 Task: Find connections with filter location Stevenage with filter topic #jobseekerswith filter profile language German with filter current company Dubai Investment Fund (DIF) with filter school Maharaja Ganga Singh University, Bikaner with filter industry Utility System Construction with filter service category Date Entry with filter keywords title Proprietor
Action: Mouse moved to (643, 91)
Screenshot: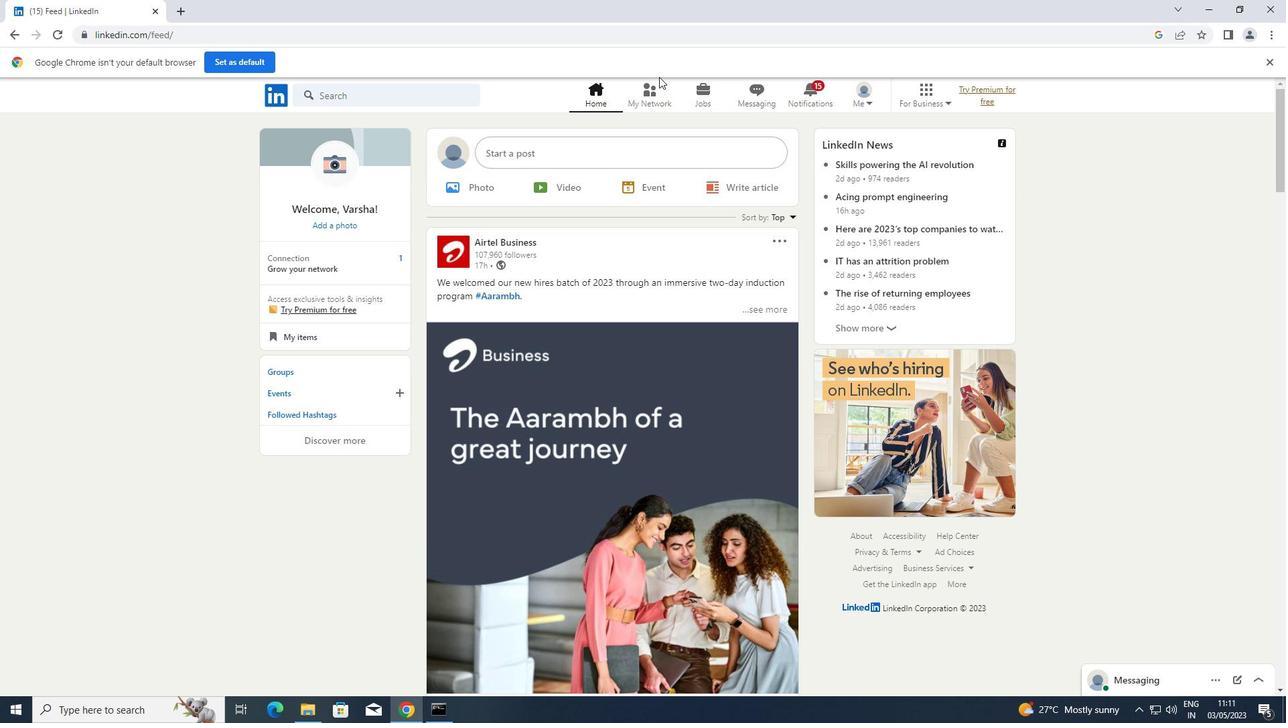 
Action: Mouse pressed left at (643, 91)
Screenshot: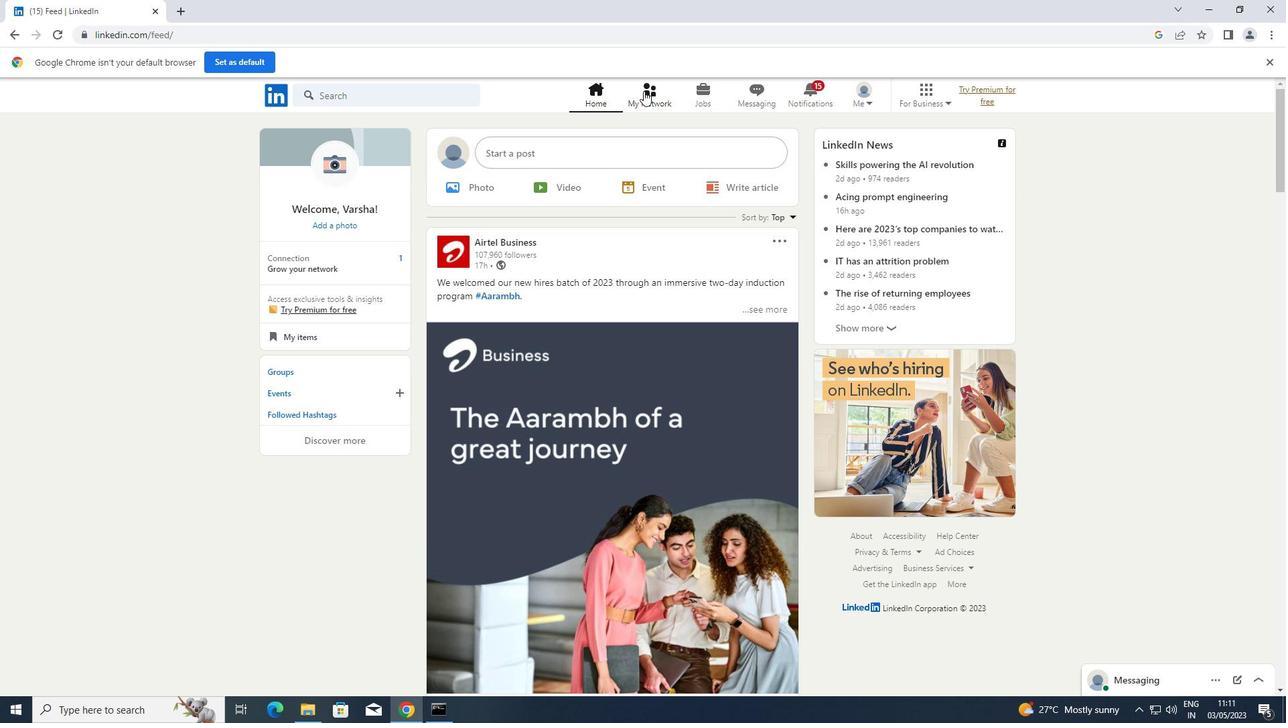 
Action: Mouse moved to (355, 167)
Screenshot: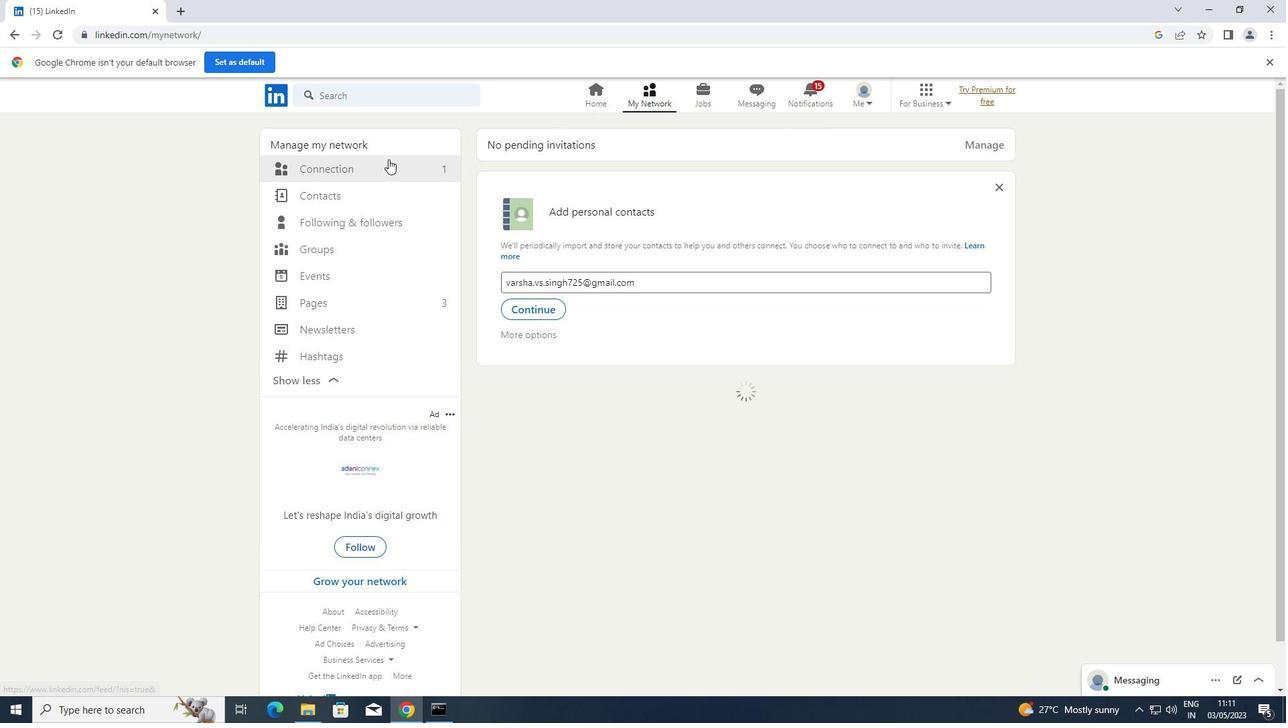 
Action: Mouse pressed left at (355, 167)
Screenshot: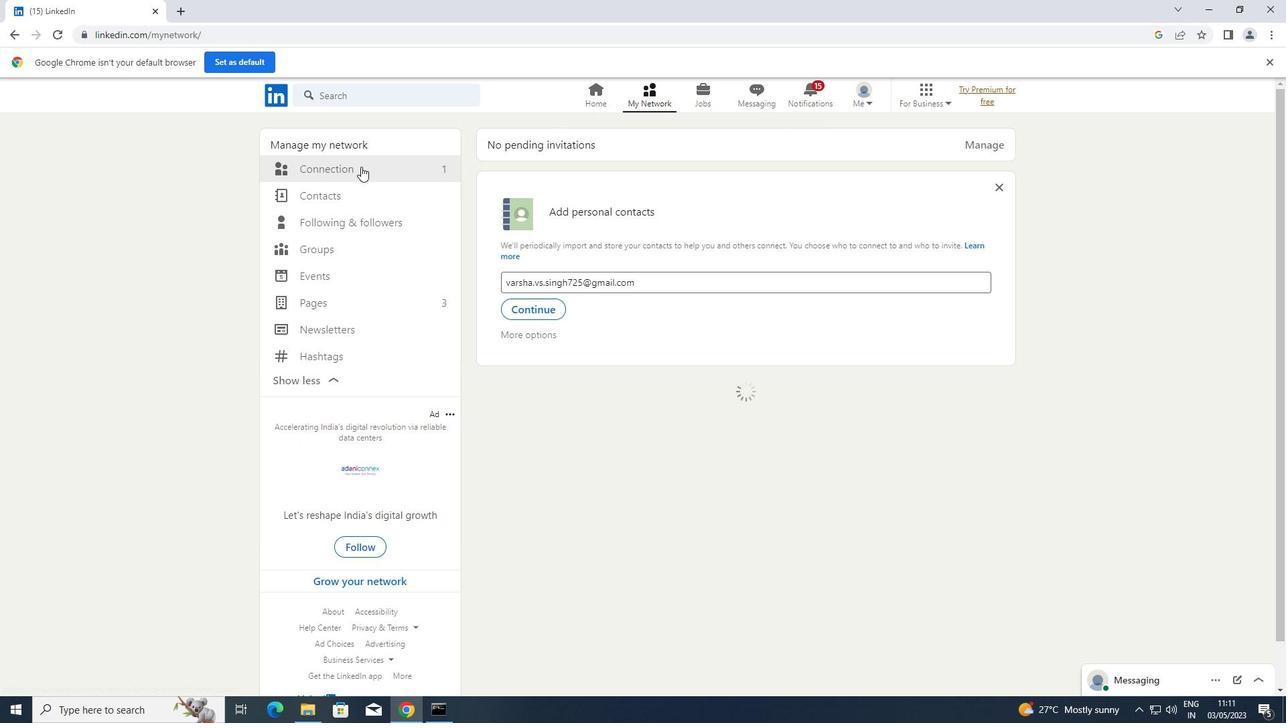 
Action: Mouse moved to (763, 170)
Screenshot: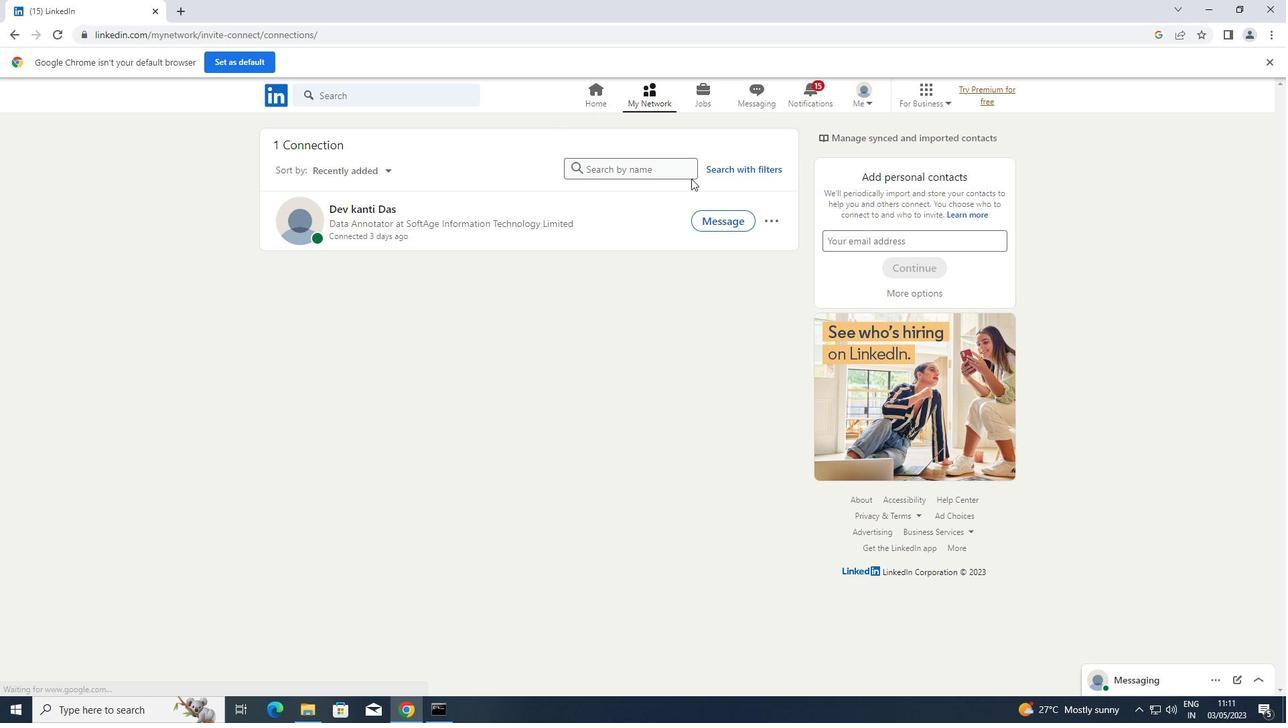 
Action: Mouse pressed left at (763, 170)
Screenshot: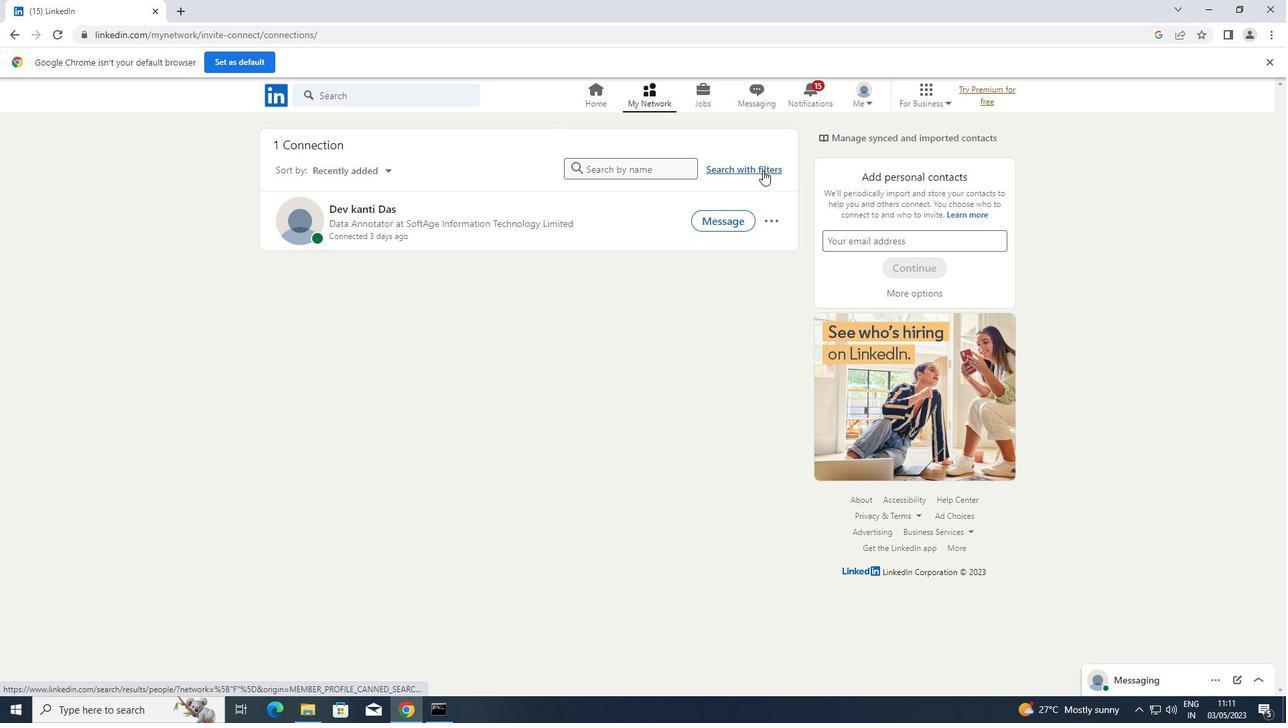 
Action: Mouse moved to (695, 135)
Screenshot: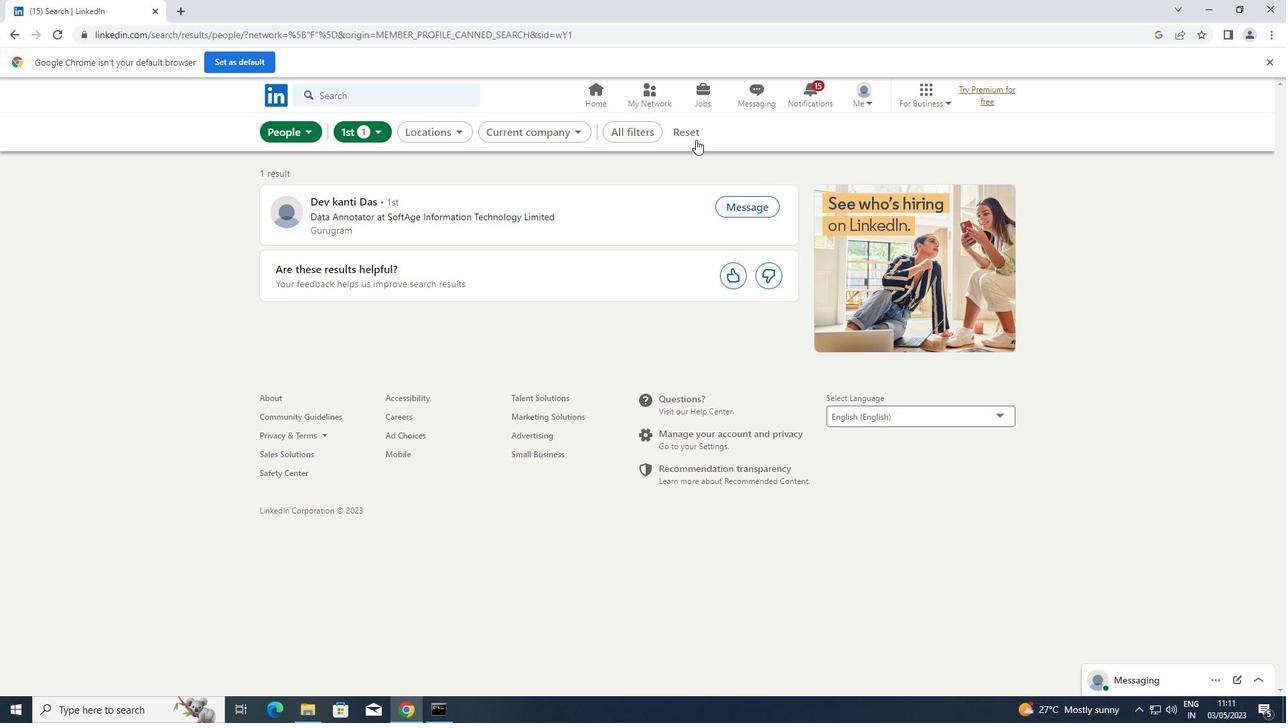 
Action: Mouse pressed left at (695, 135)
Screenshot: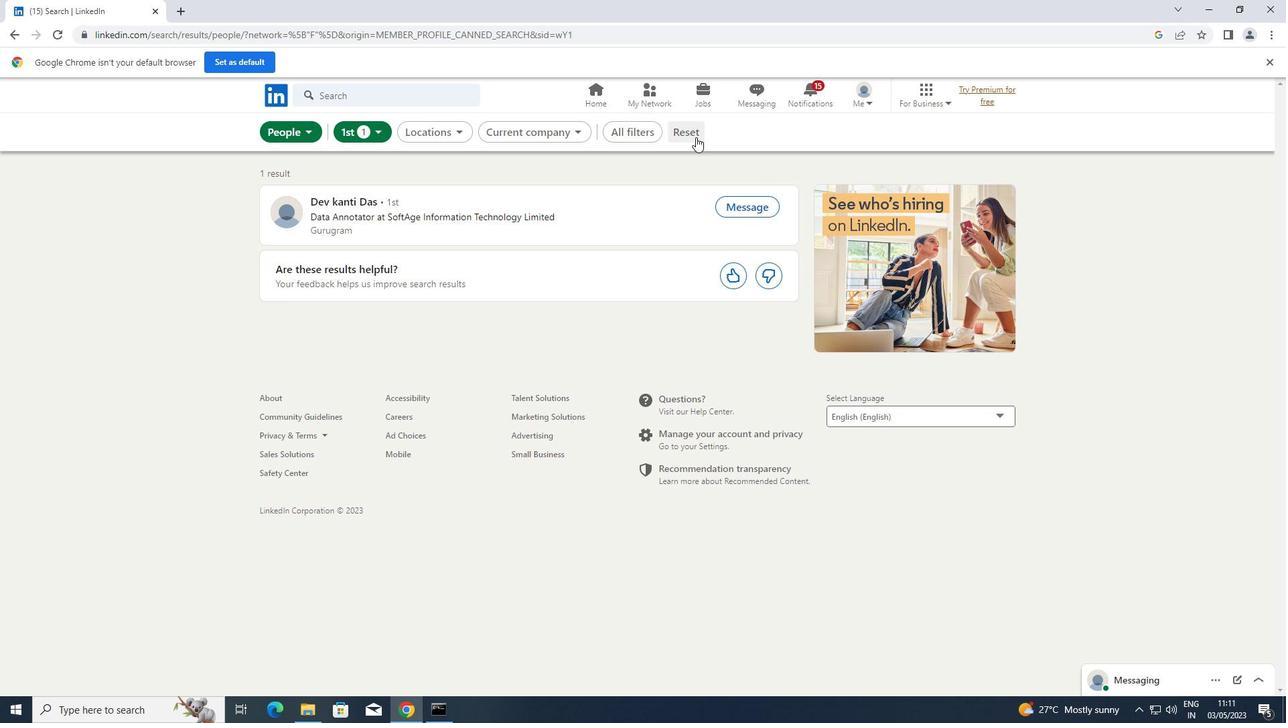 
Action: Mouse moved to (669, 137)
Screenshot: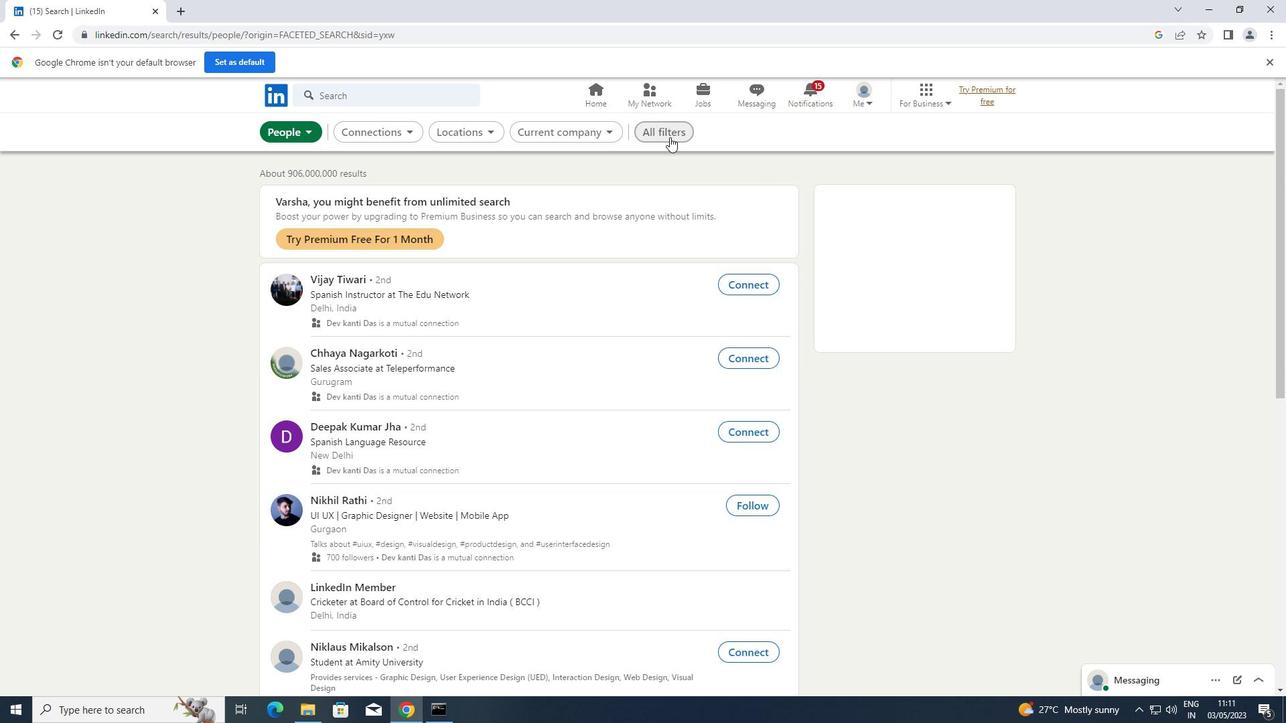 
Action: Mouse pressed left at (669, 137)
Screenshot: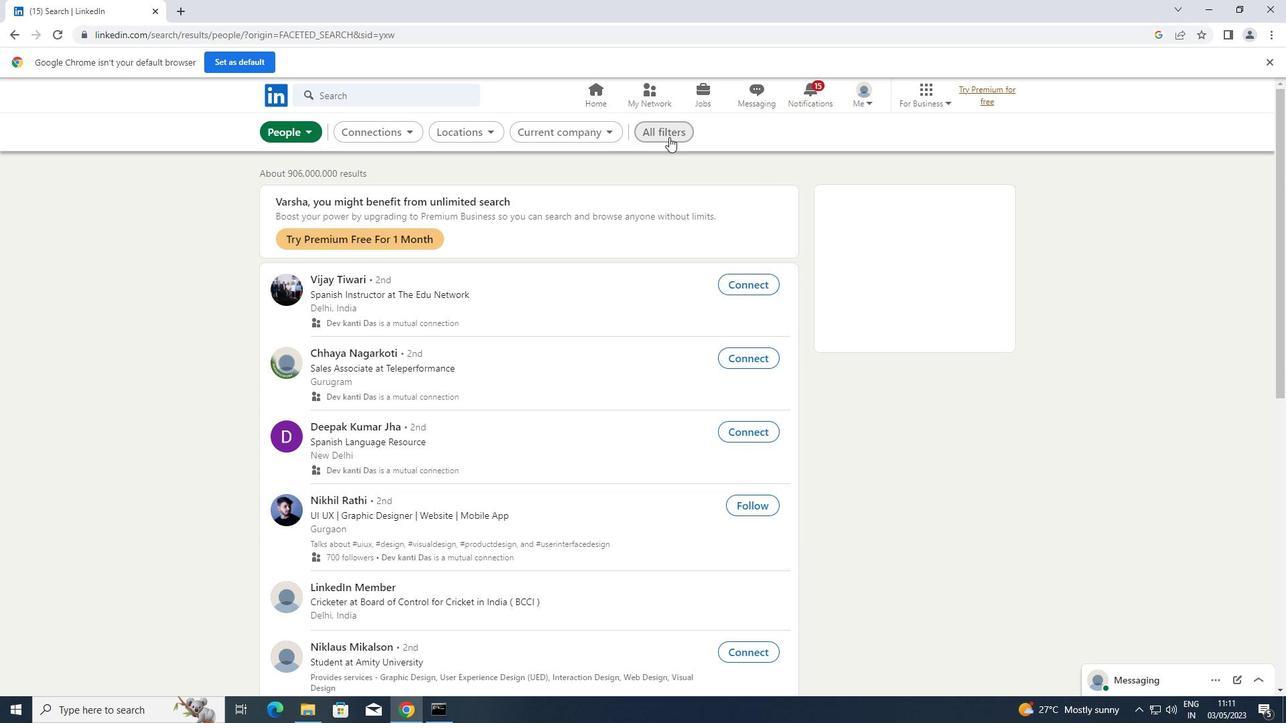 
Action: Mouse moved to (971, 337)
Screenshot: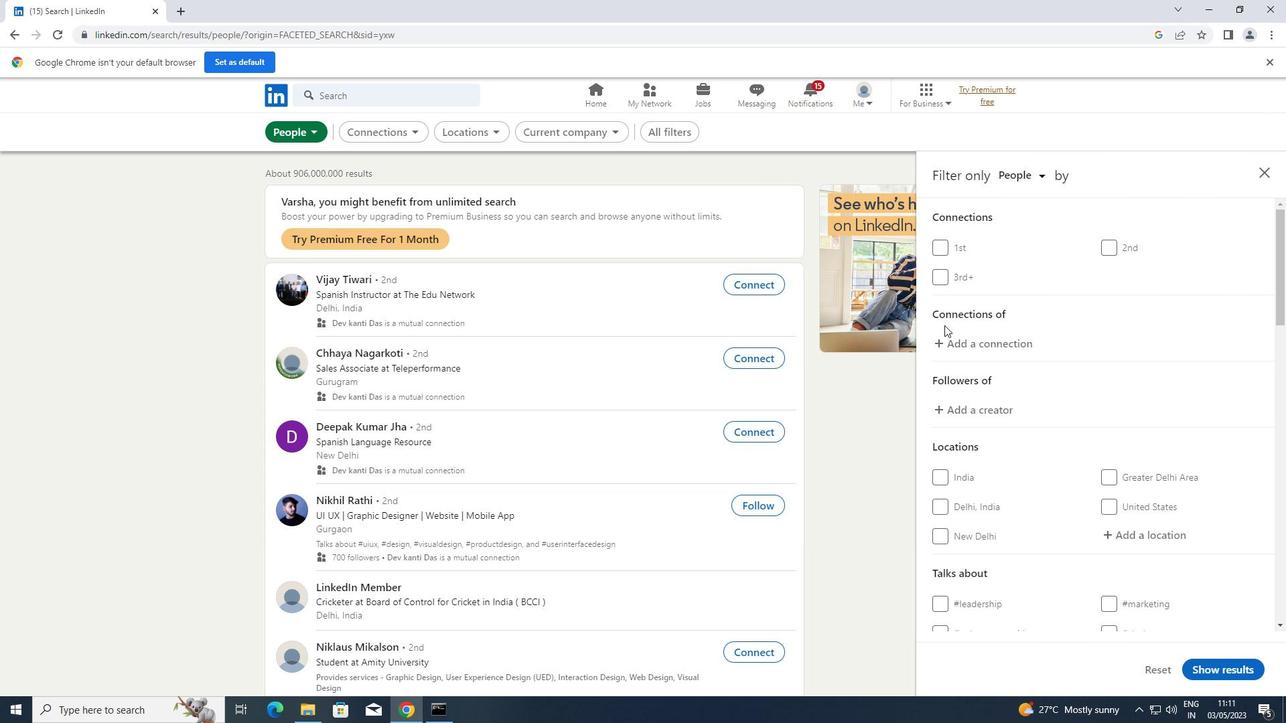 
Action: Mouse scrolled (971, 336) with delta (0, 0)
Screenshot: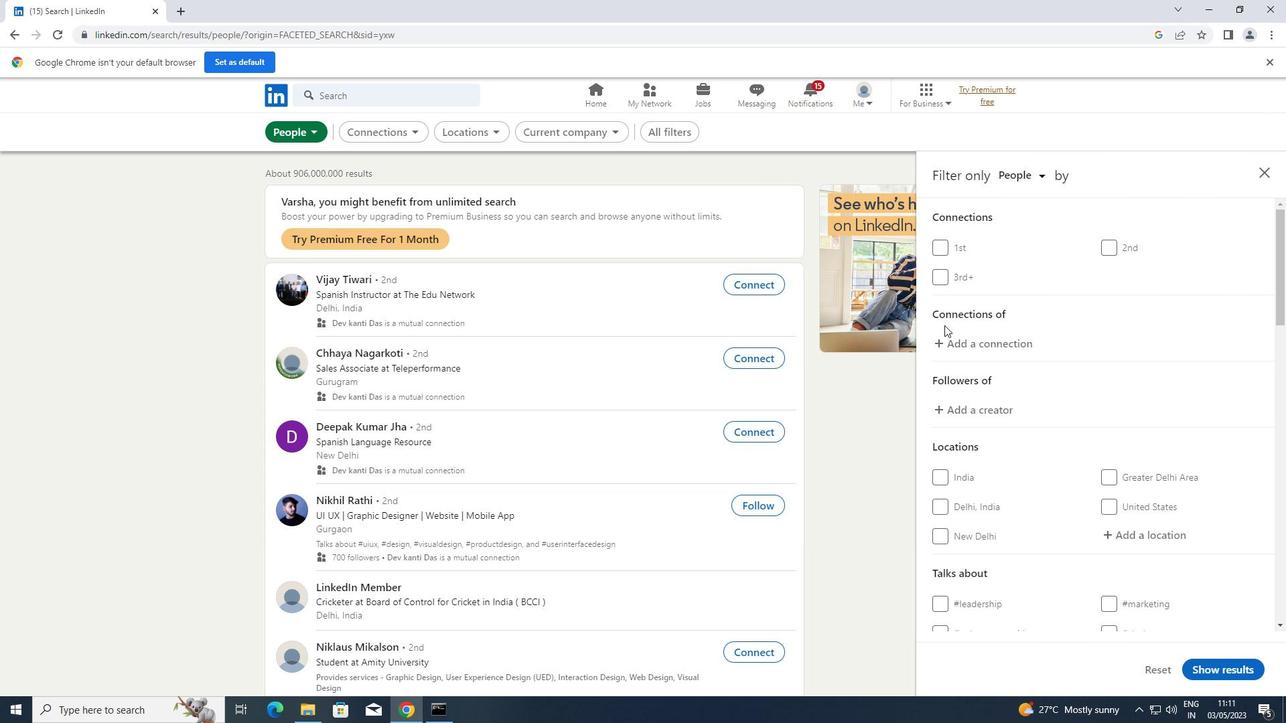 
Action: Mouse moved to (975, 340)
Screenshot: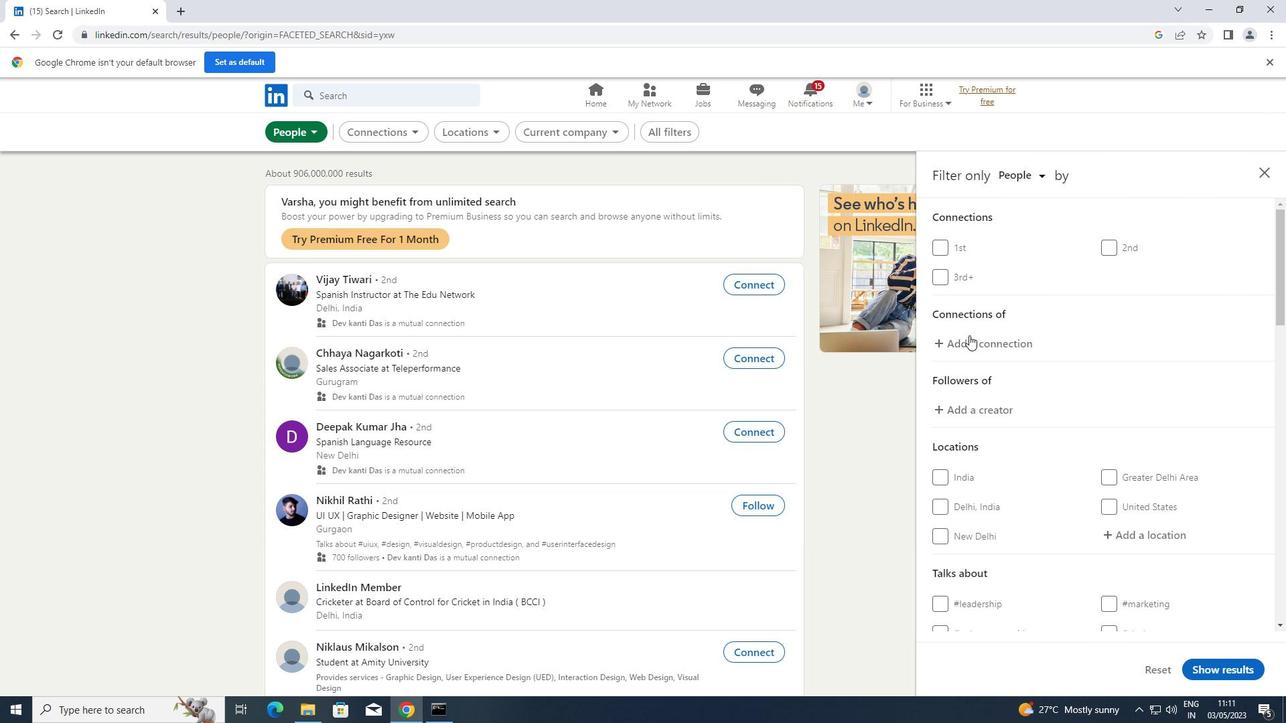 
Action: Mouse scrolled (975, 339) with delta (0, 0)
Screenshot: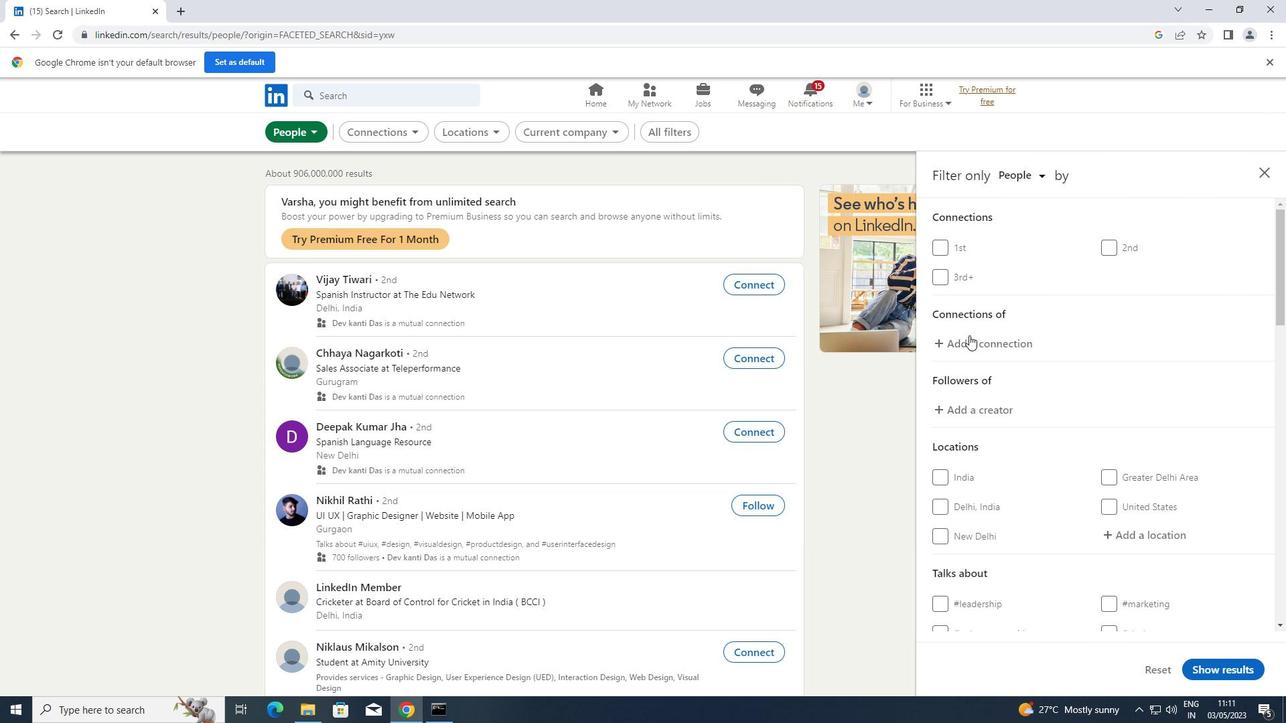 
Action: Mouse moved to (1159, 394)
Screenshot: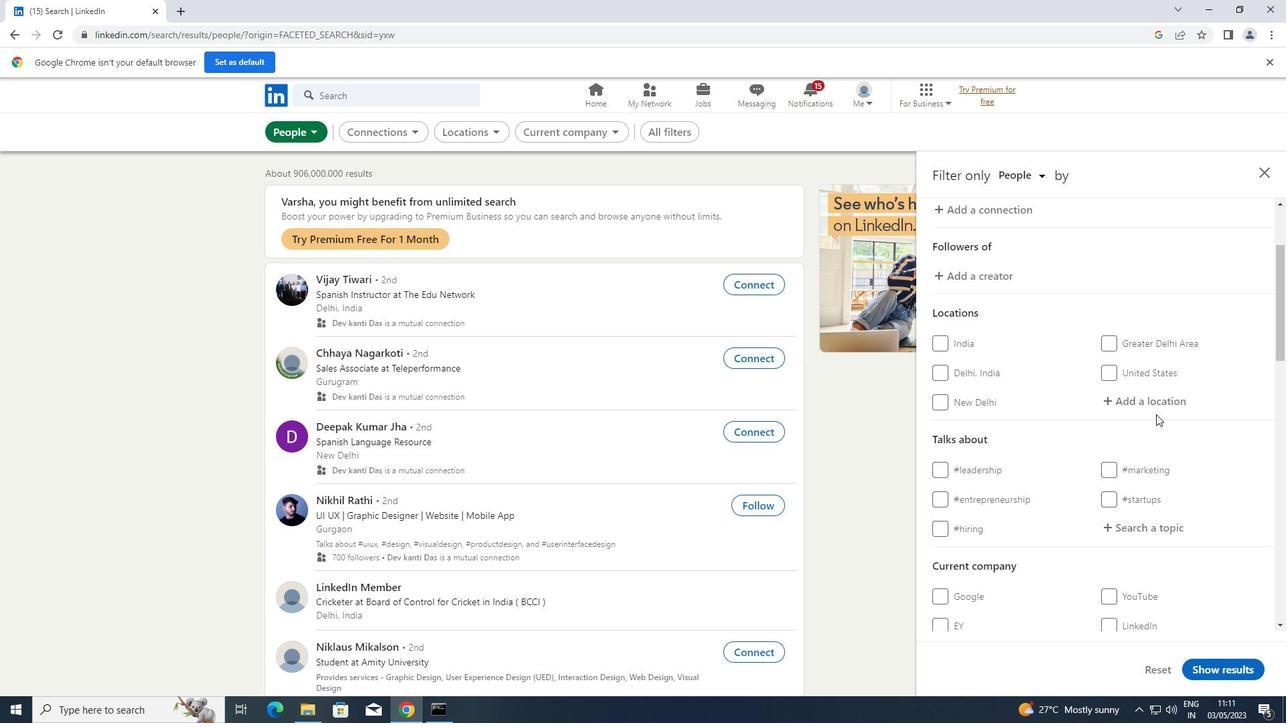 
Action: Mouse pressed left at (1159, 394)
Screenshot: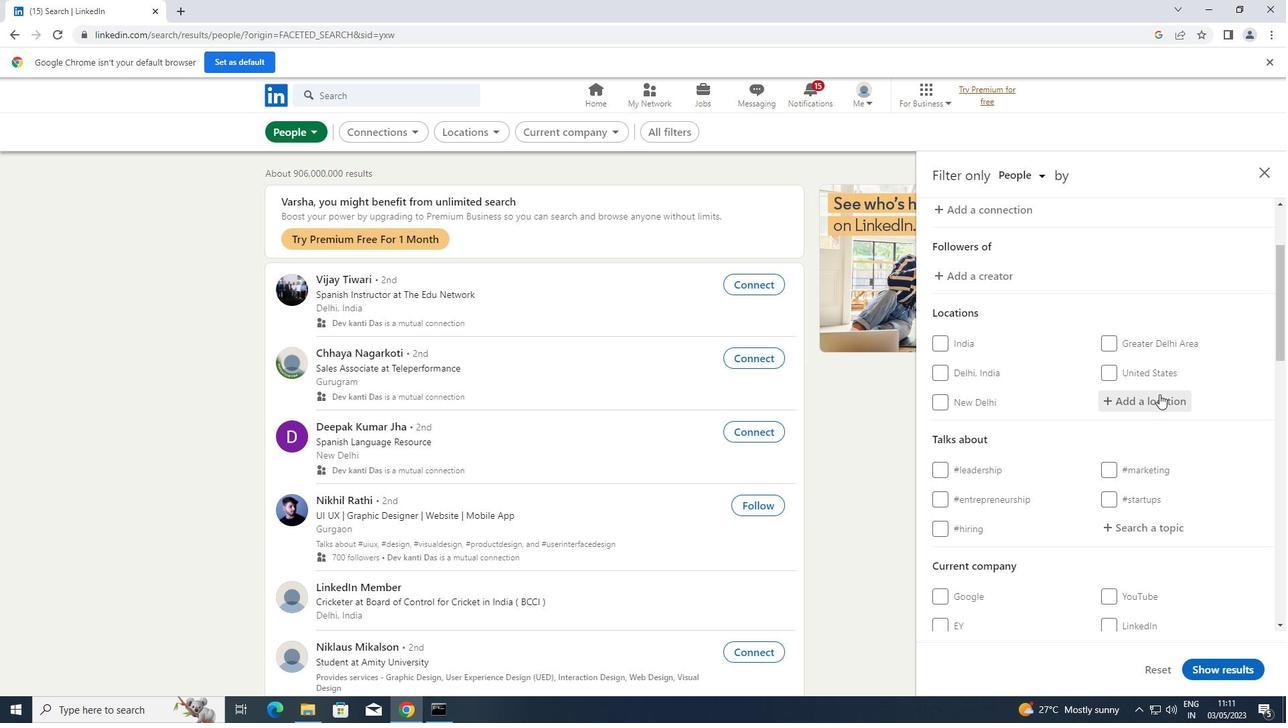 
Action: Key pressed <Key.shift>STEVENAGE<Key.enter>
Screenshot: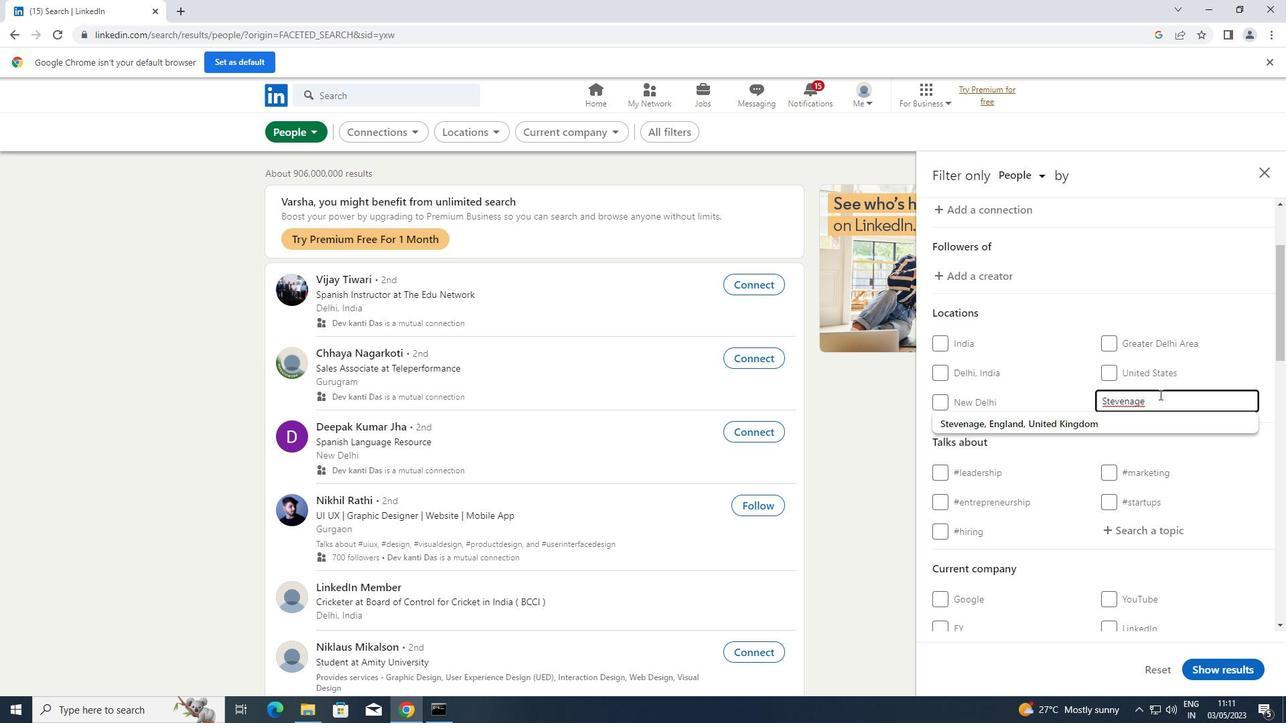 
Action: Mouse moved to (1166, 520)
Screenshot: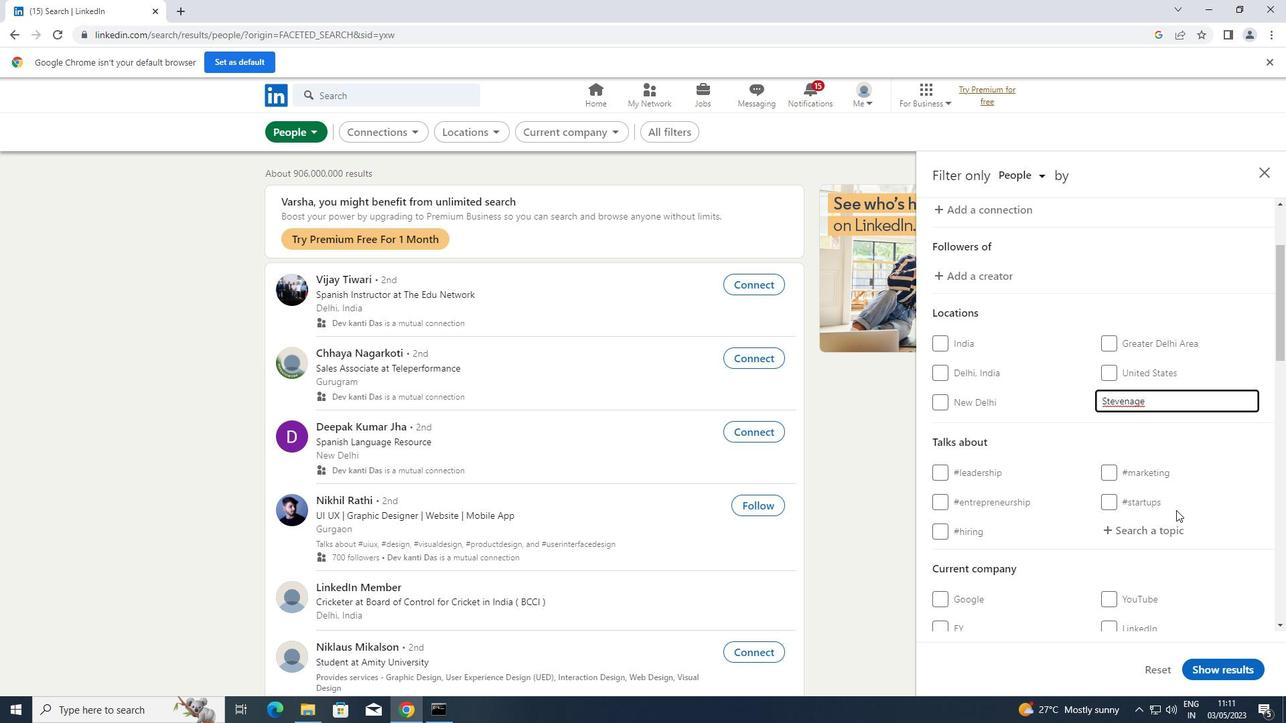 
Action: Mouse pressed left at (1166, 520)
Screenshot: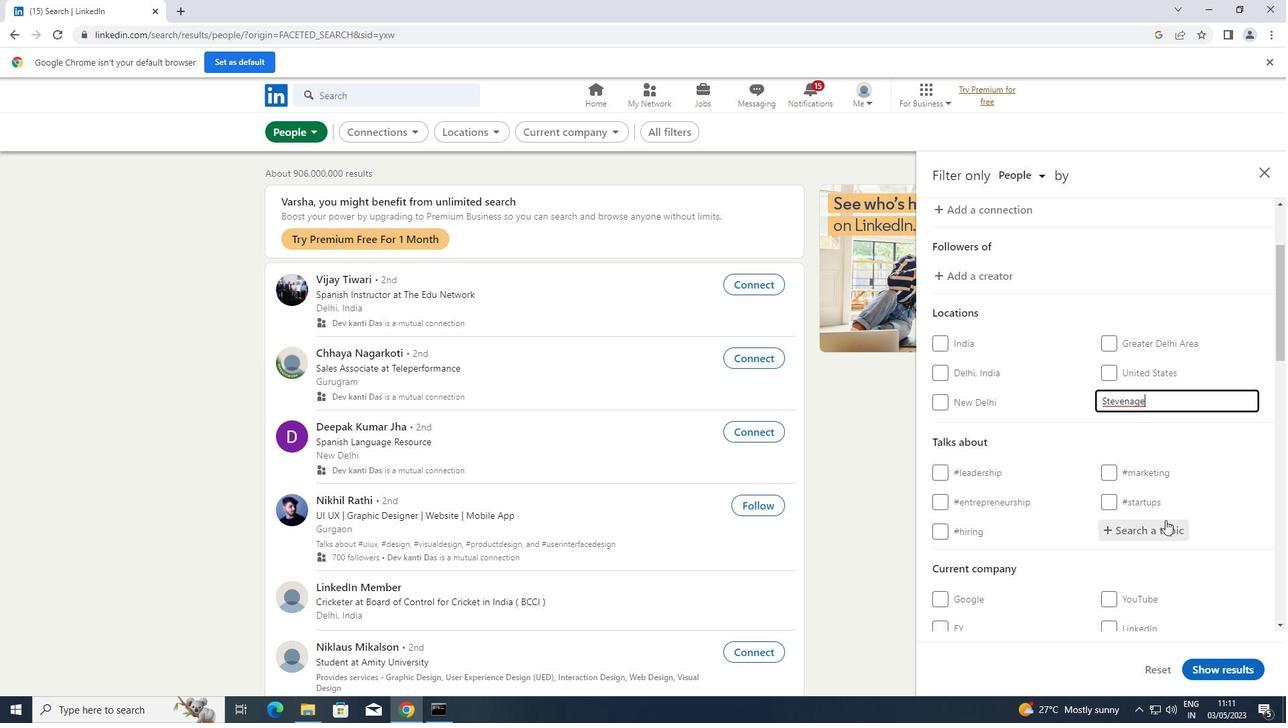 
Action: Key pressed JOBSEEKER
Screenshot: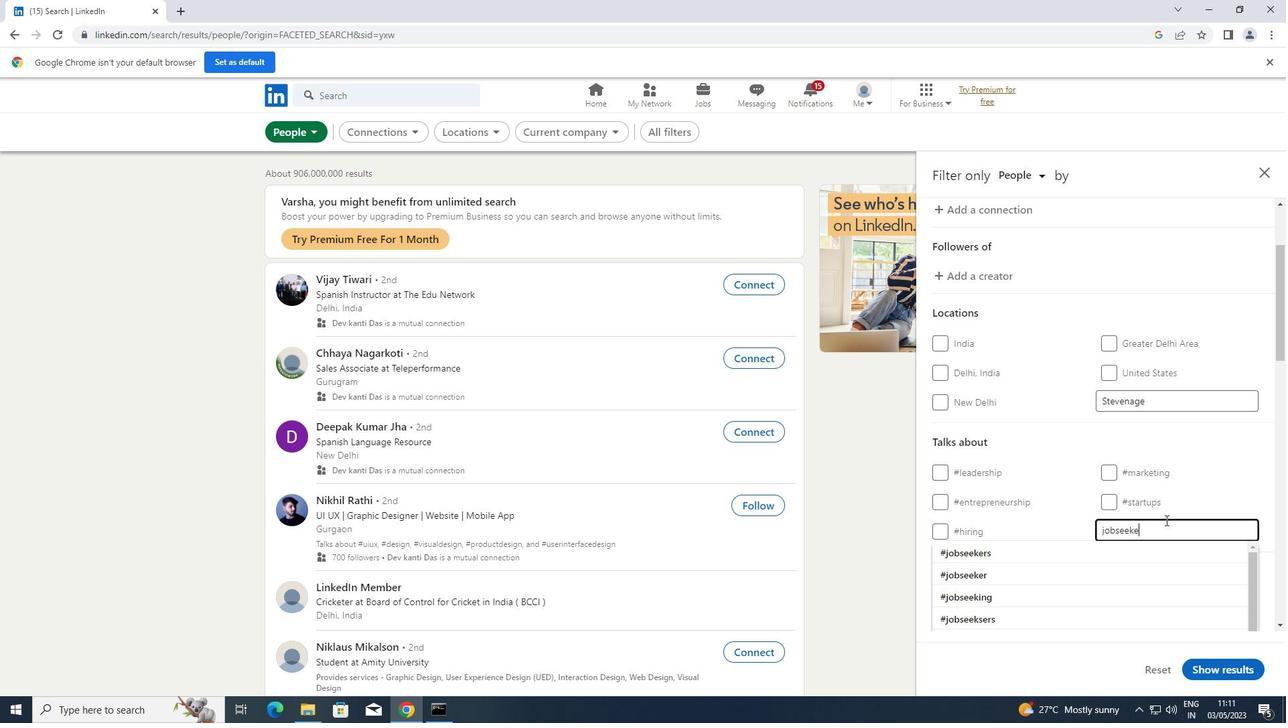 
Action: Mouse moved to (976, 552)
Screenshot: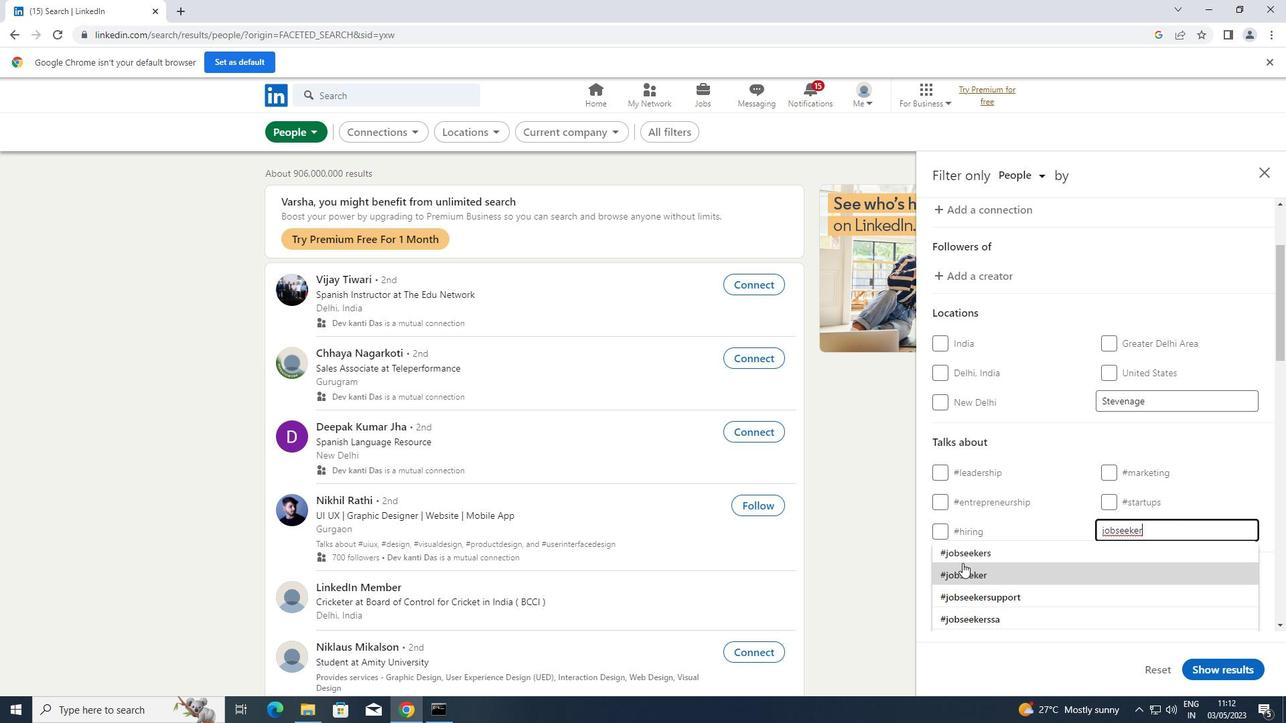 
Action: Mouse pressed left at (976, 552)
Screenshot: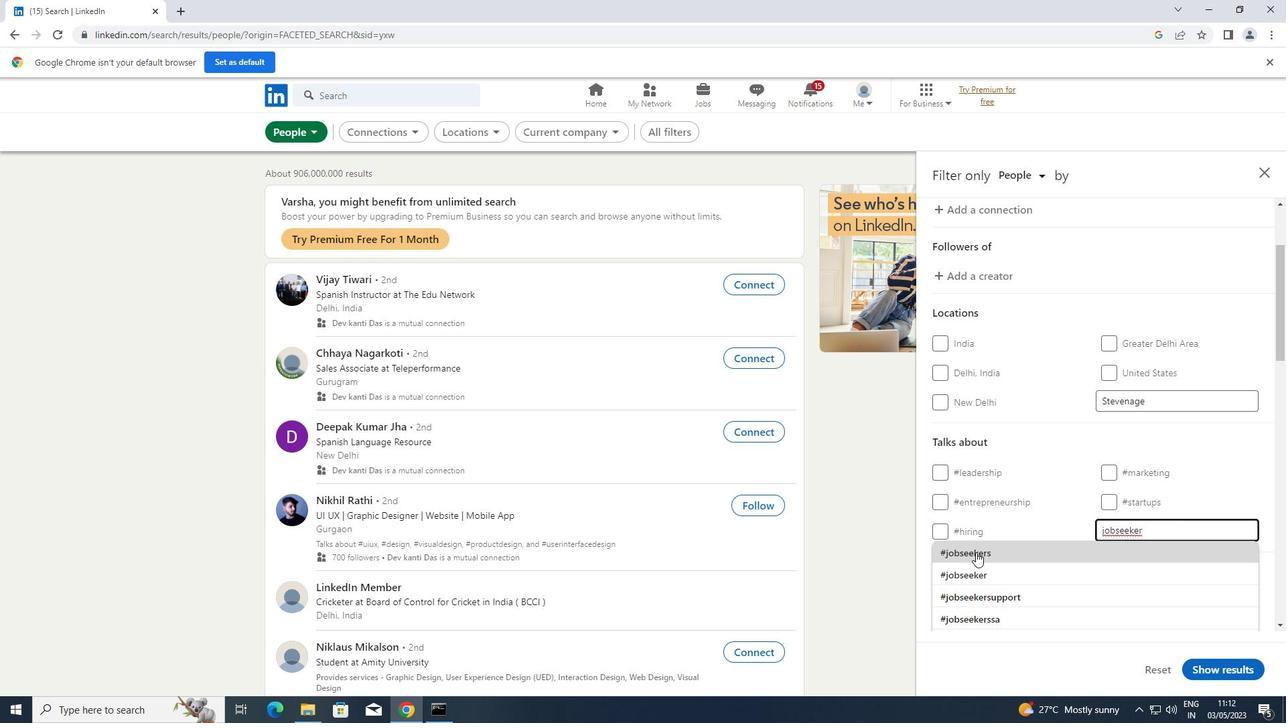 
Action: Mouse scrolled (976, 552) with delta (0, 0)
Screenshot: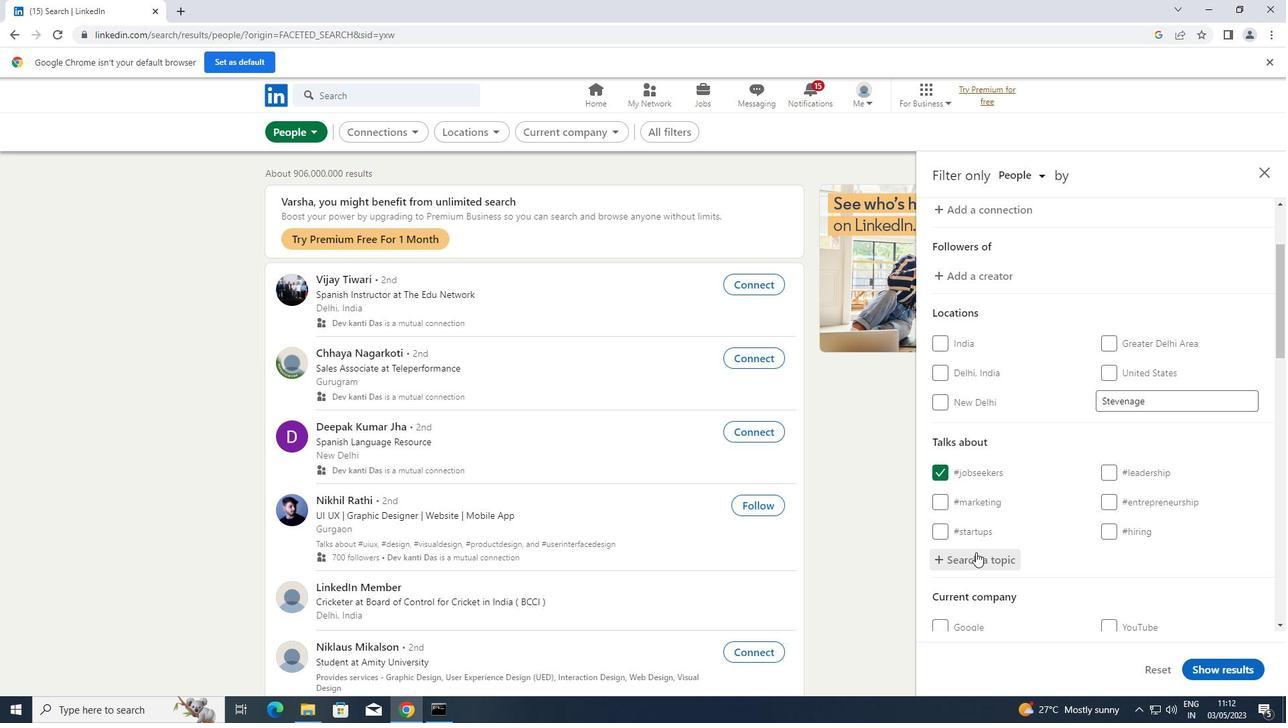 
Action: Mouse scrolled (976, 552) with delta (0, 0)
Screenshot: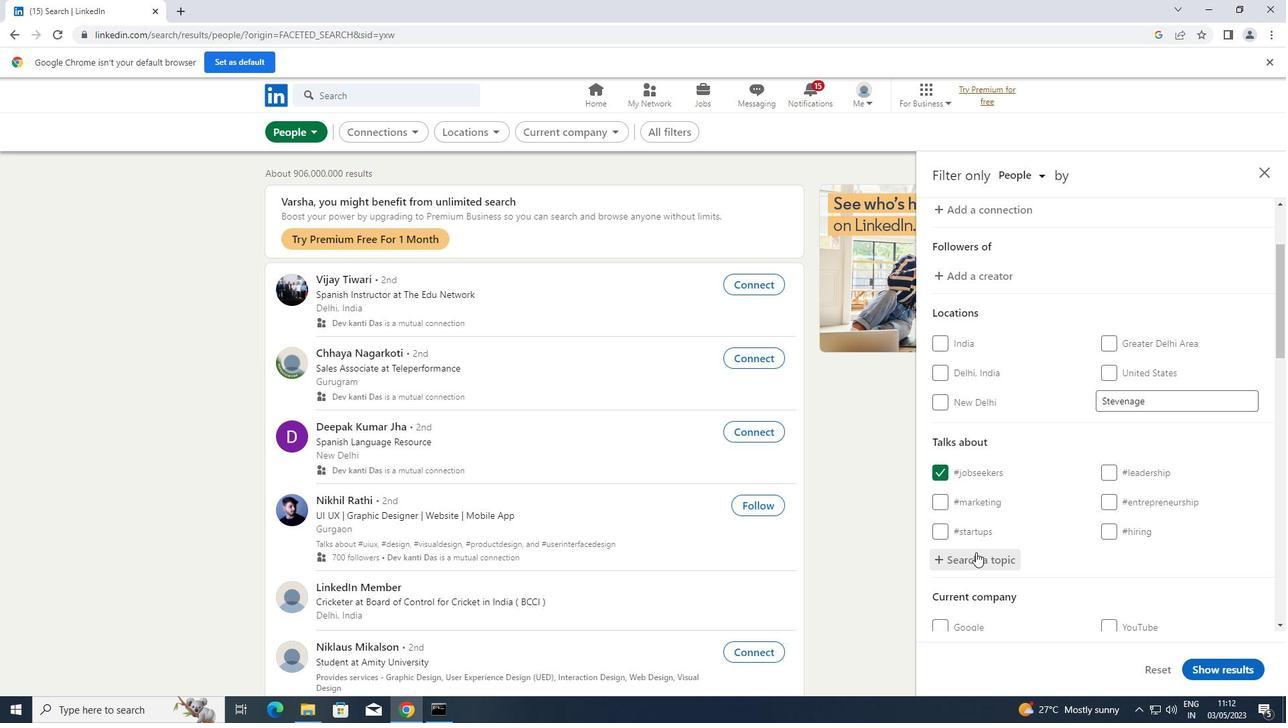 
Action: Mouse scrolled (976, 552) with delta (0, 0)
Screenshot: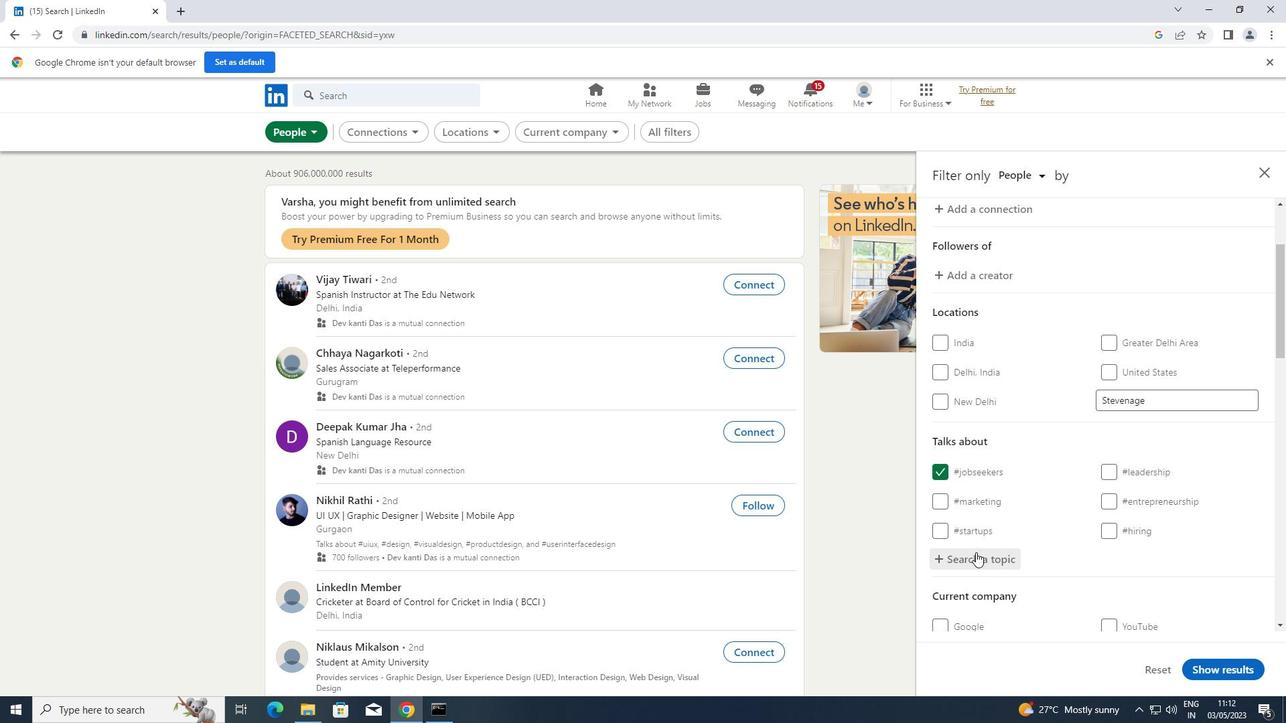 
Action: Mouse scrolled (976, 552) with delta (0, 0)
Screenshot: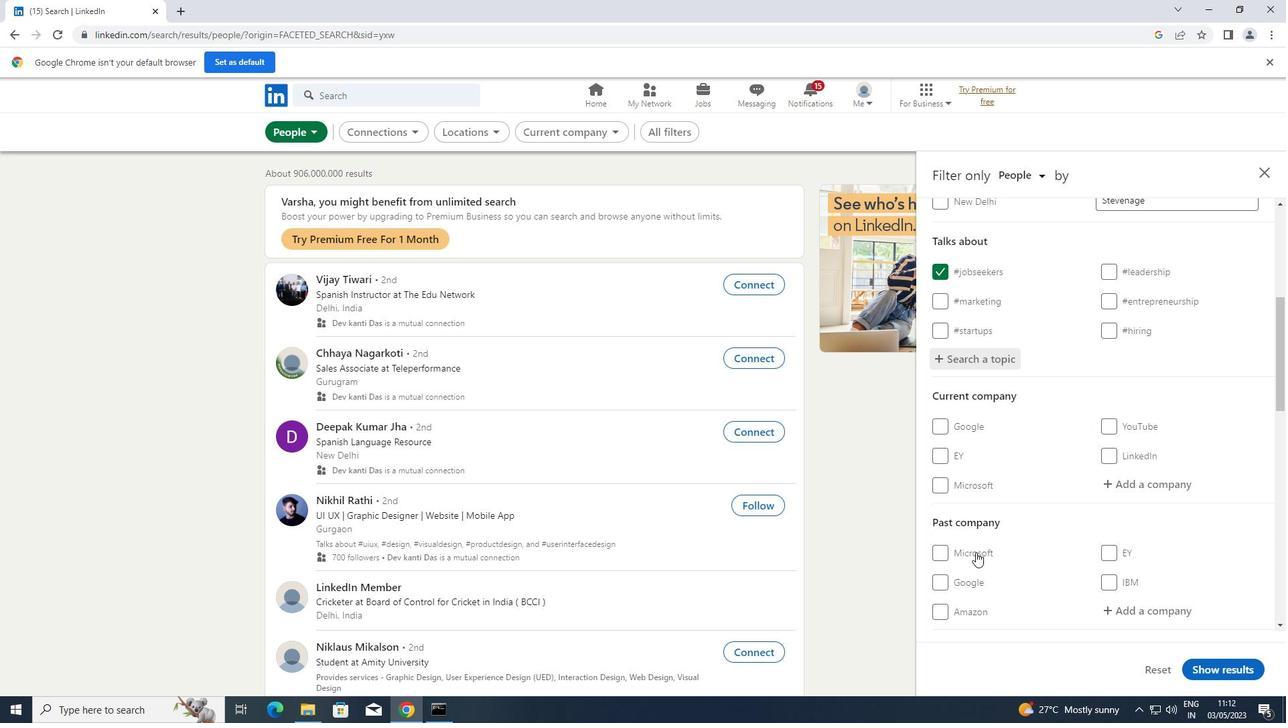 
Action: Mouse scrolled (976, 552) with delta (0, 0)
Screenshot: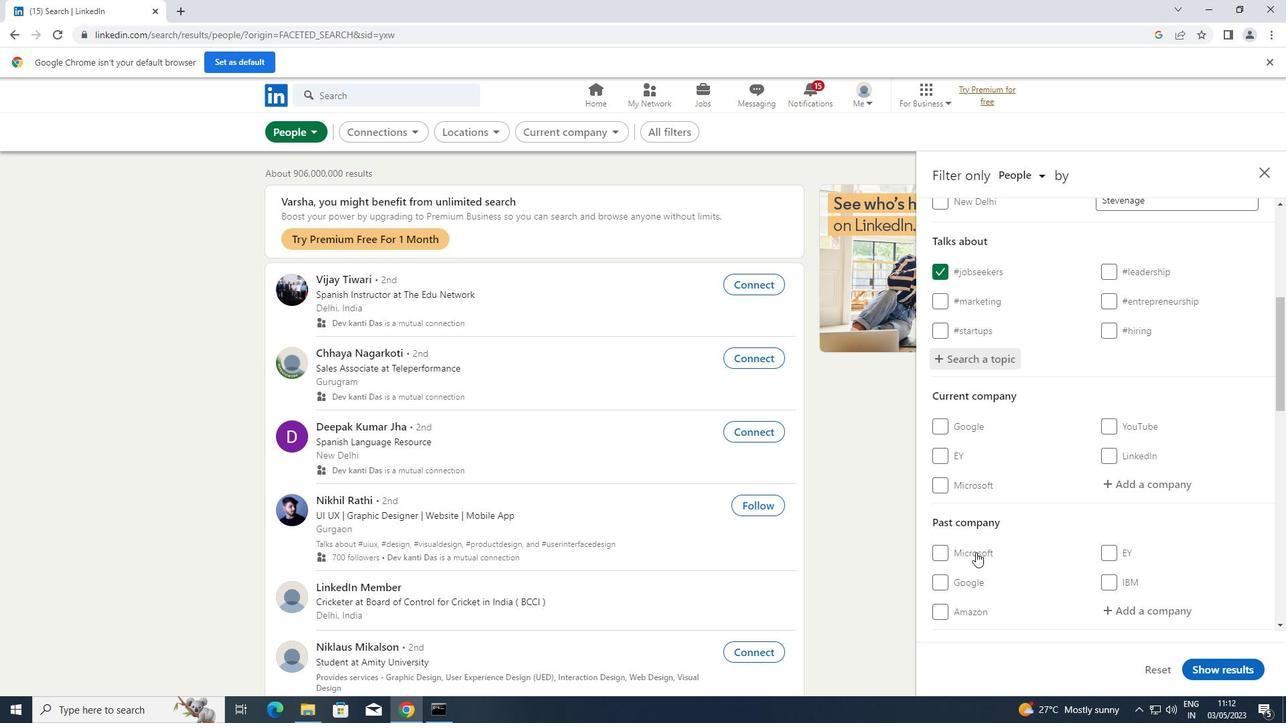 
Action: Mouse scrolled (976, 552) with delta (0, 0)
Screenshot: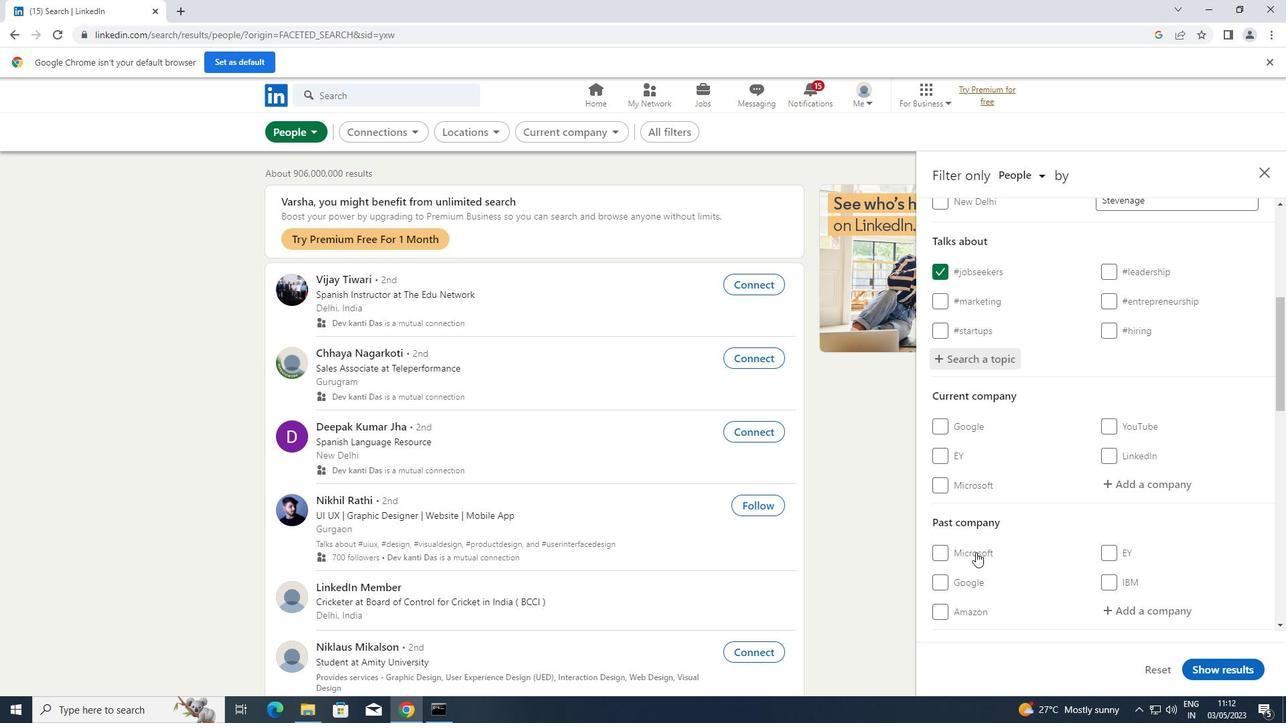 
Action: Mouse scrolled (976, 552) with delta (0, 0)
Screenshot: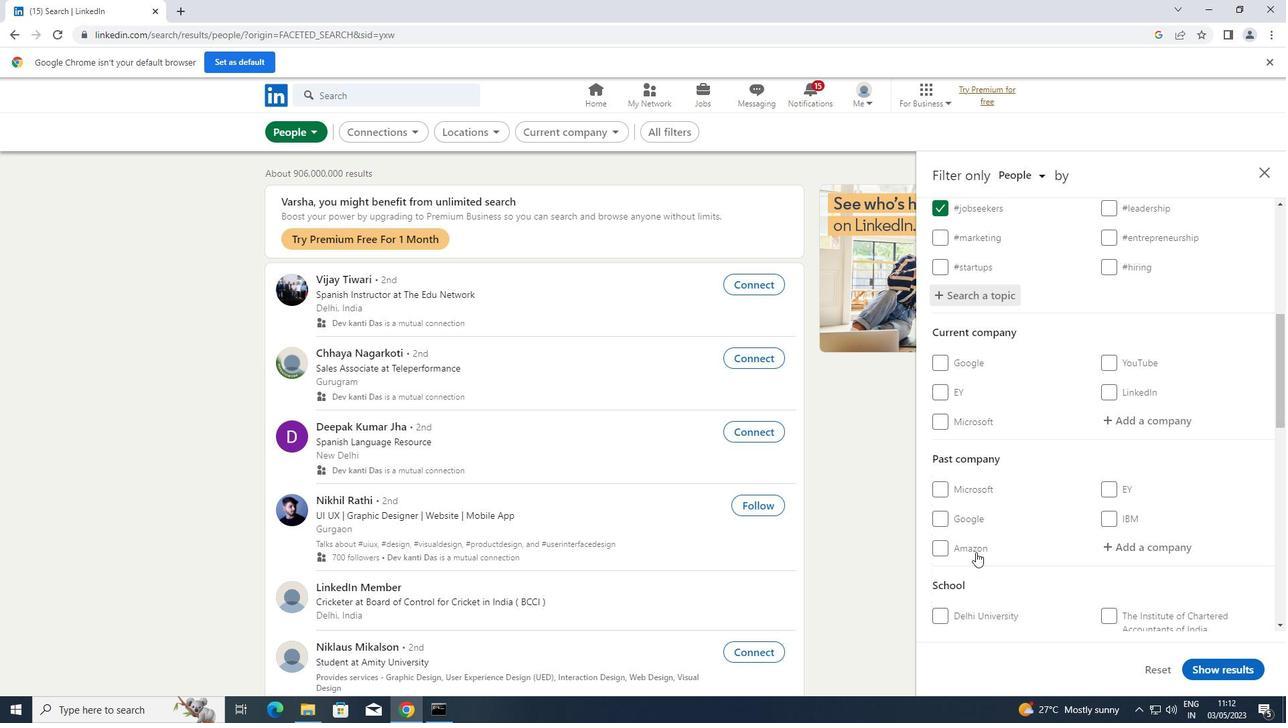 
Action: Mouse scrolled (976, 552) with delta (0, 0)
Screenshot: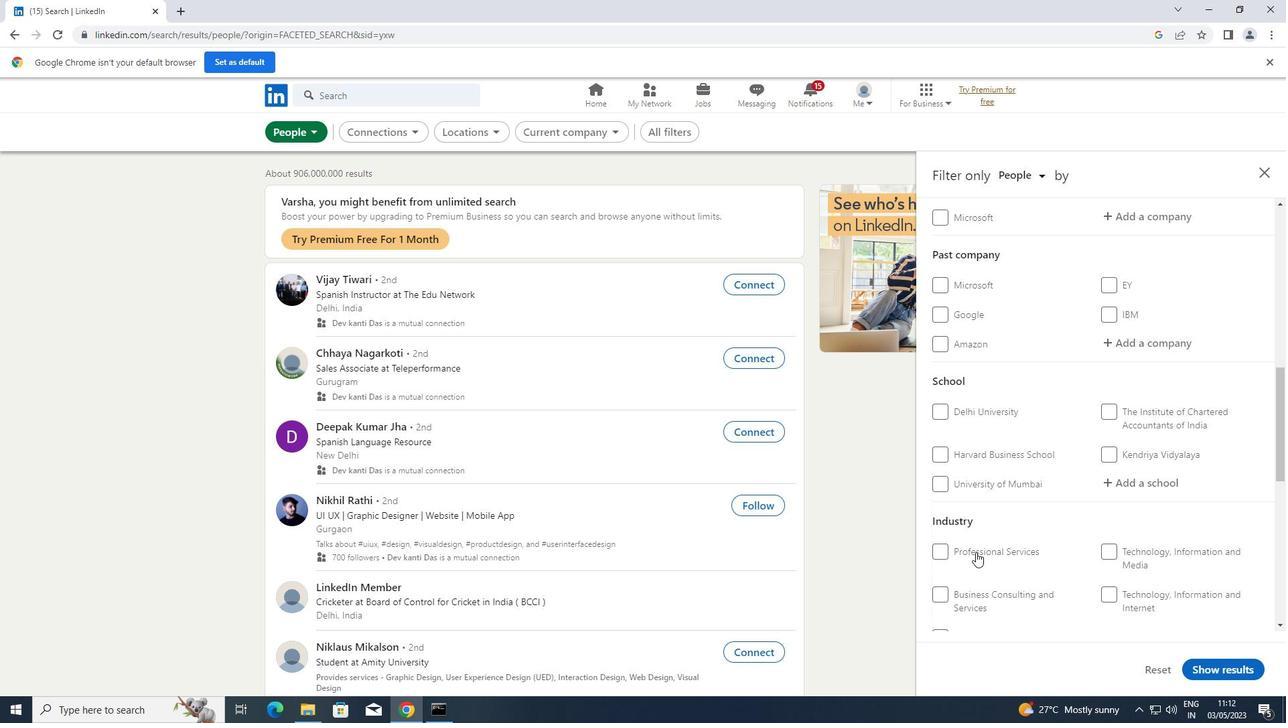 
Action: Mouse scrolled (976, 552) with delta (0, 0)
Screenshot: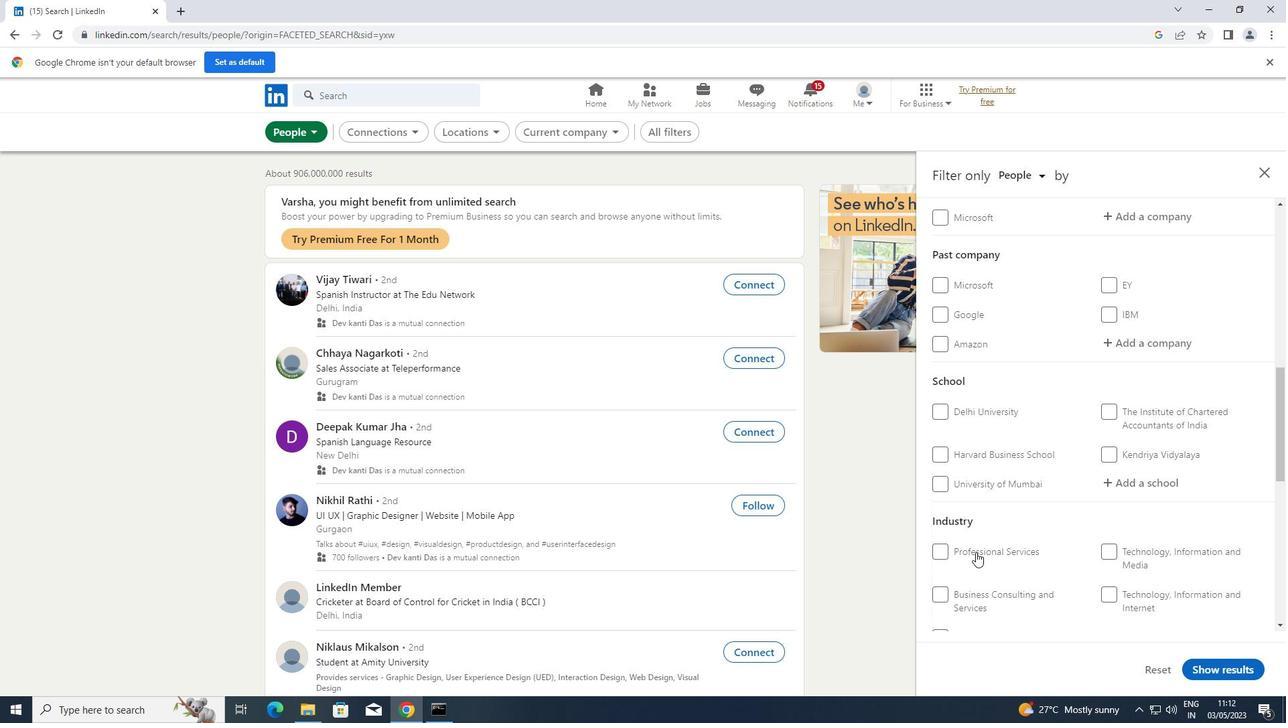 
Action: Mouse scrolled (976, 552) with delta (0, 0)
Screenshot: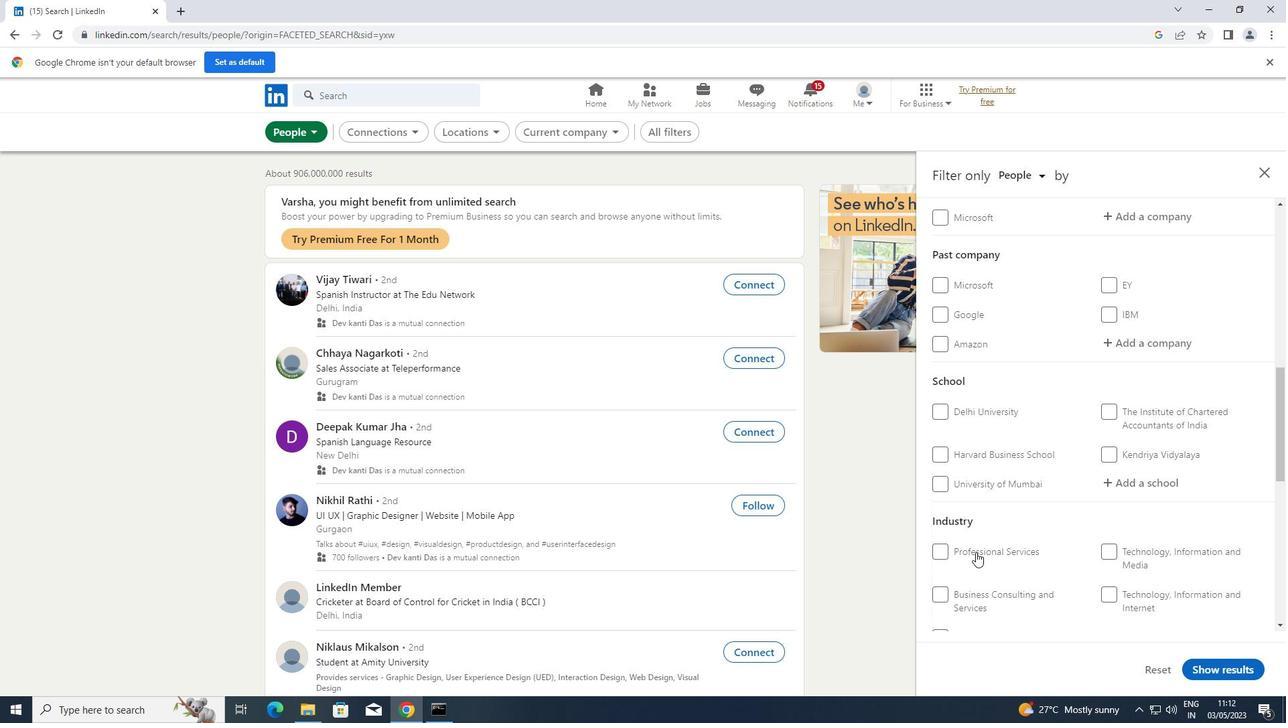 
Action: Mouse moved to (944, 558)
Screenshot: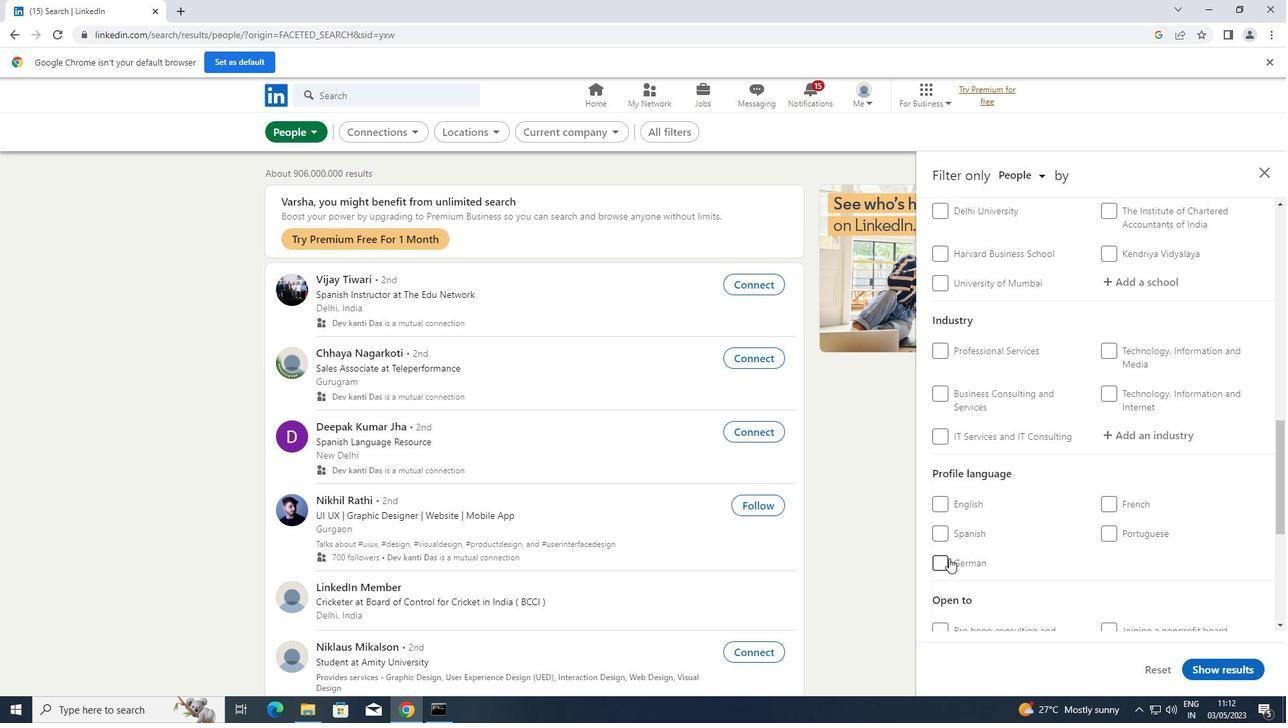 
Action: Mouse pressed left at (944, 558)
Screenshot: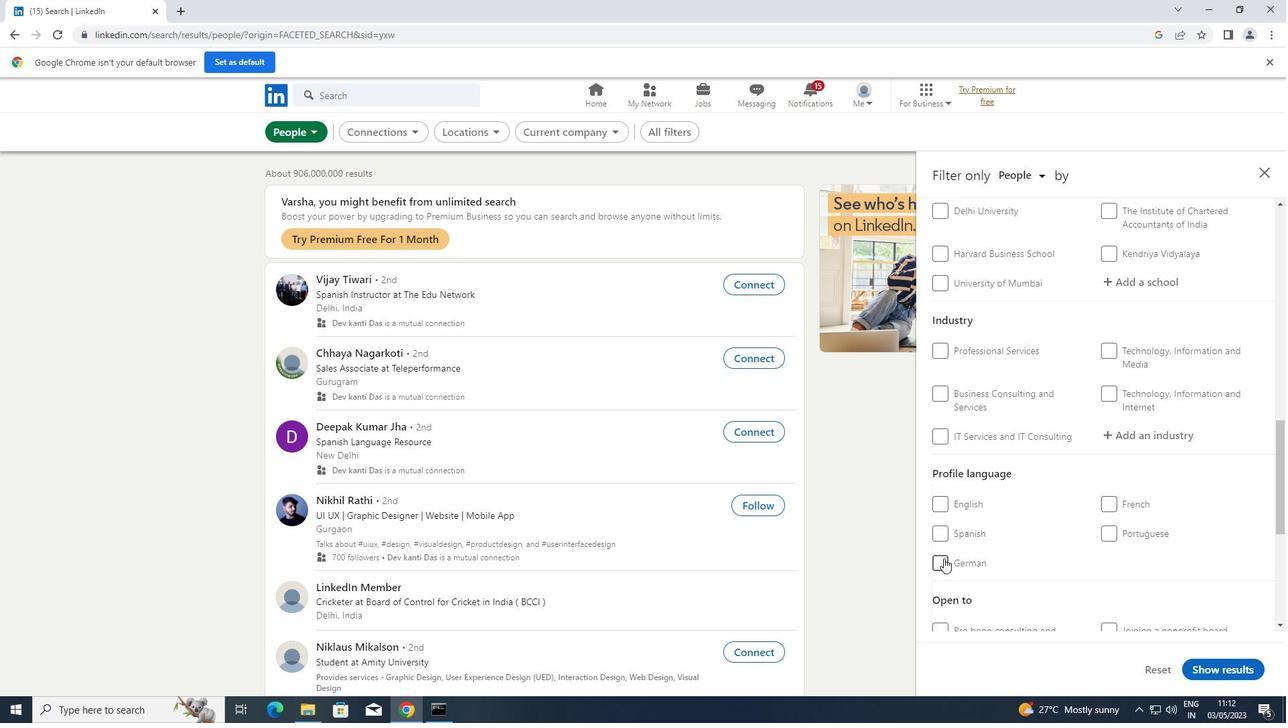 
Action: Mouse moved to (945, 558)
Screenshot: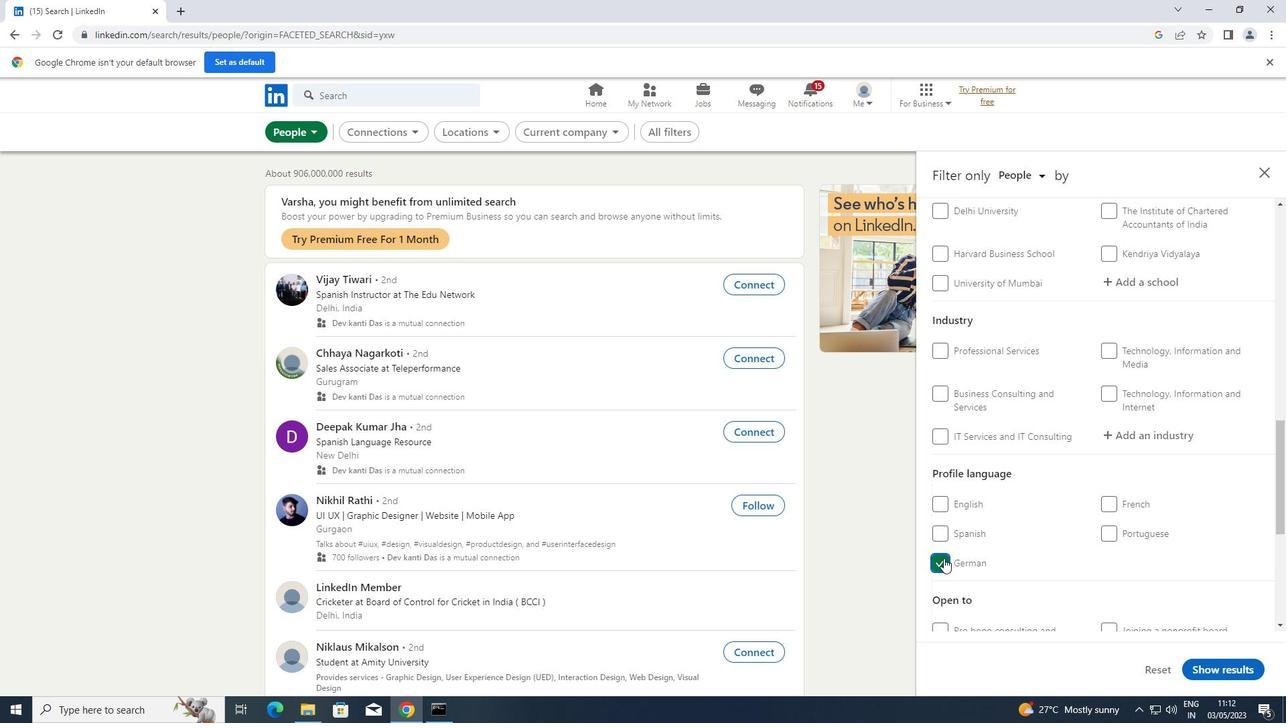 
Action: Mouse scrolled (945, 558) with delta (0, 0)
Screenshot: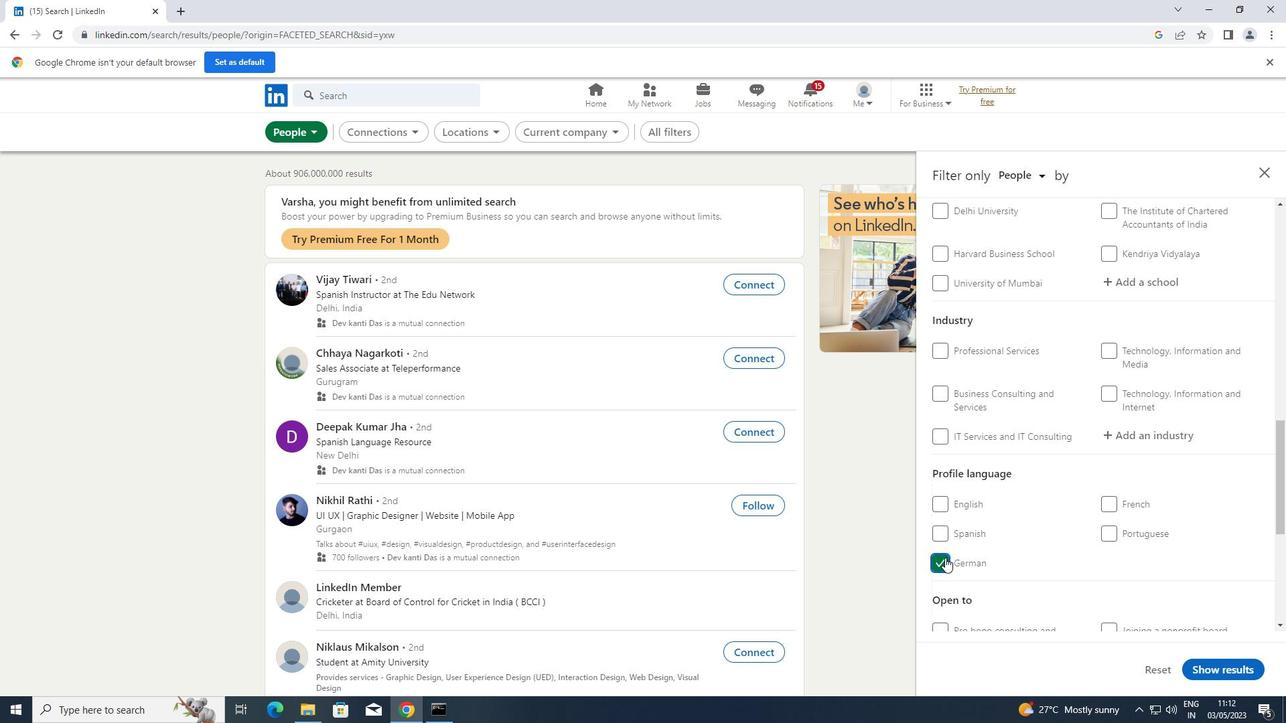 
Action: Mouse scrolled (945, 558) with delta (0, 0)
Screenshot: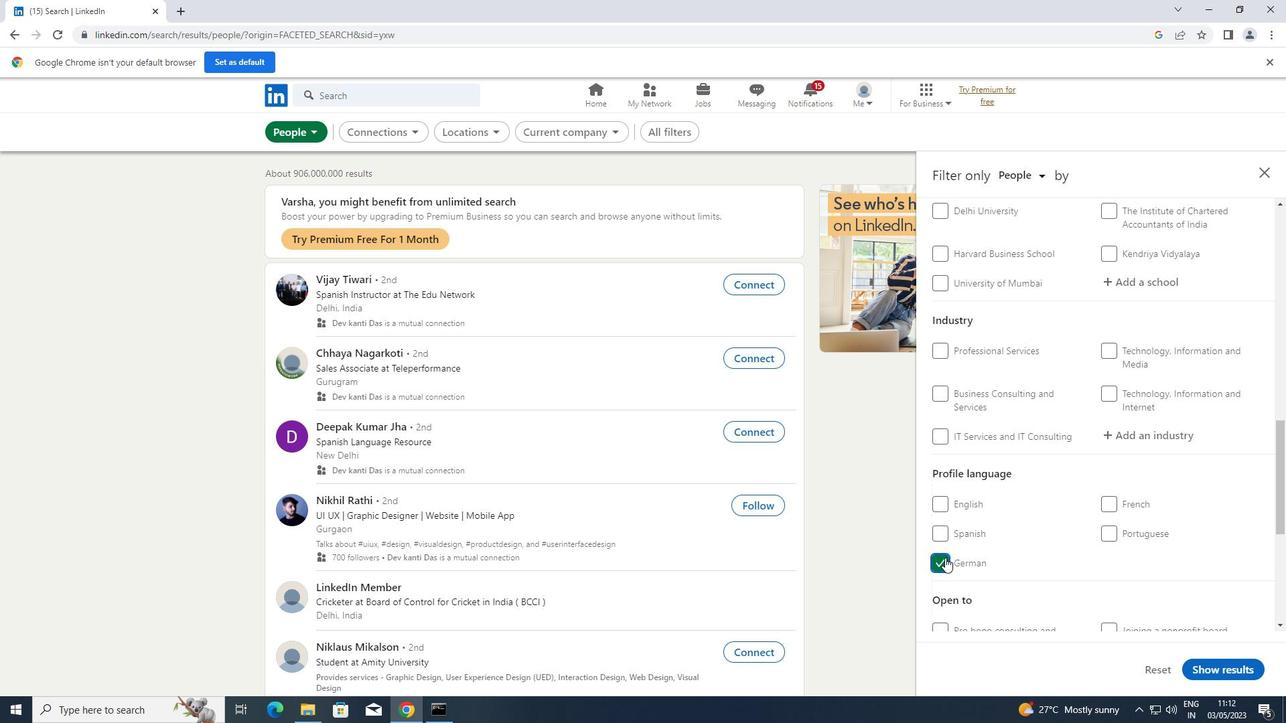
Action: Mouse scrolled (945, 558) with delta (0, 0)
Screenshot: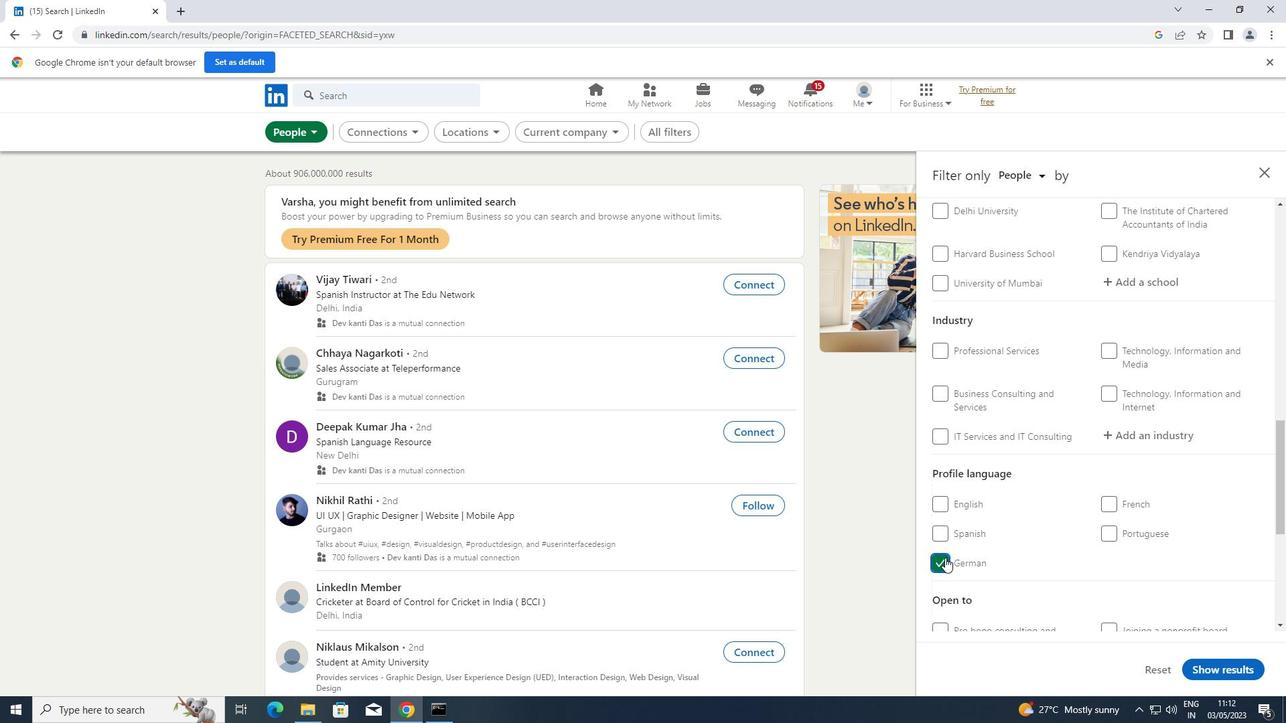 
Action: Mouse moved to (948, 556)
Screenshot: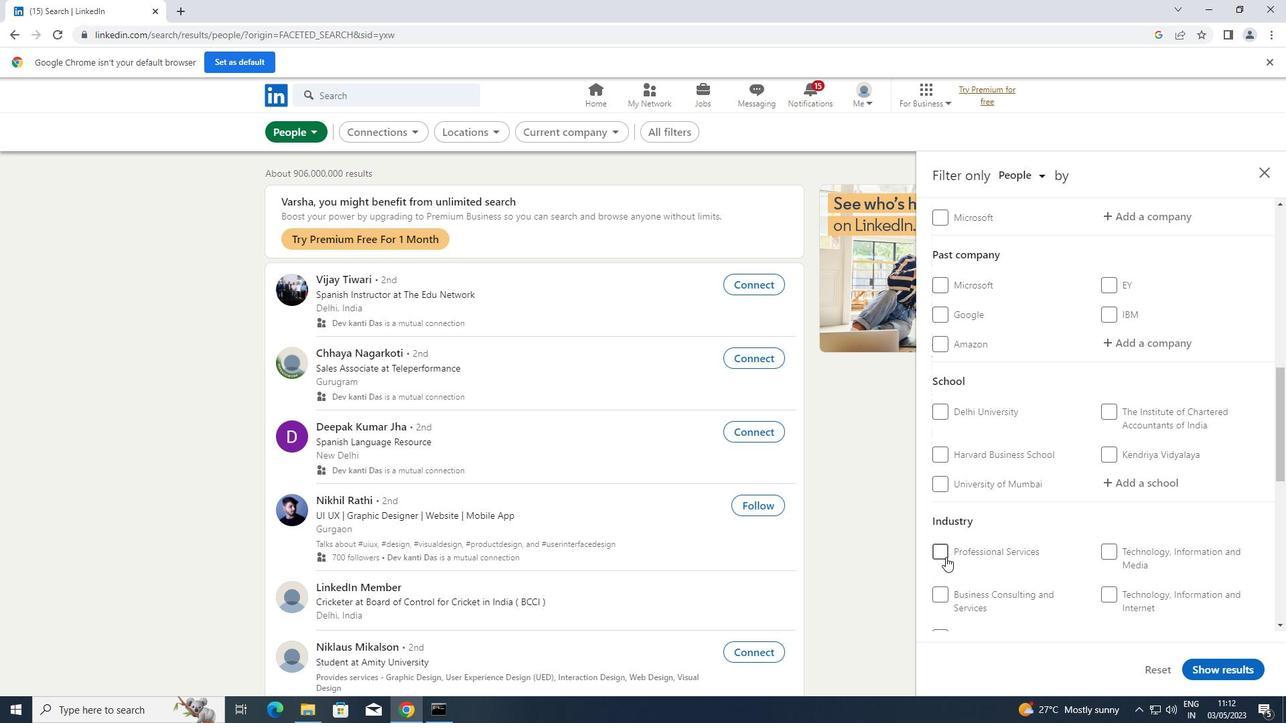 
Action: Mouse scrolled (948, 557) with delta (0, 0)
Screenshot: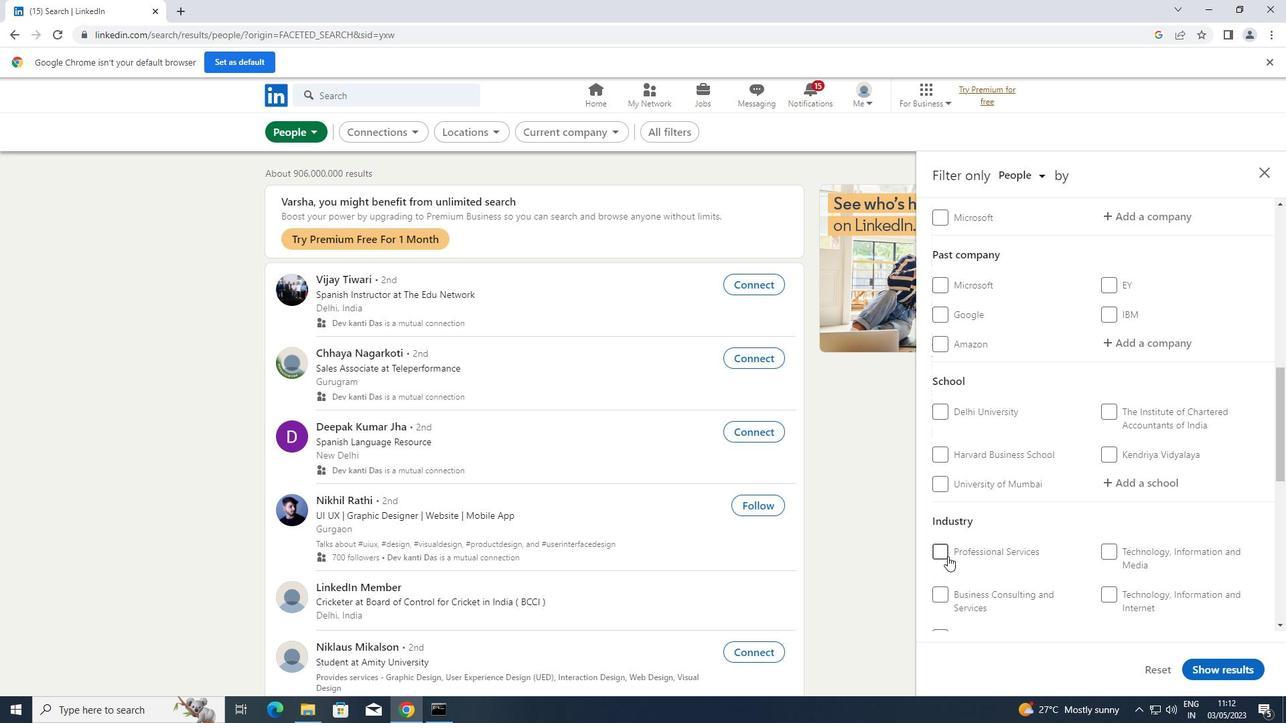 
Action: Mouse scrolled (948, 557) with delta (0, 0)
Screenshot: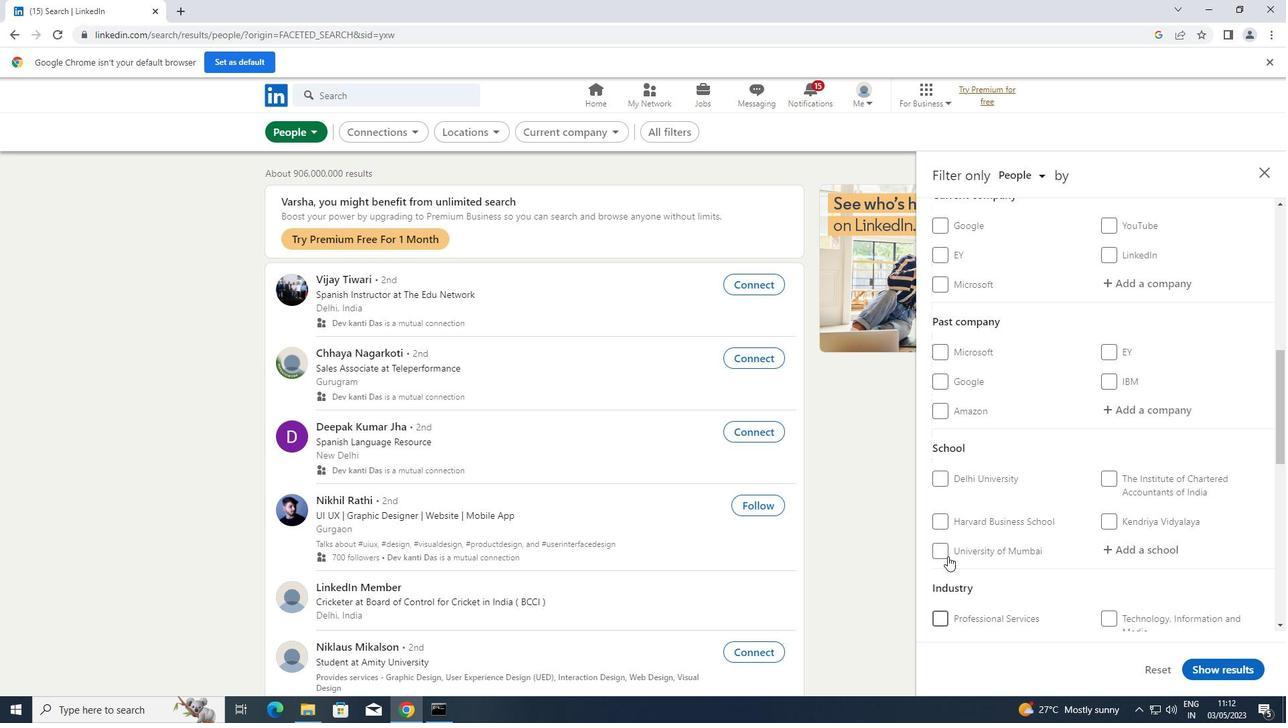 
Action: Mouse moved to (1167, 349)
Screenshot: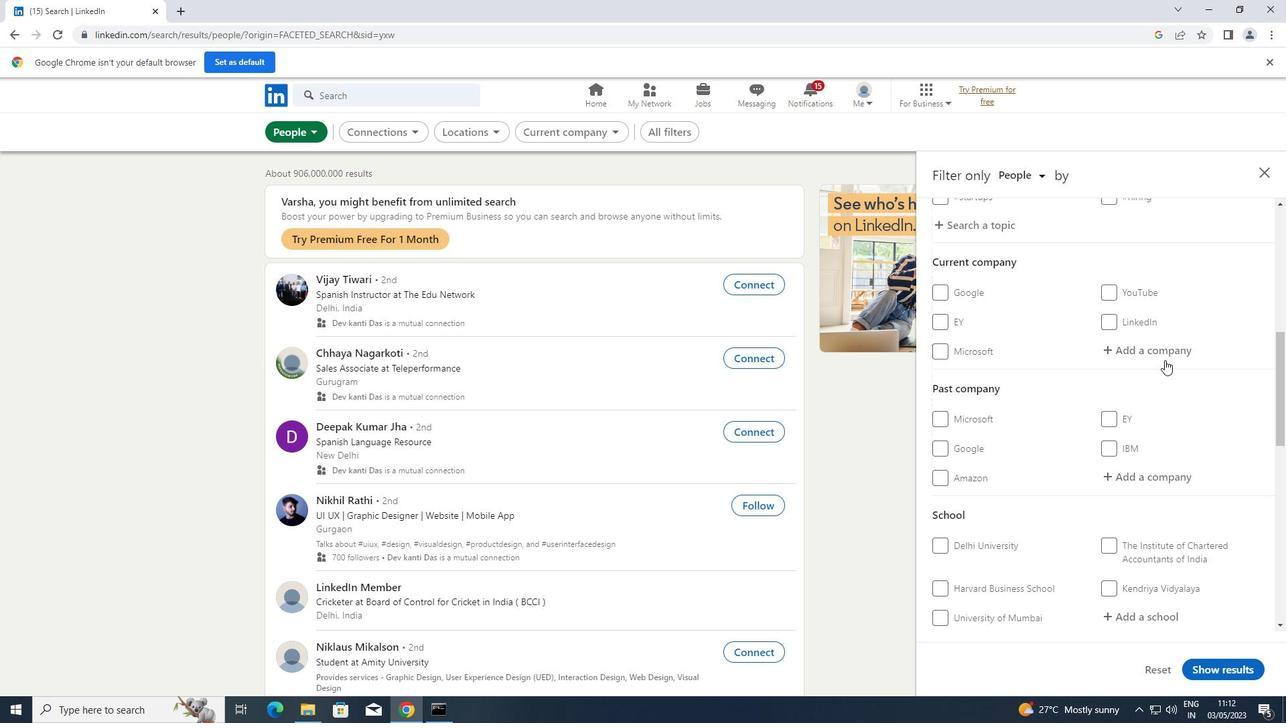 
Action: Mouse pressed left at (1167, 349)
Screenshot: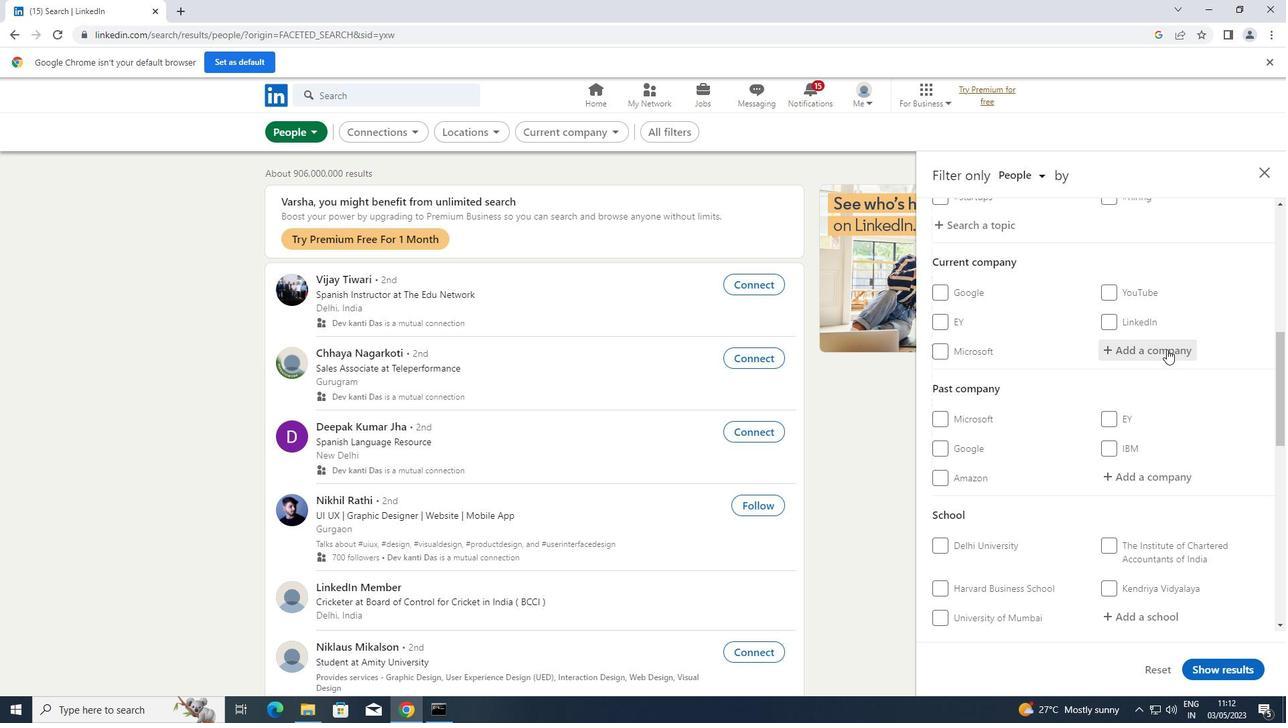 
Action: Key pressed <Key.shift>DUBAI<Key.space><Key.shift>INVEST
Screenshot: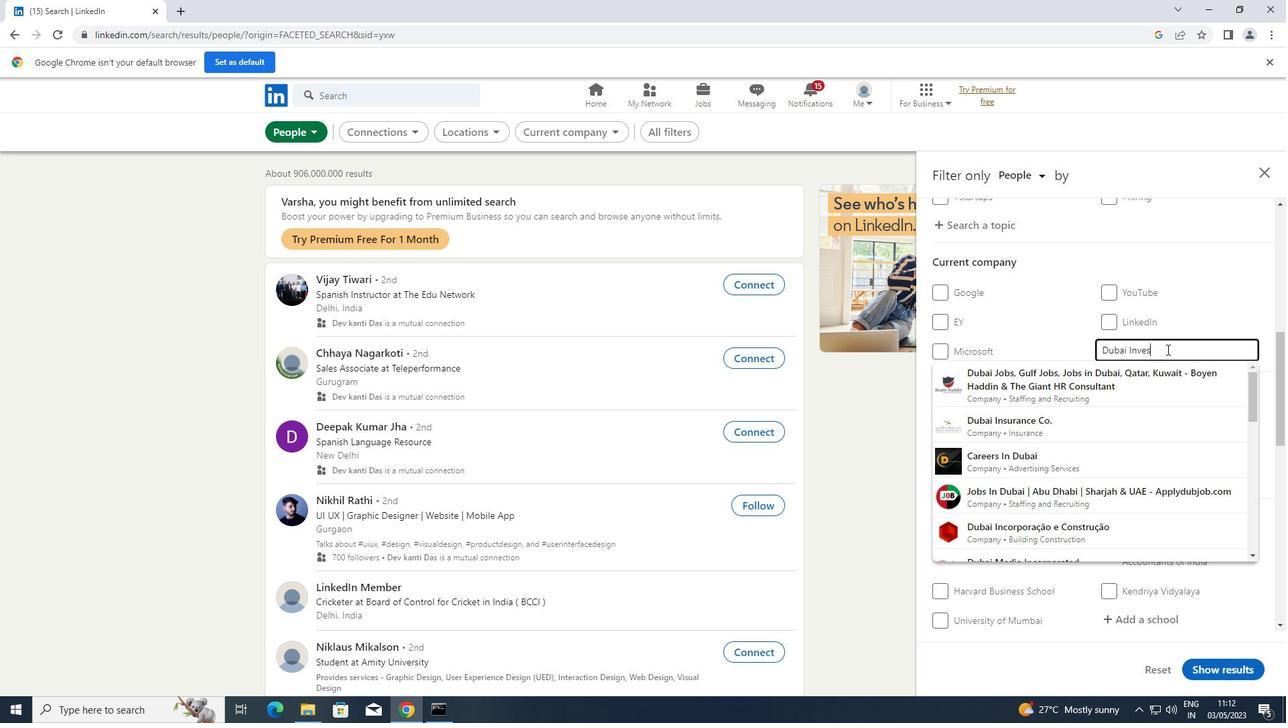 
Action: Mouse moved to (1121, 411)
Screenshot: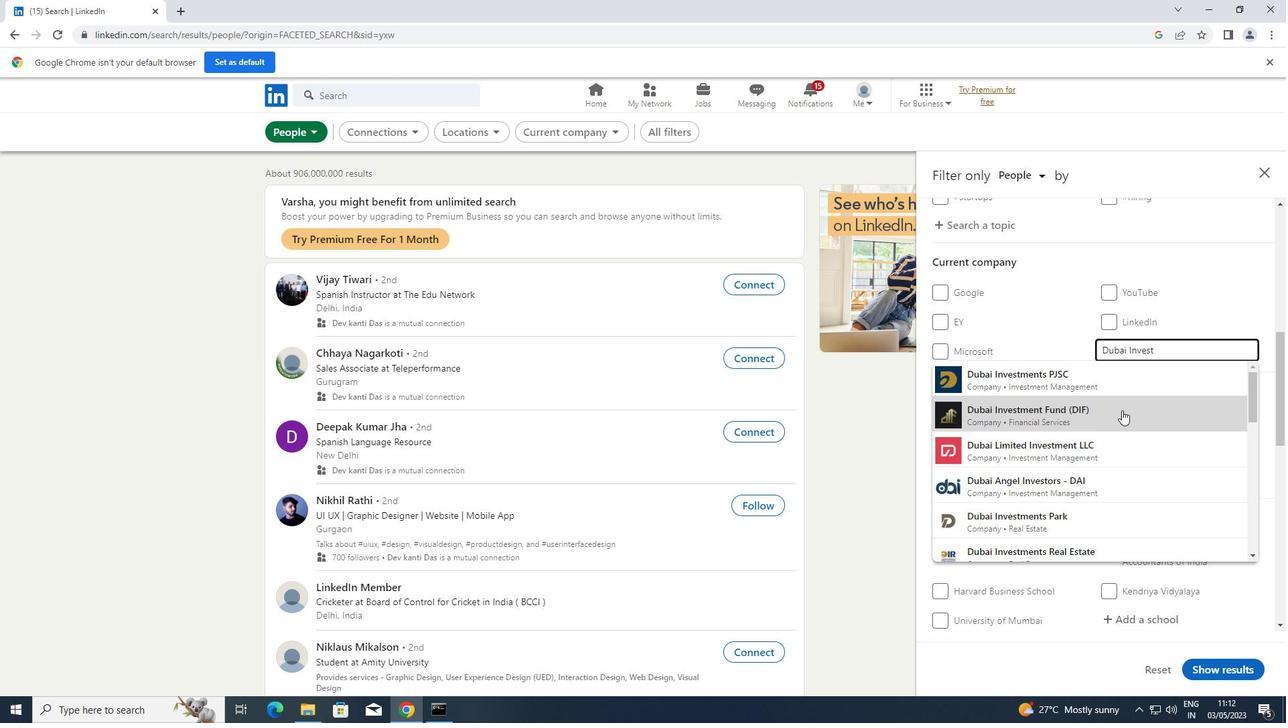 
Action: Mouse pressed left at (1121, 411)
Screenshot: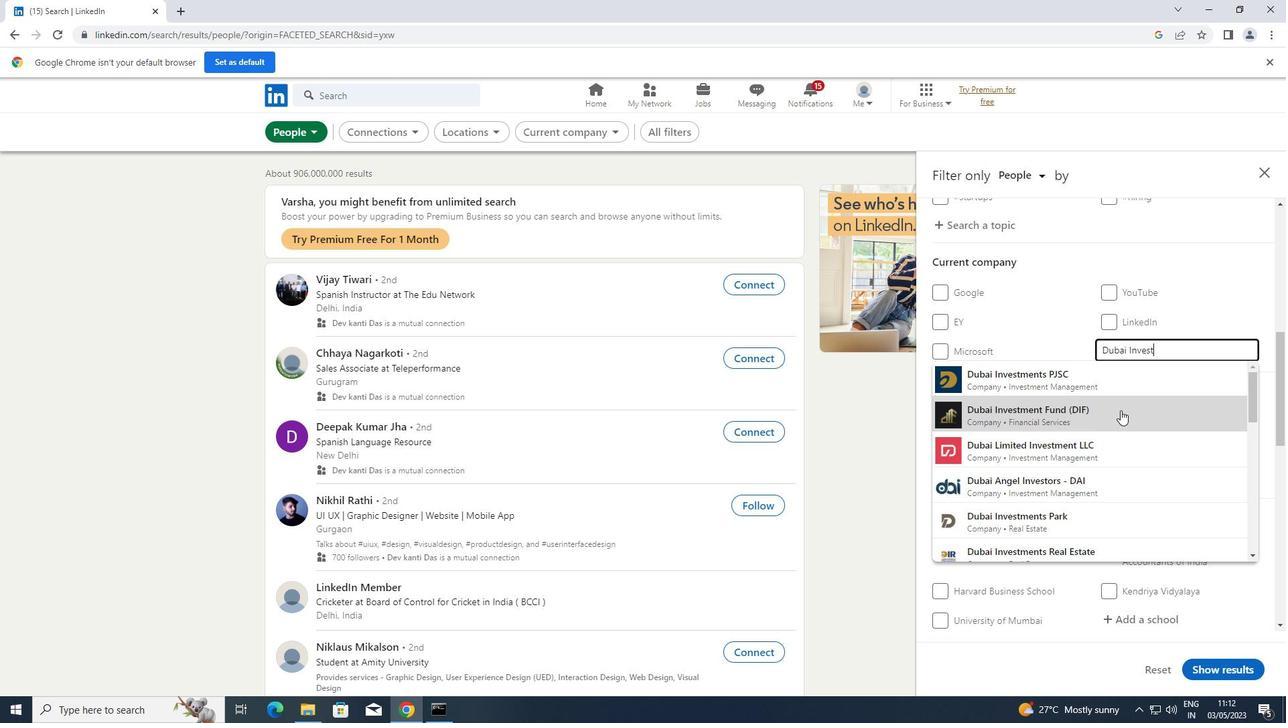 
Action: Mouse moved to (1119, 411)
Screenshot: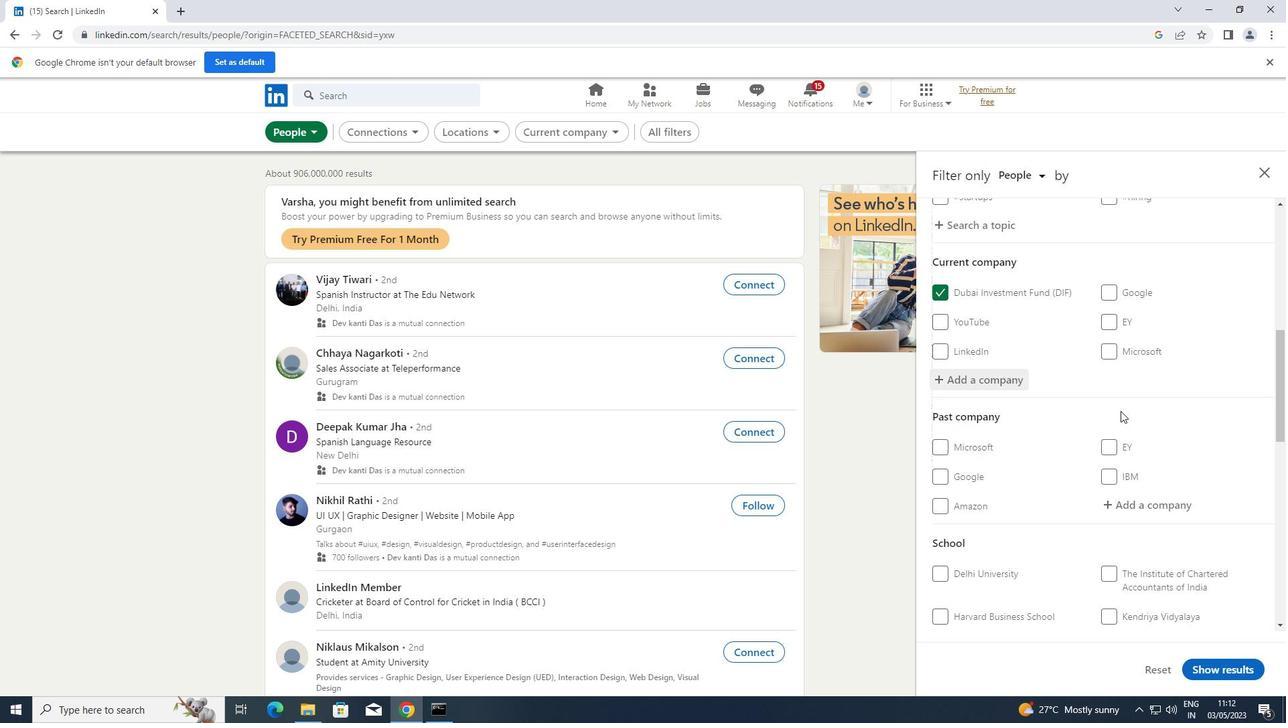 
Action: Mouse scrolled (1119, 410) with delta (0, 0)
Screenshot: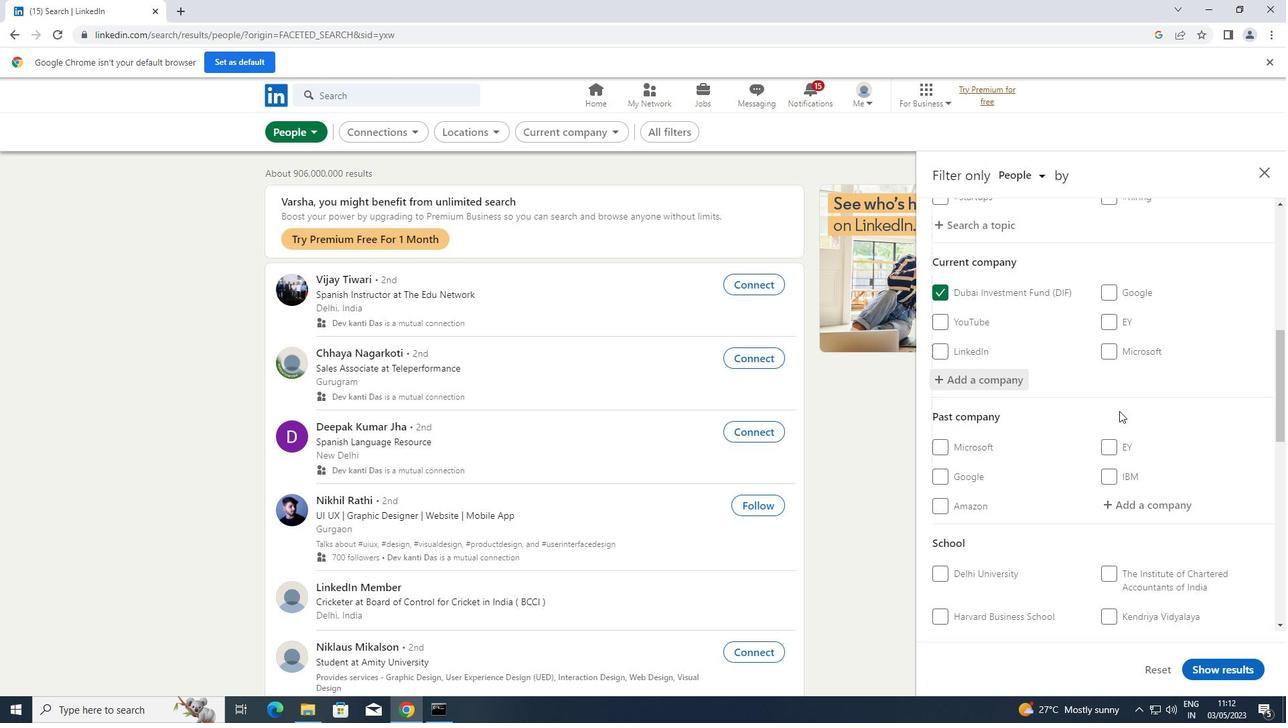 
Action: Mouse scrolled (1119, 410) with delta (0, 0)
Screenshot: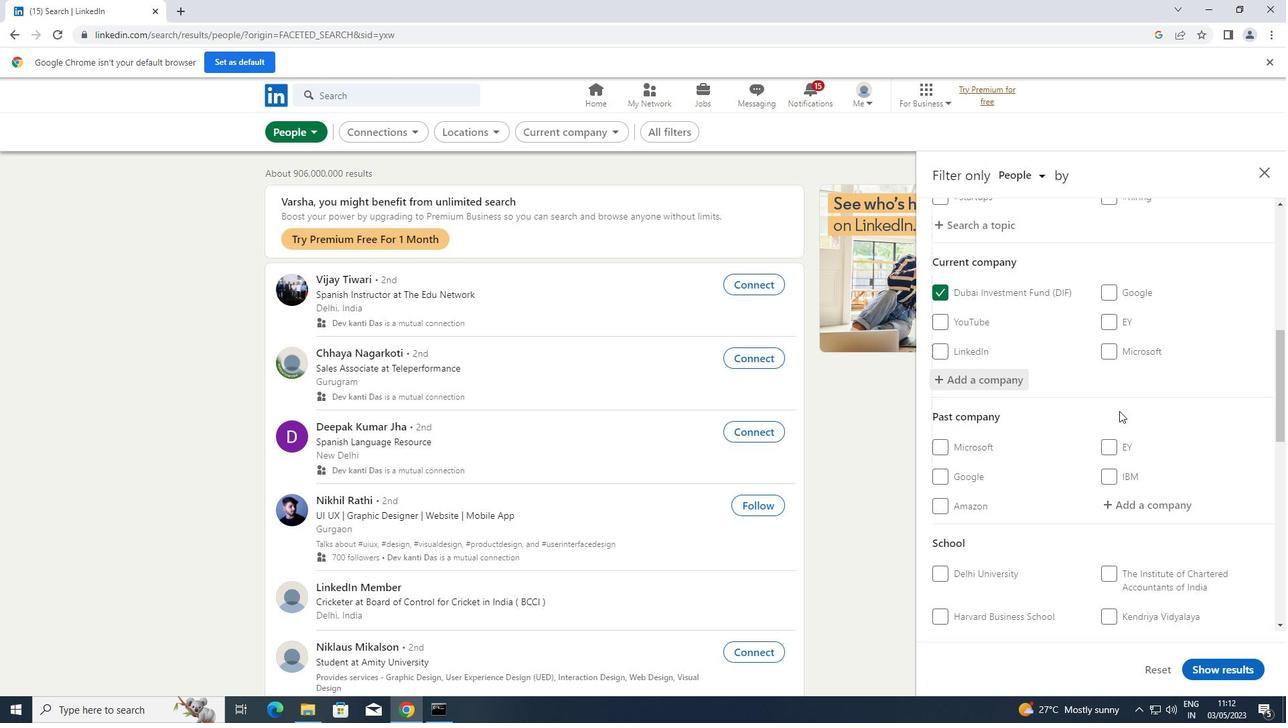 
Action: Mouse moved to (1141, 507)
Screenshot: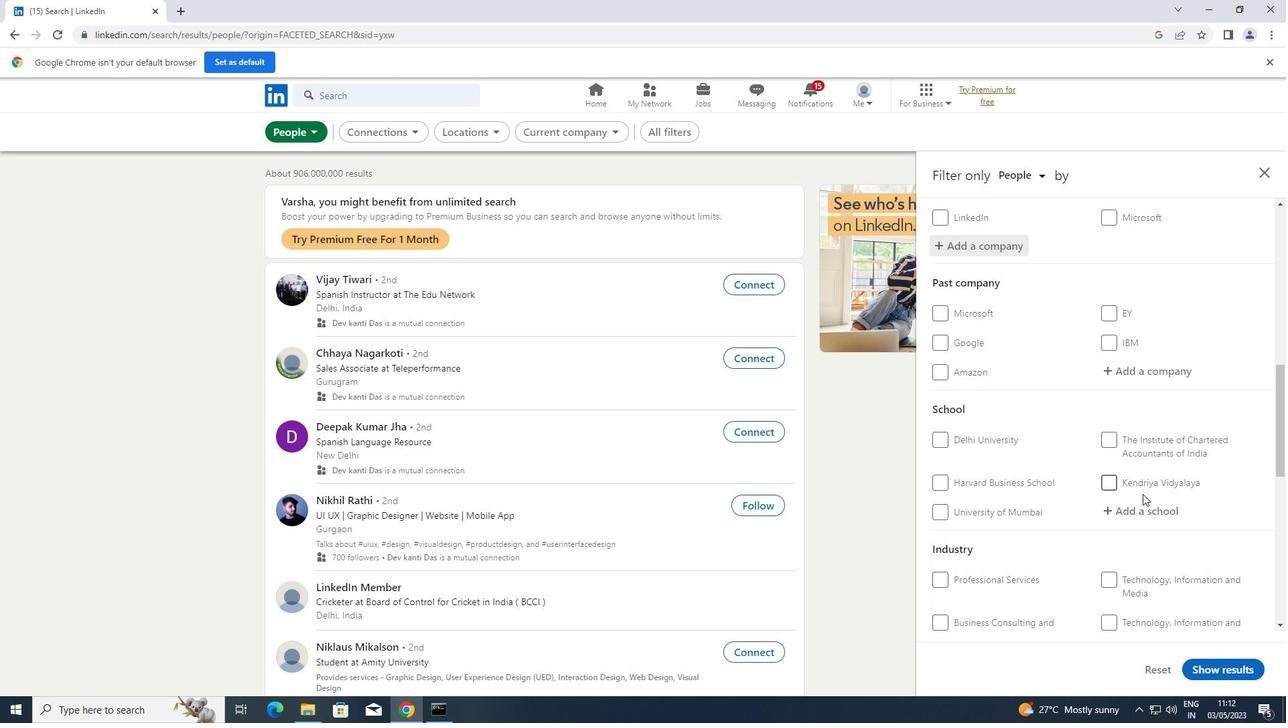 
Action: Mouse pressed left at (1141, 507)
Screenshot: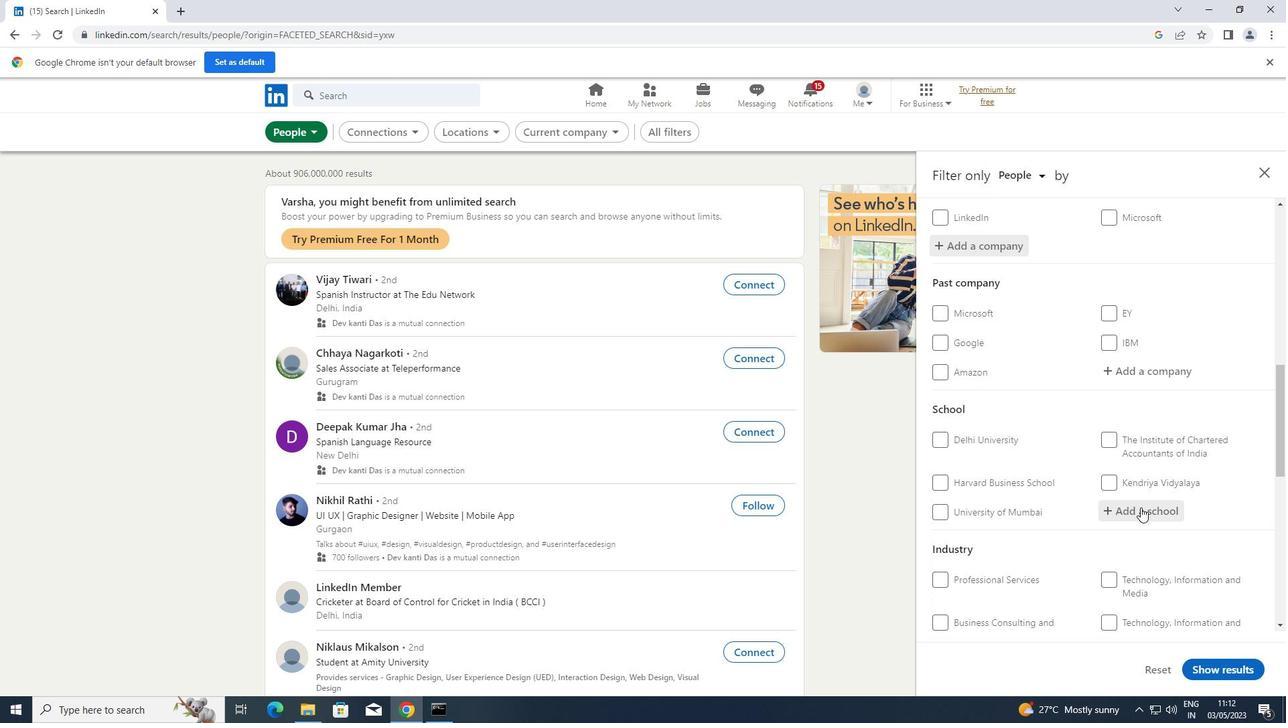 
Action: Mouse moved to (1141, 507)
Screenshot: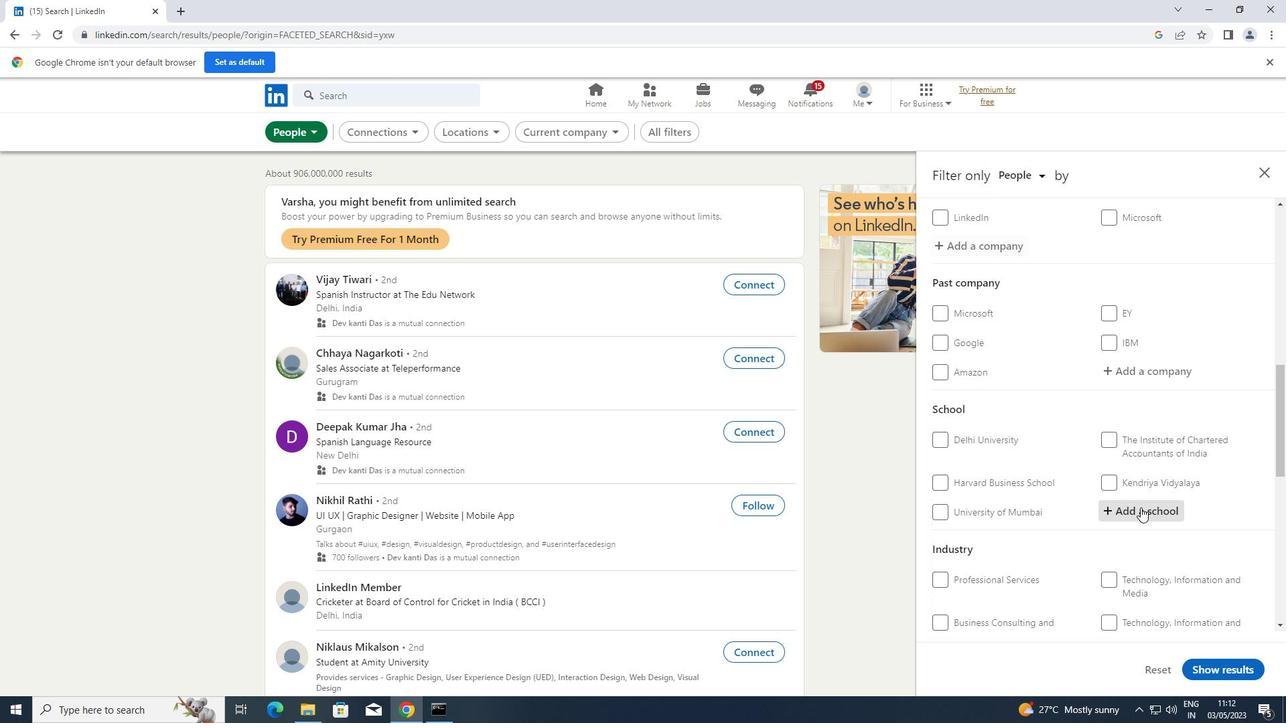 
Action: Key pressed <Key.shift>MAHARAJA<Key.space><Key.shift>GANGA
Screenshot: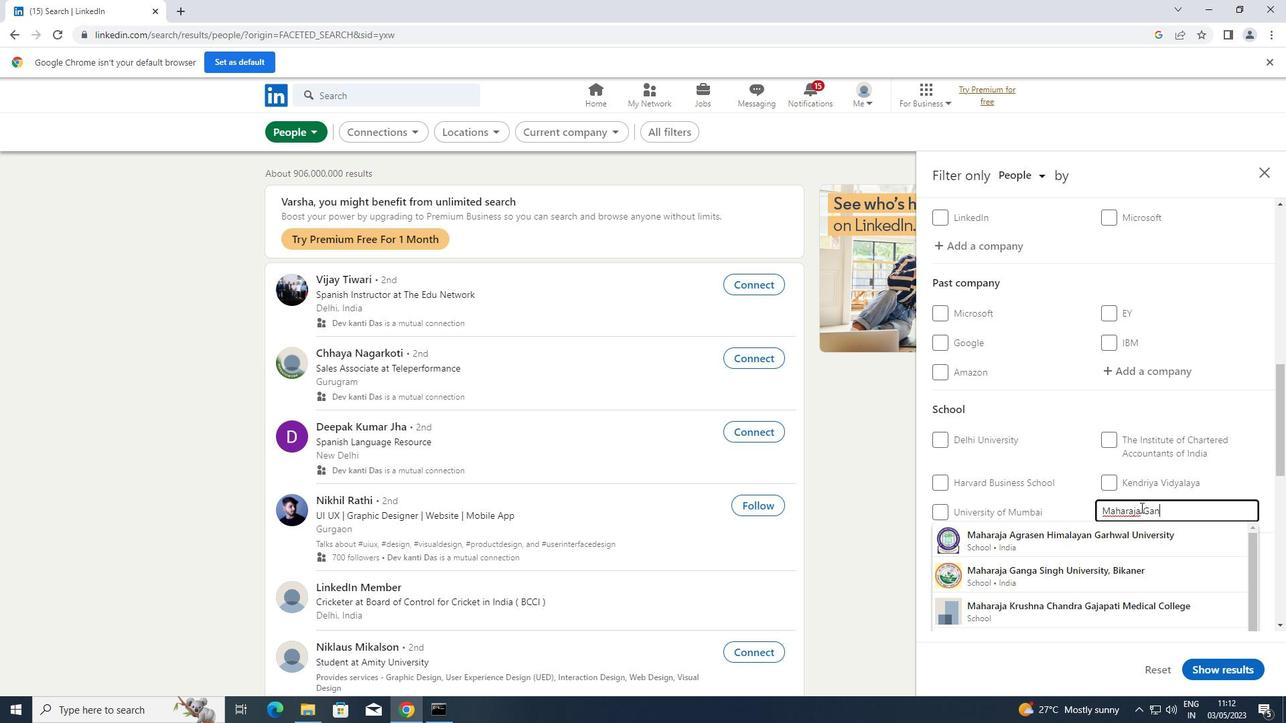 
Action: Mouse moved to (1086, 529)
Screenshot: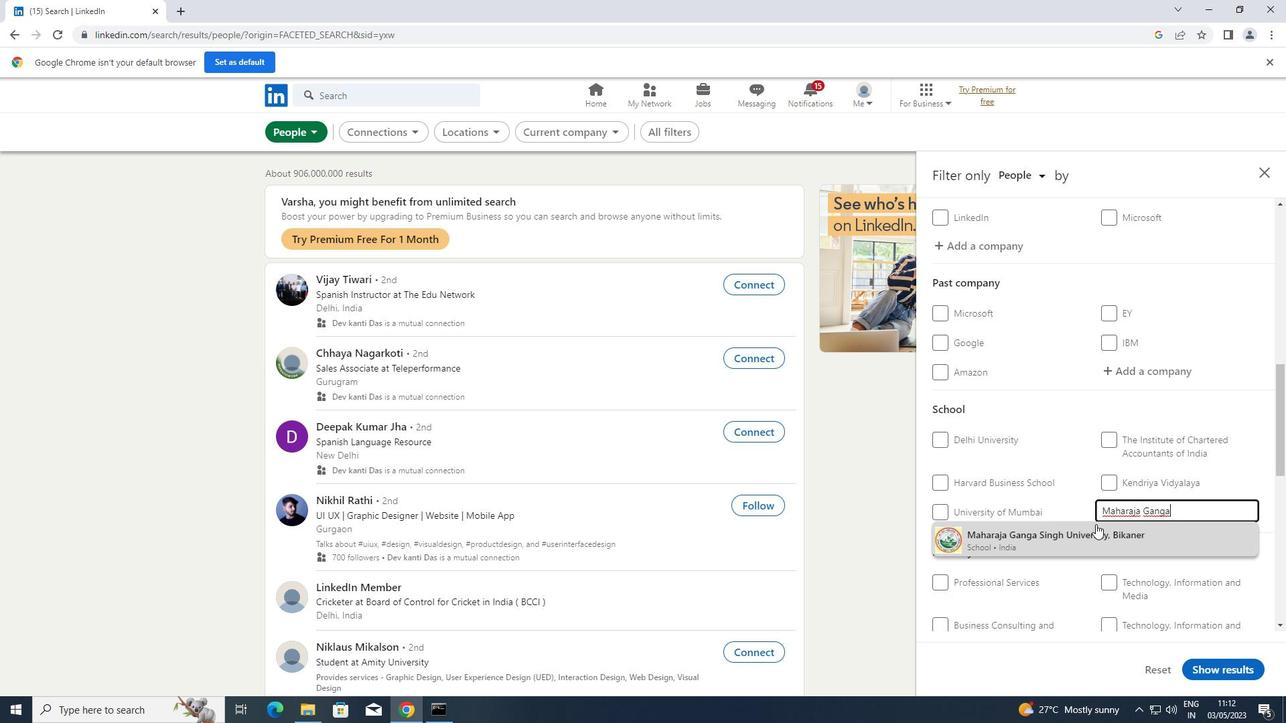 
Action: Mouse pressed left at (1086, 529)
Screenshot: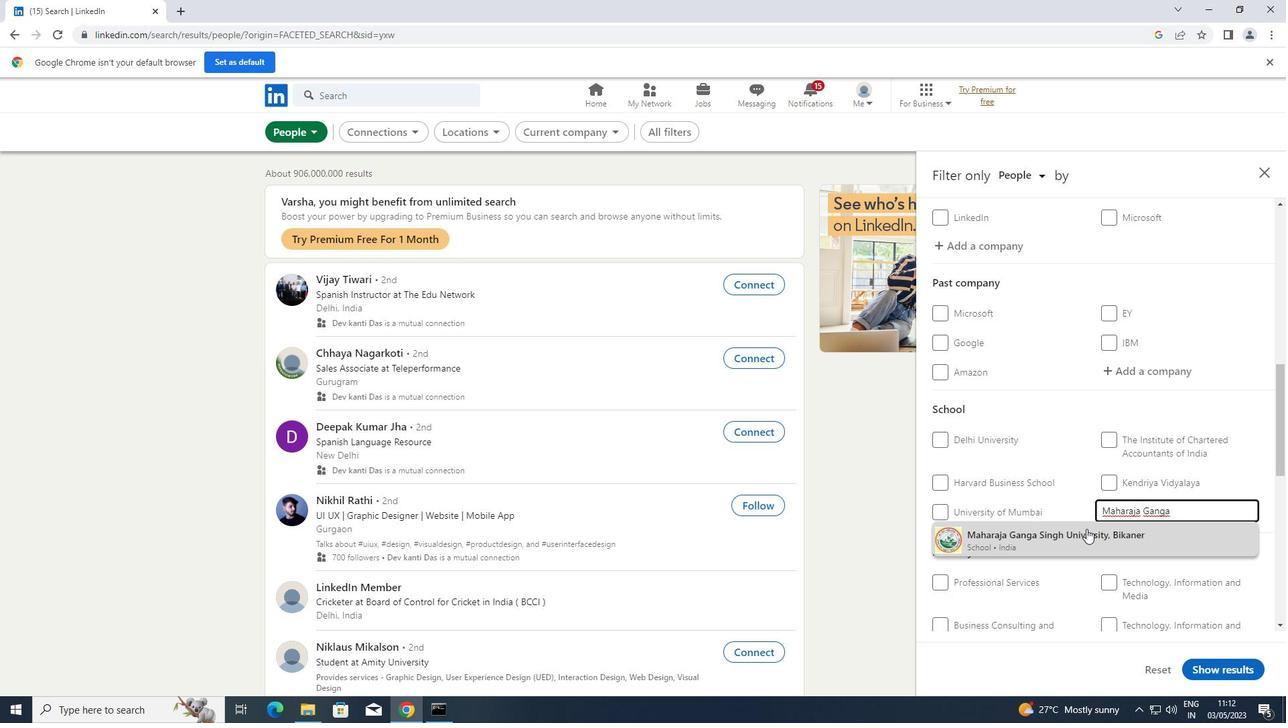 
Action: Mouse scrolled (1086, 528) with delta (0, 0)
Screenshot: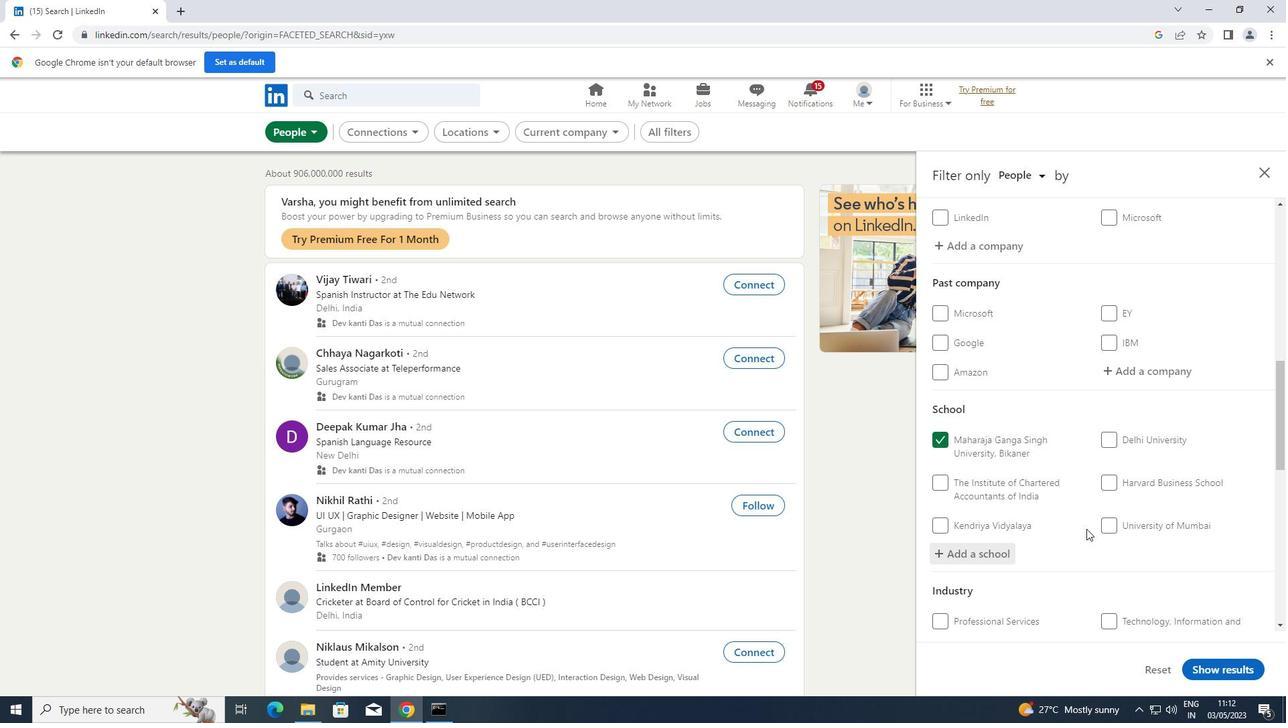 
Action: Mouse scrolled (1086, 528) with delta (0, 0)
Screenshot: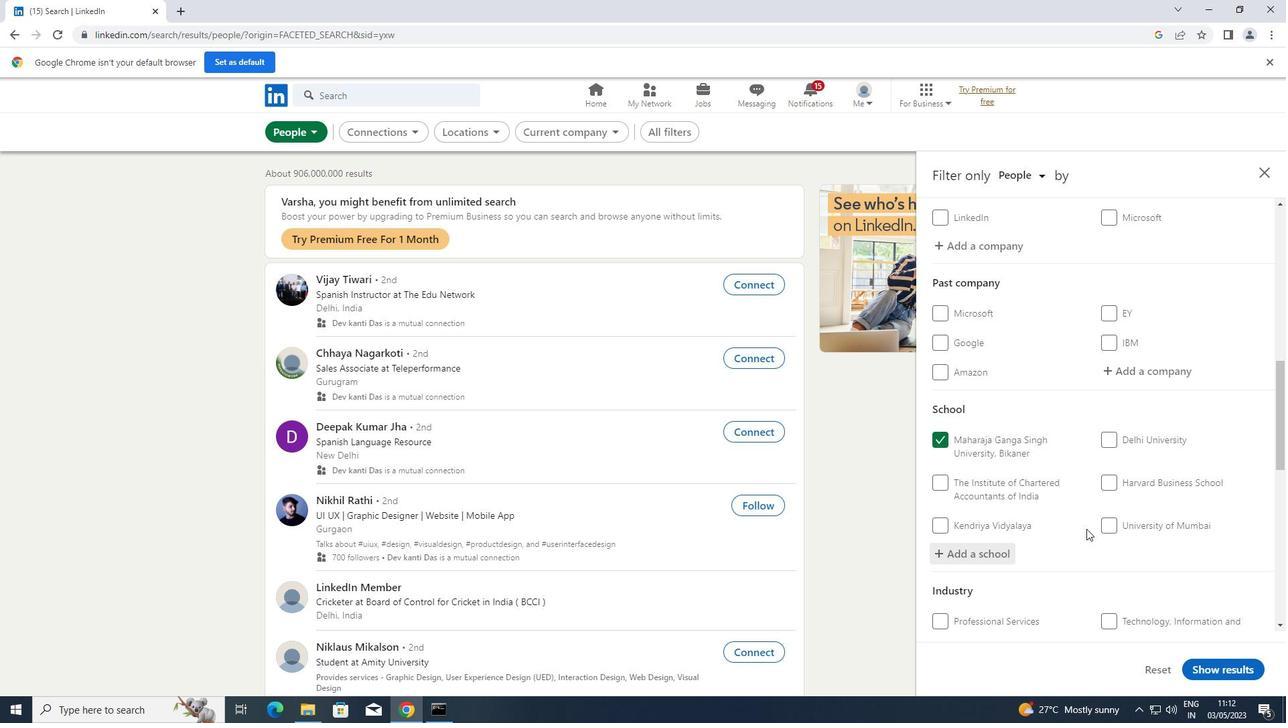 
Action: Mouse scrolled (1086, 528) with delta (0, 0)
Screenshot: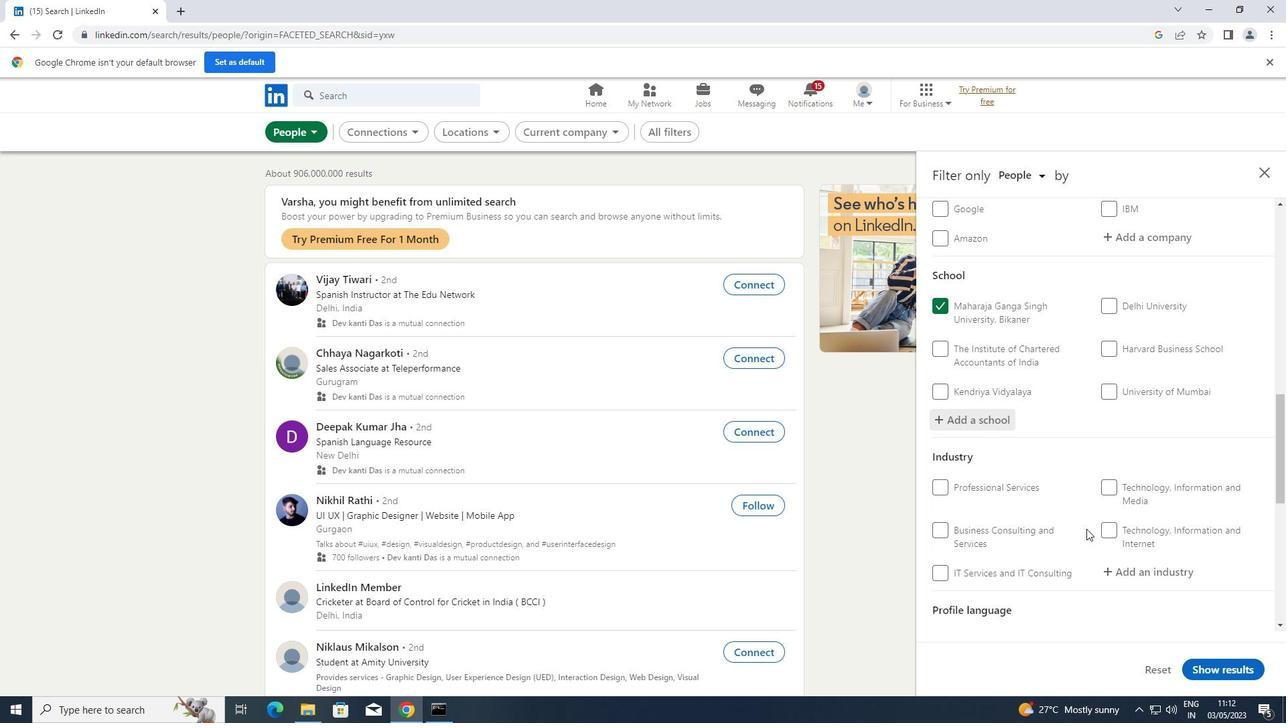 
Action: Mouse moved to (1154, 497)
Screenshot: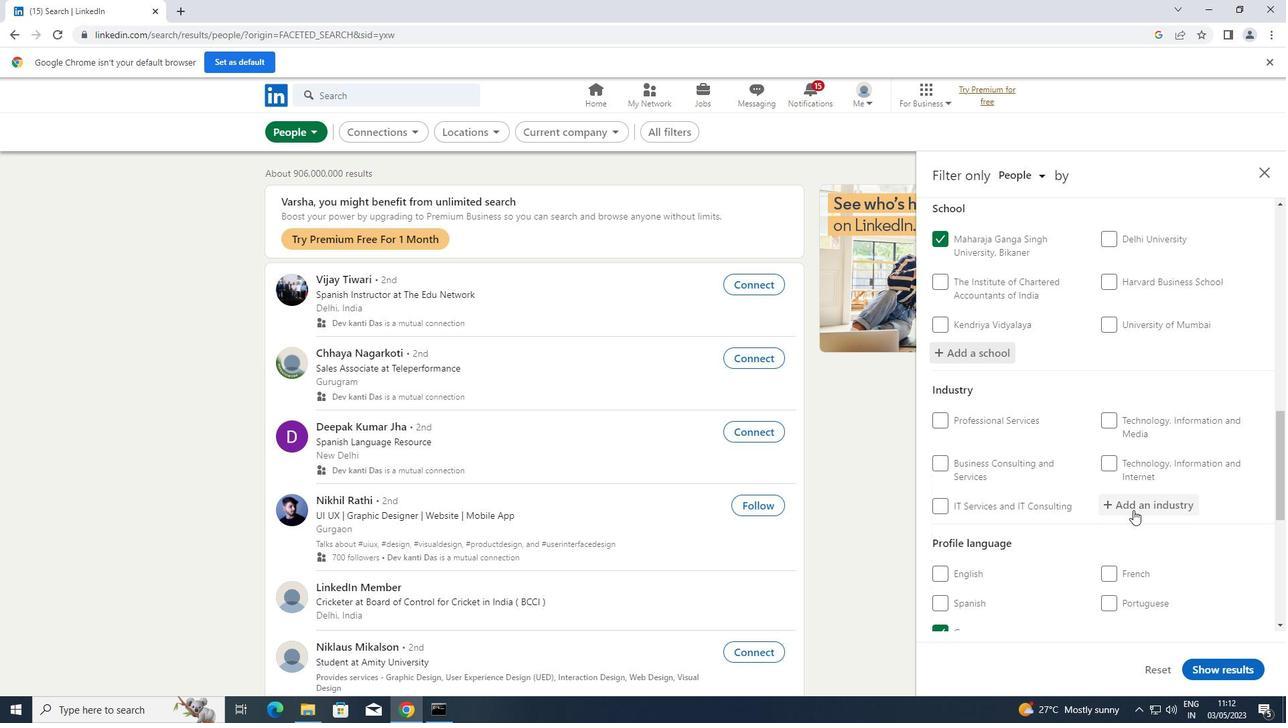 
Action: Mouse pressed left at (1154, 497)
Screenshot: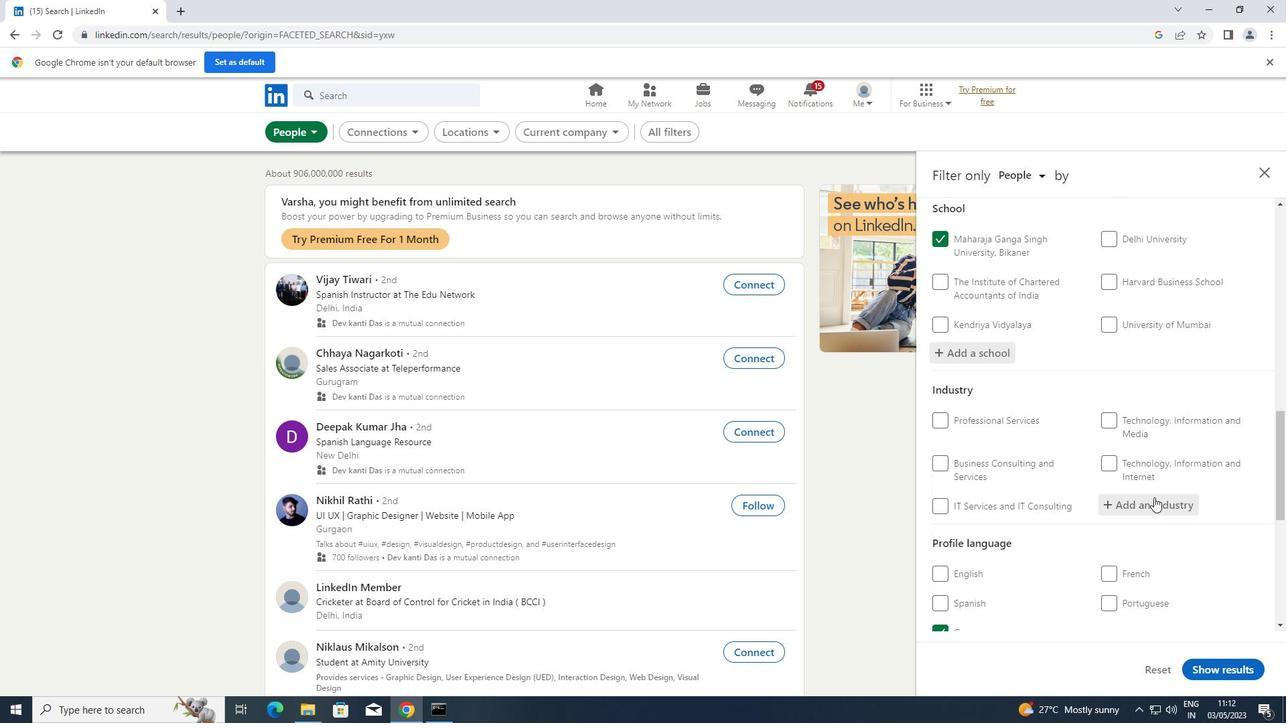 
Action: Key pressed <Key.shift>UTILITY
Screenshot: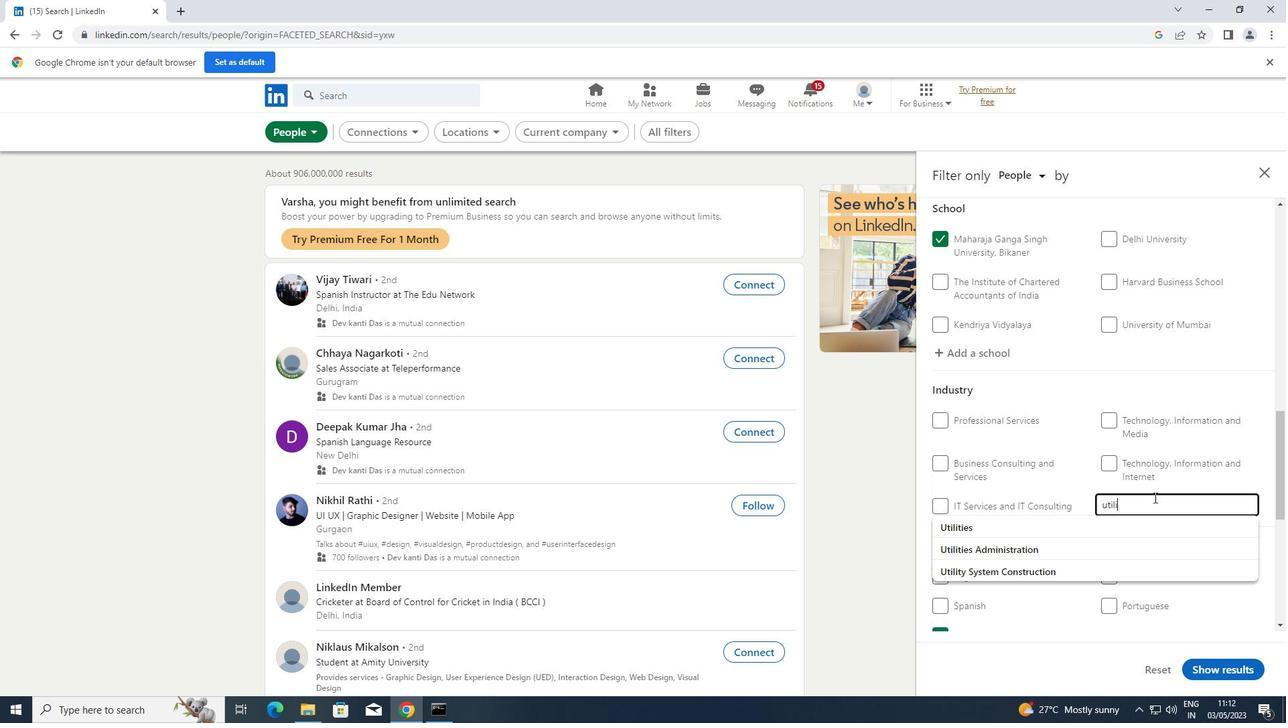 
Action: Mouse moved to (1075, 522)
Screenshot: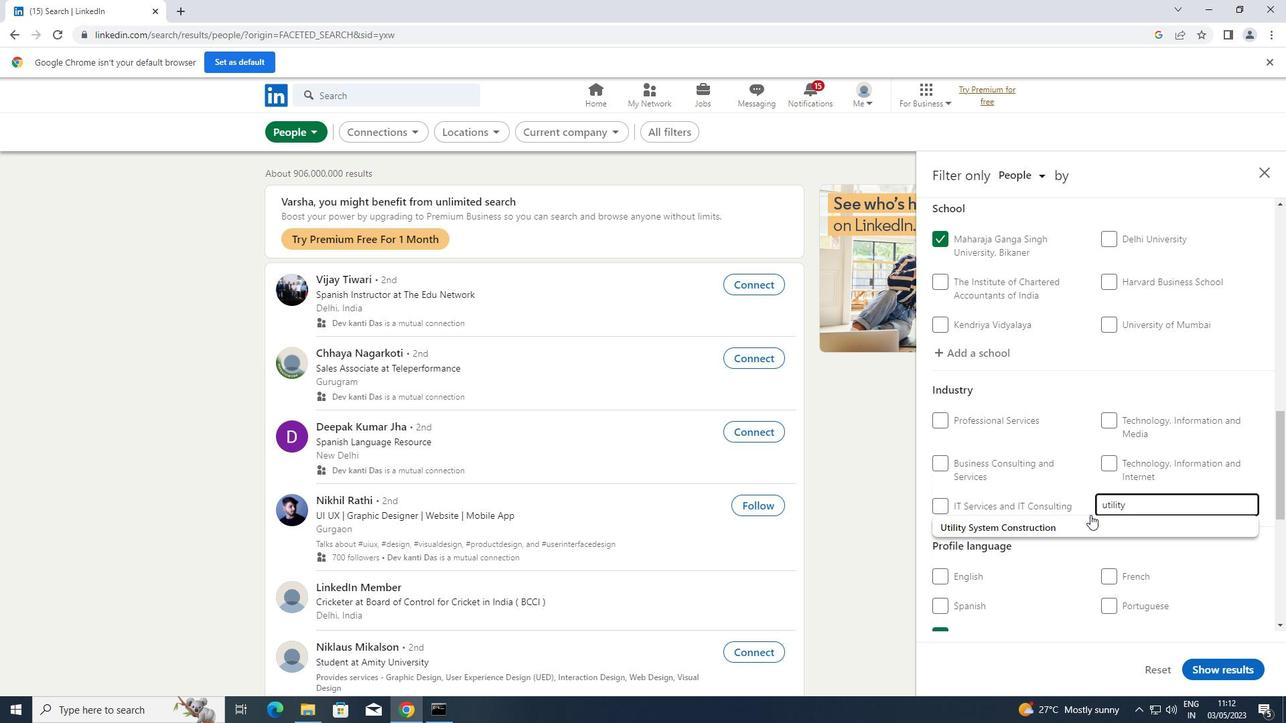 
Action: Mouse pressed left at (1075, 522)
Screenshot: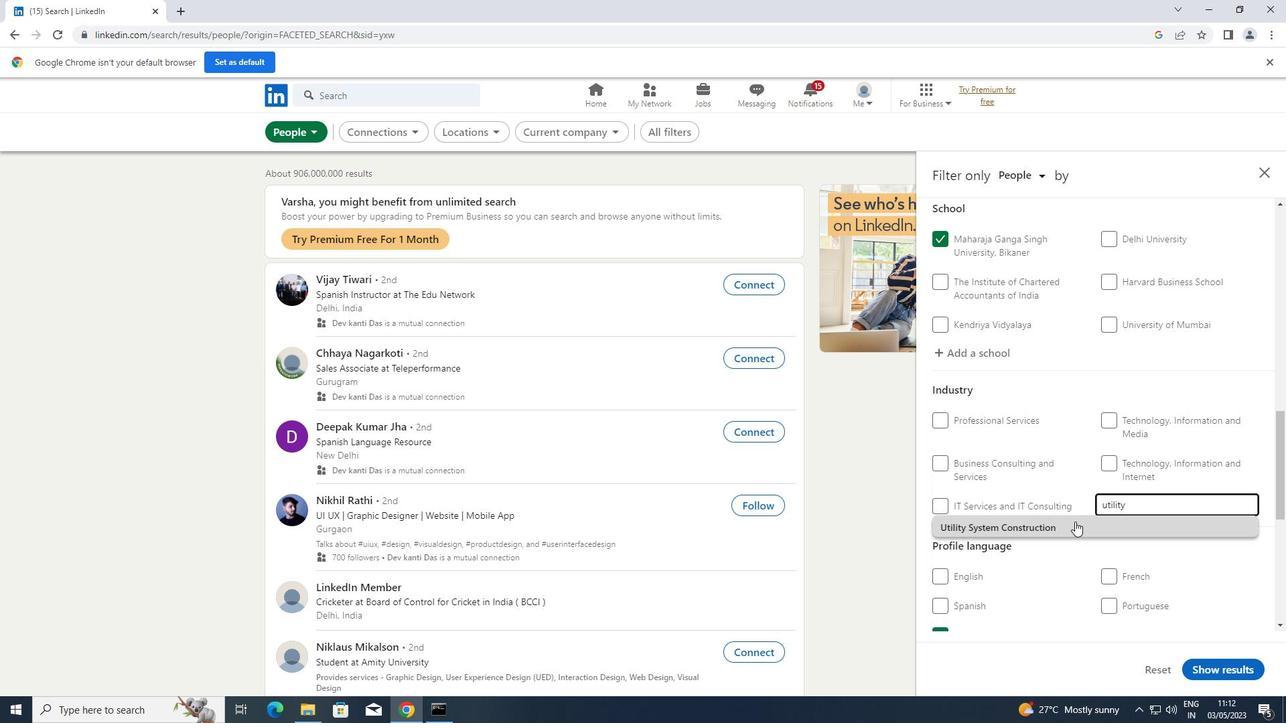 
Action: Mouse scrolled (1075, 521) with delta (0, 0)
Screenshot: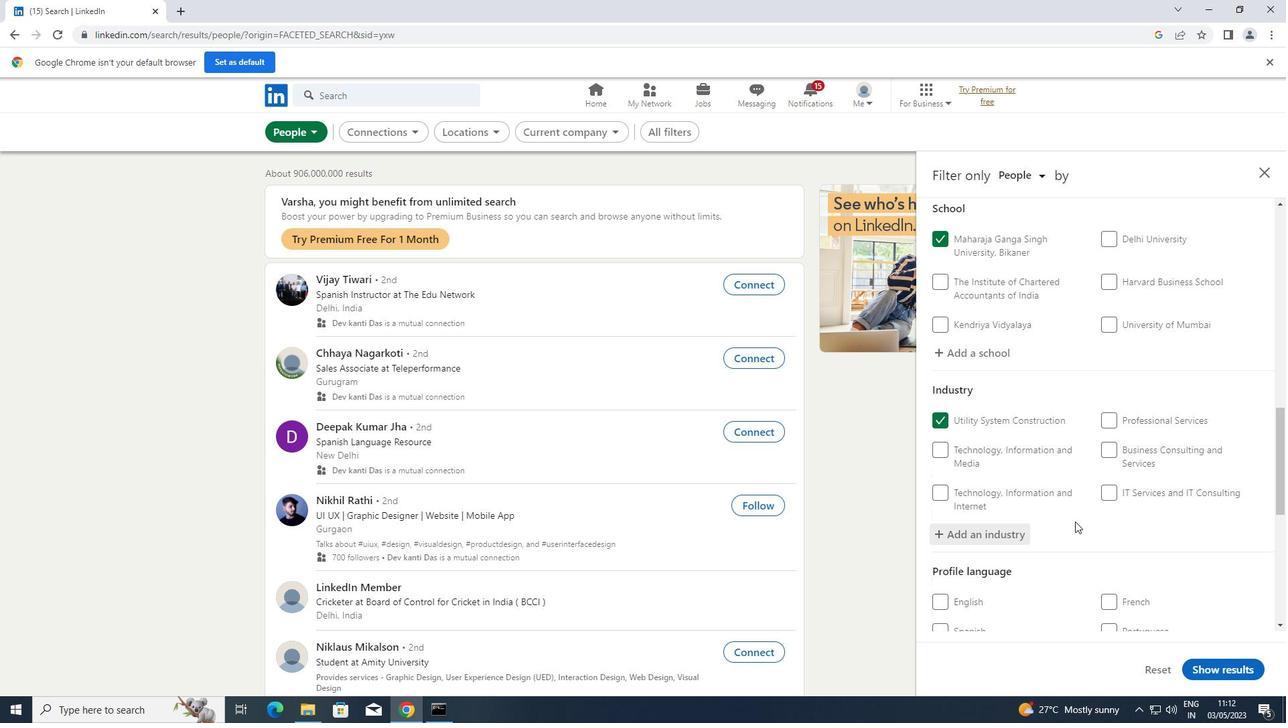
Action: Mouse scrolled (1075, 521) with delta (0, 0)
Screenshot: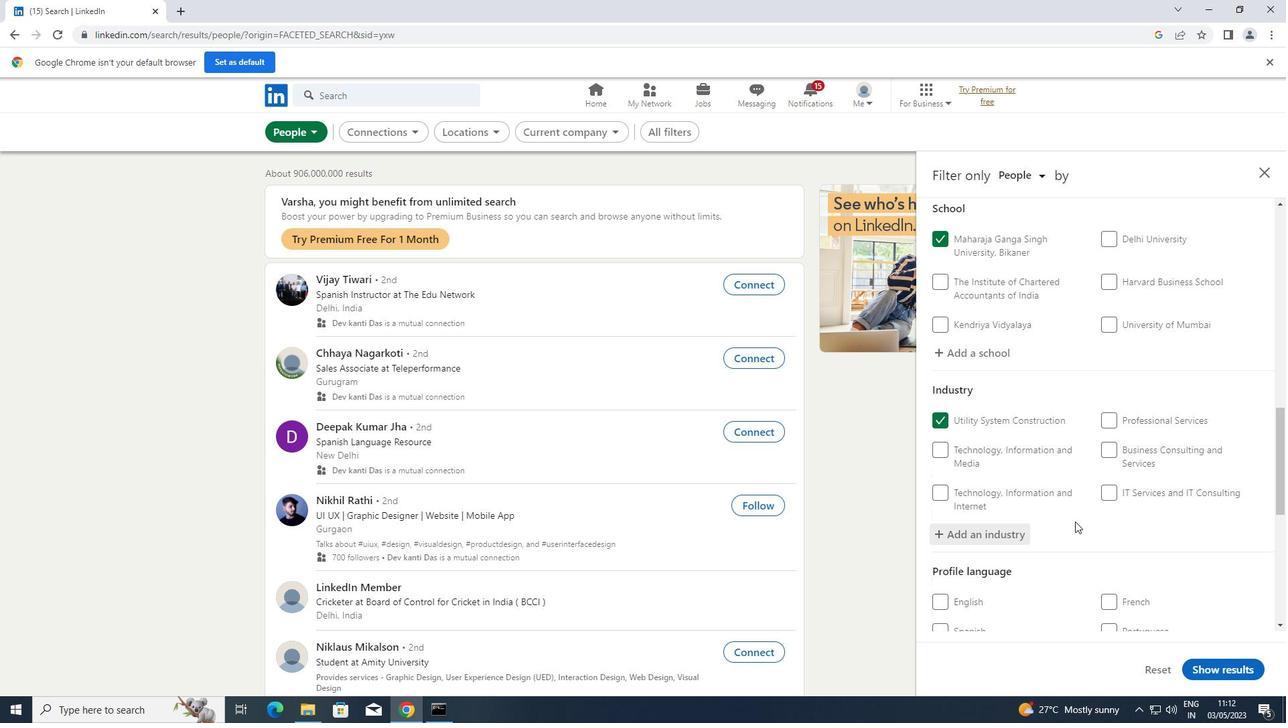 
Action: Mouse scrolled (1075, 521) with delta (0, 0)
Screenshot: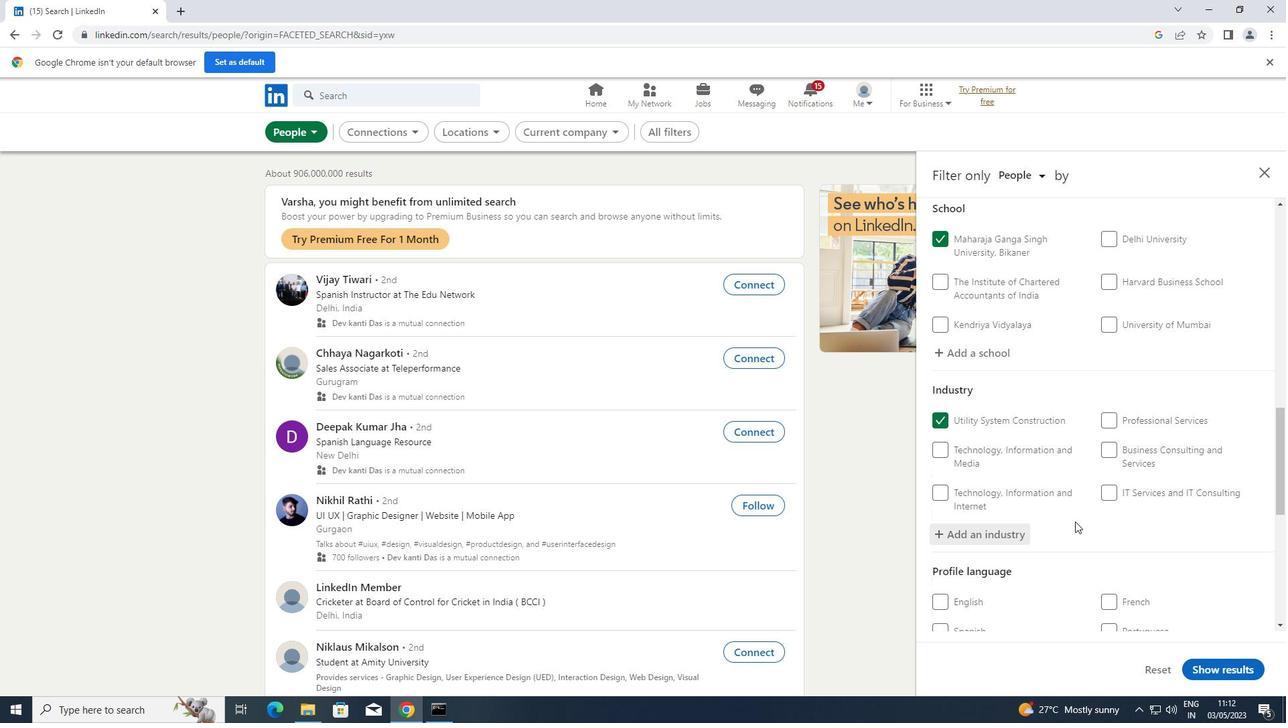 
Action: Mouse scrolled (1075, 521) with delta (0, 0)
Screenshot: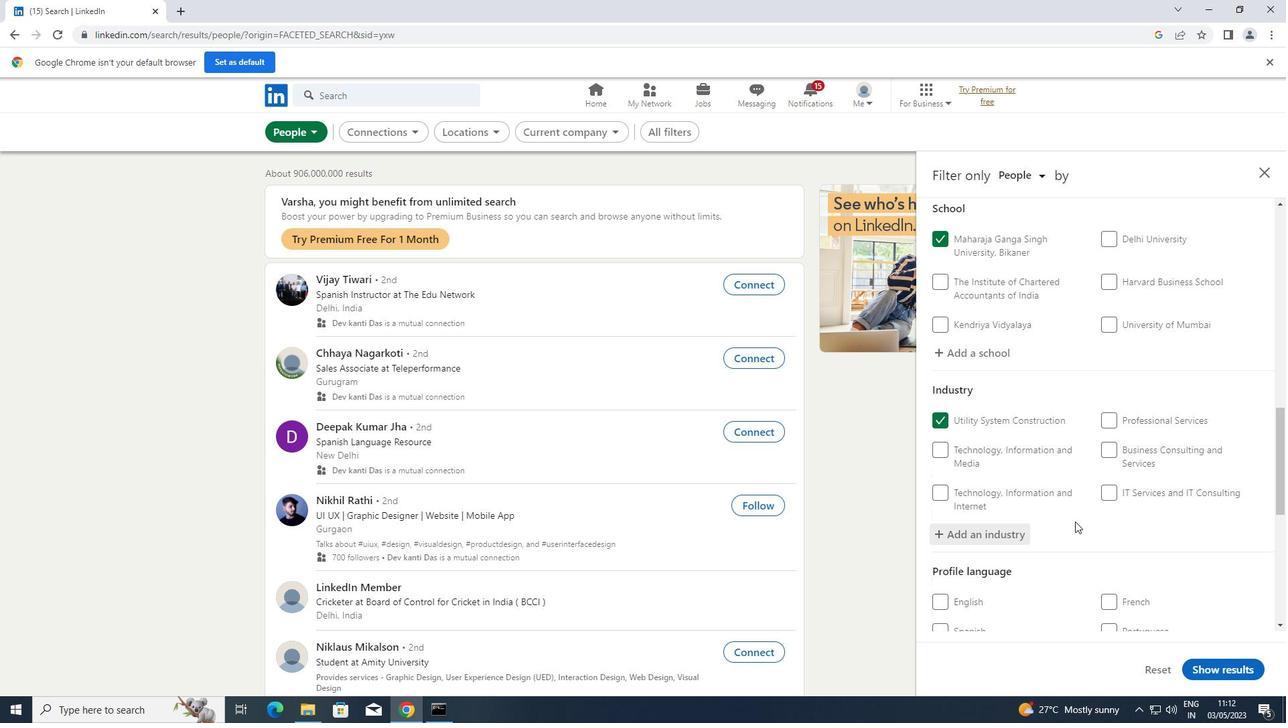 
Action: Mouse scrolled (1075, 521) with delta (0, 0)
Screenshot: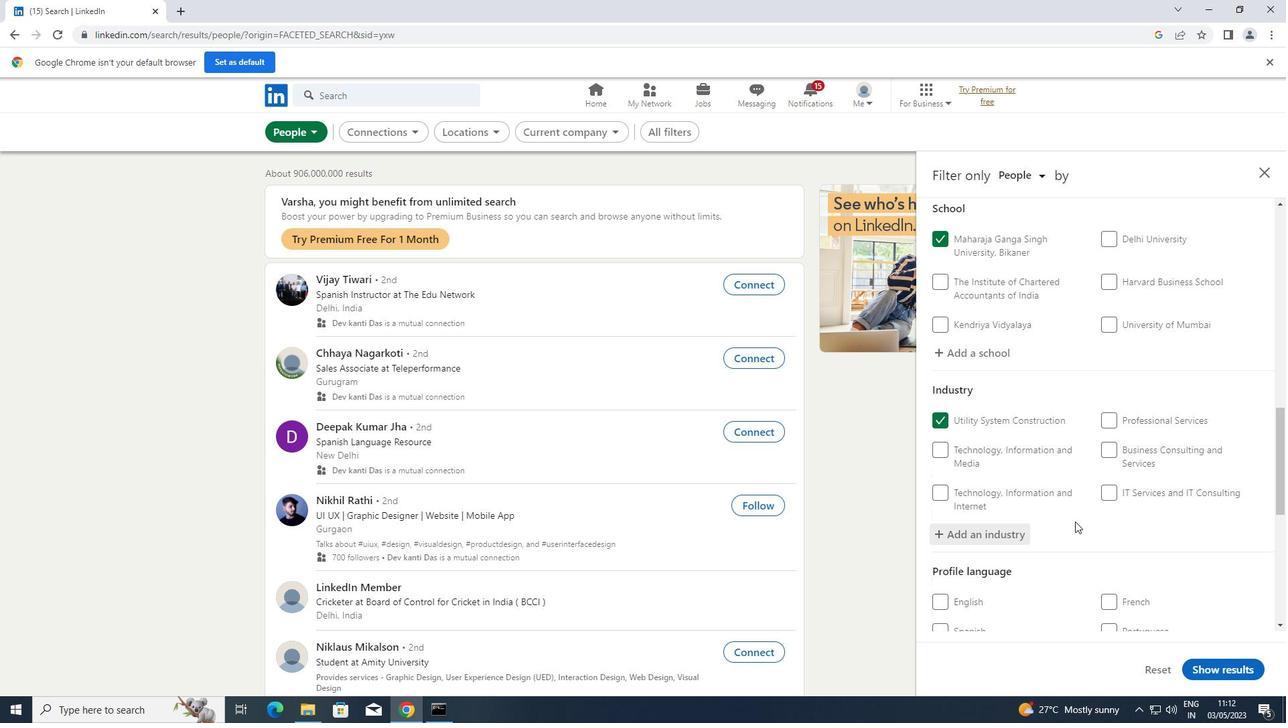 
Action: Mouse moved to (1121, 533)
Screenshot: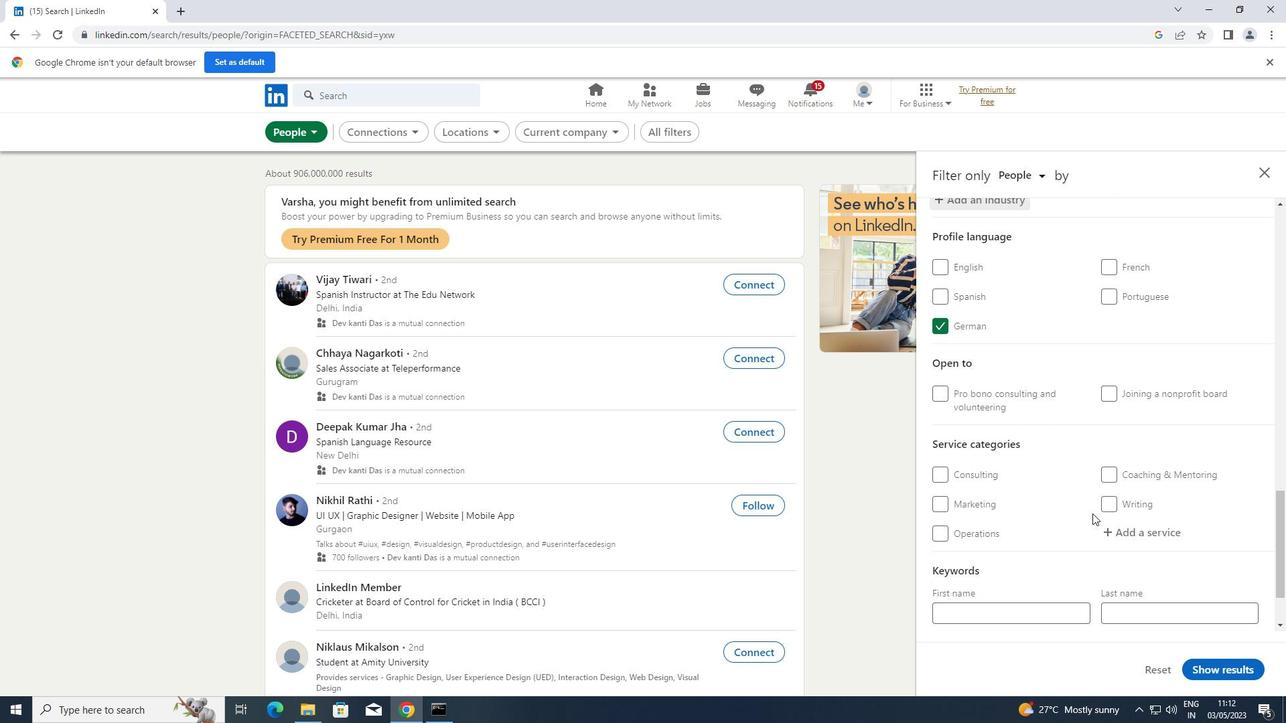 
Action: Mouse pressed left at (1121, 533)
Screenshot: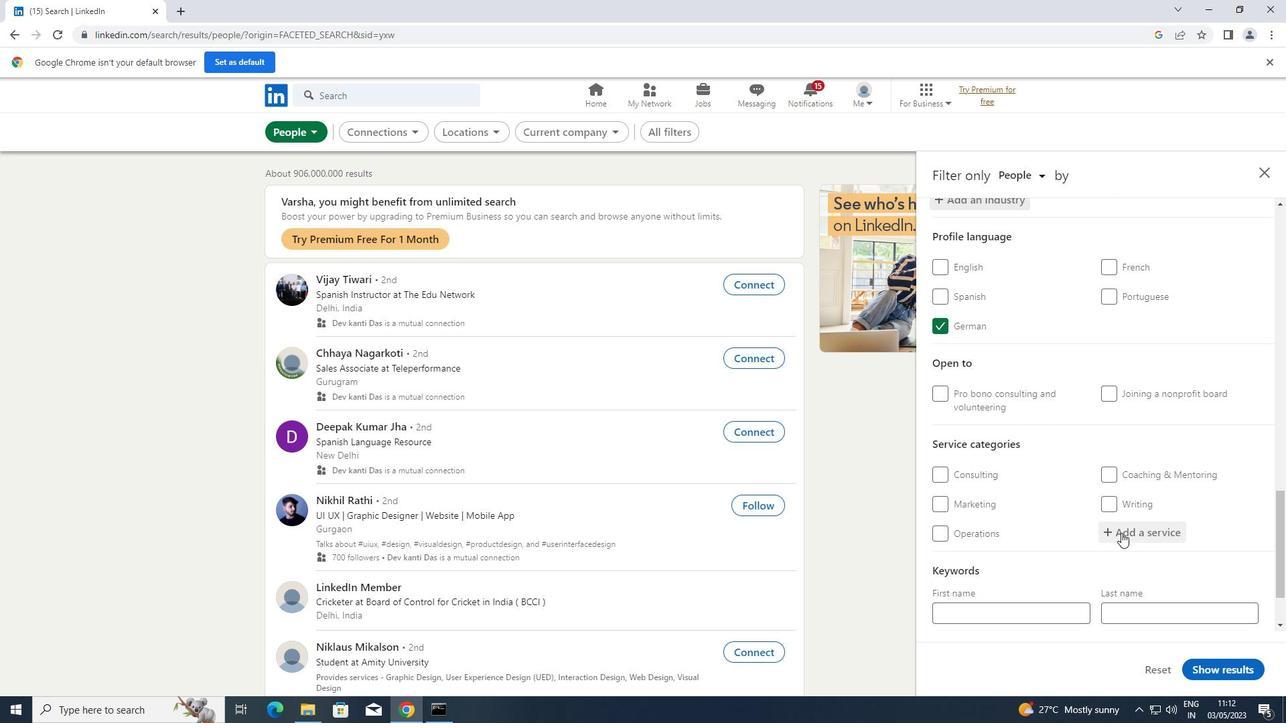 
Action: Key pressed <Key.shift>DATA<Key.space>
Screenshot: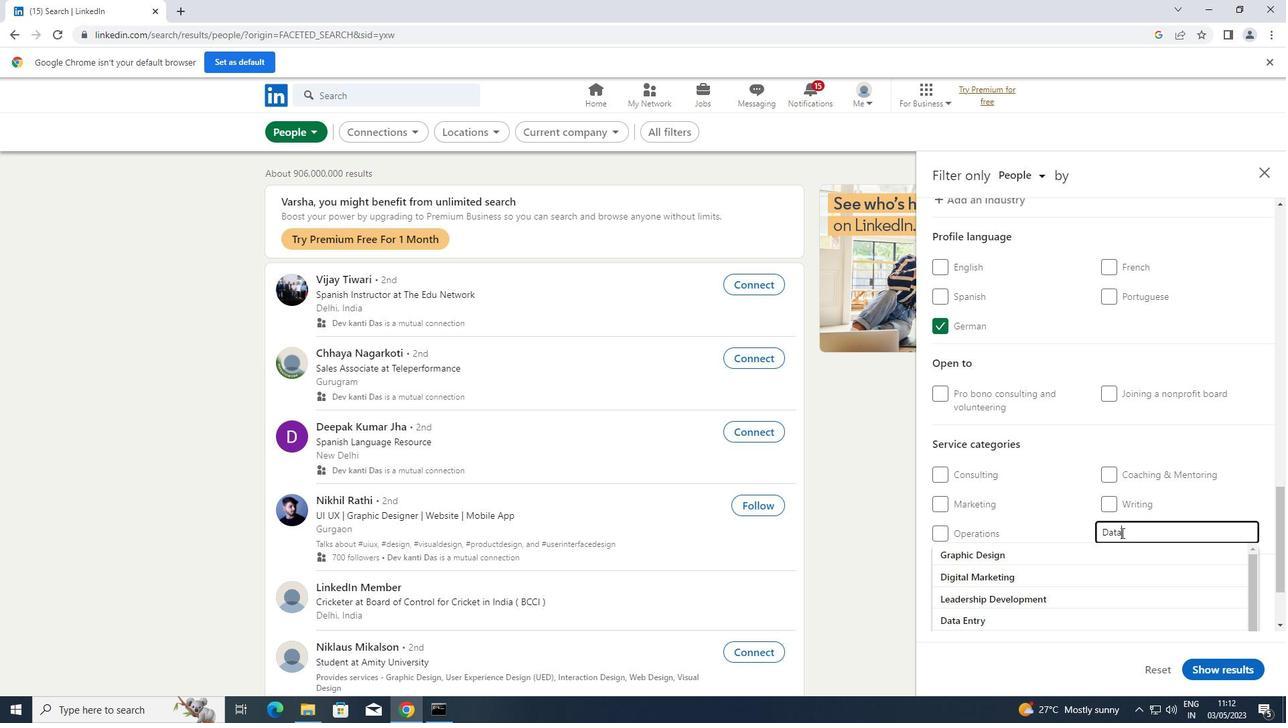 
Action: Mouse moved to (1082, 550)
Screenshot: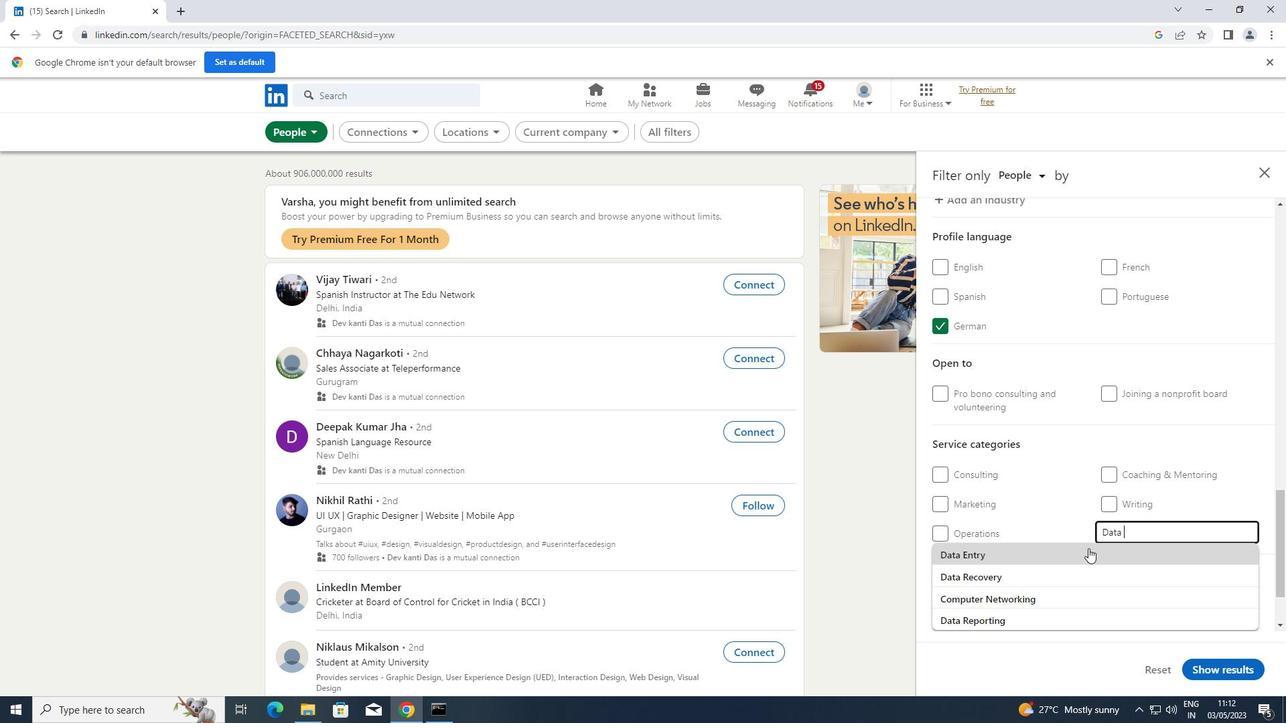 
Action: Mouse pressed left at (1082, 550)
Screenshot: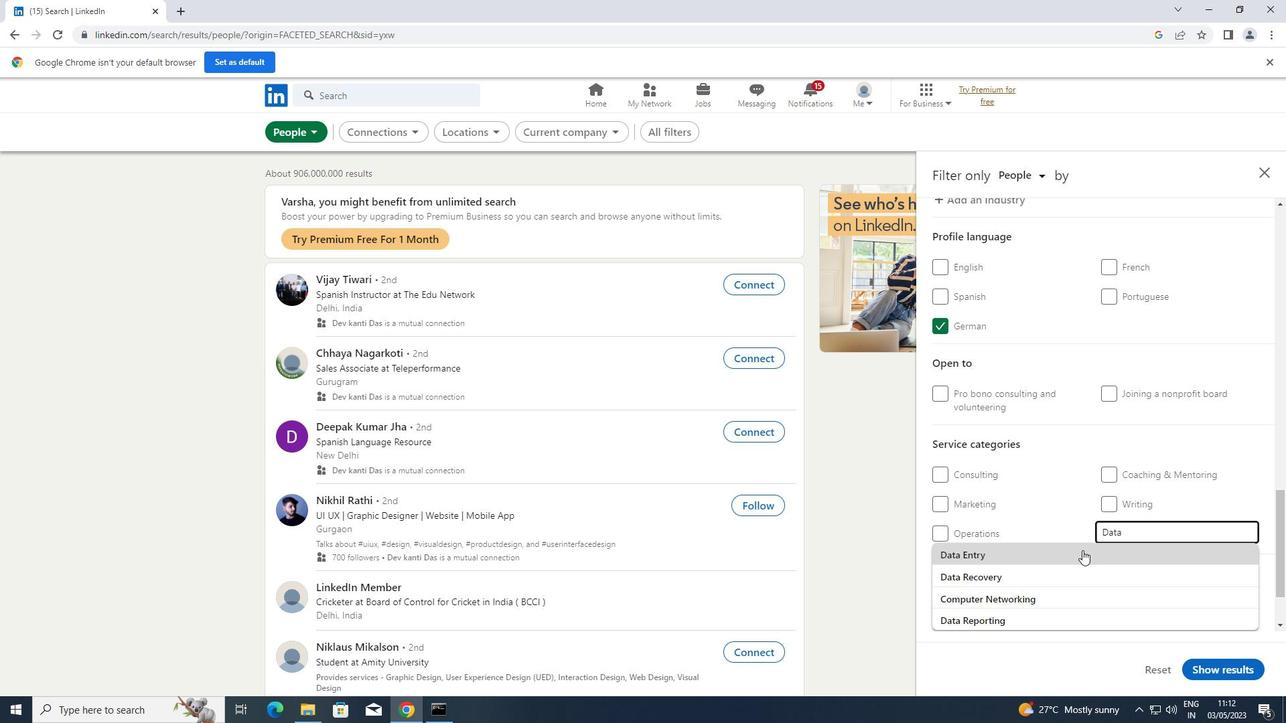 
Action: Mouse scrolled (1082, 550) with delta (0, 0)
Screenshot: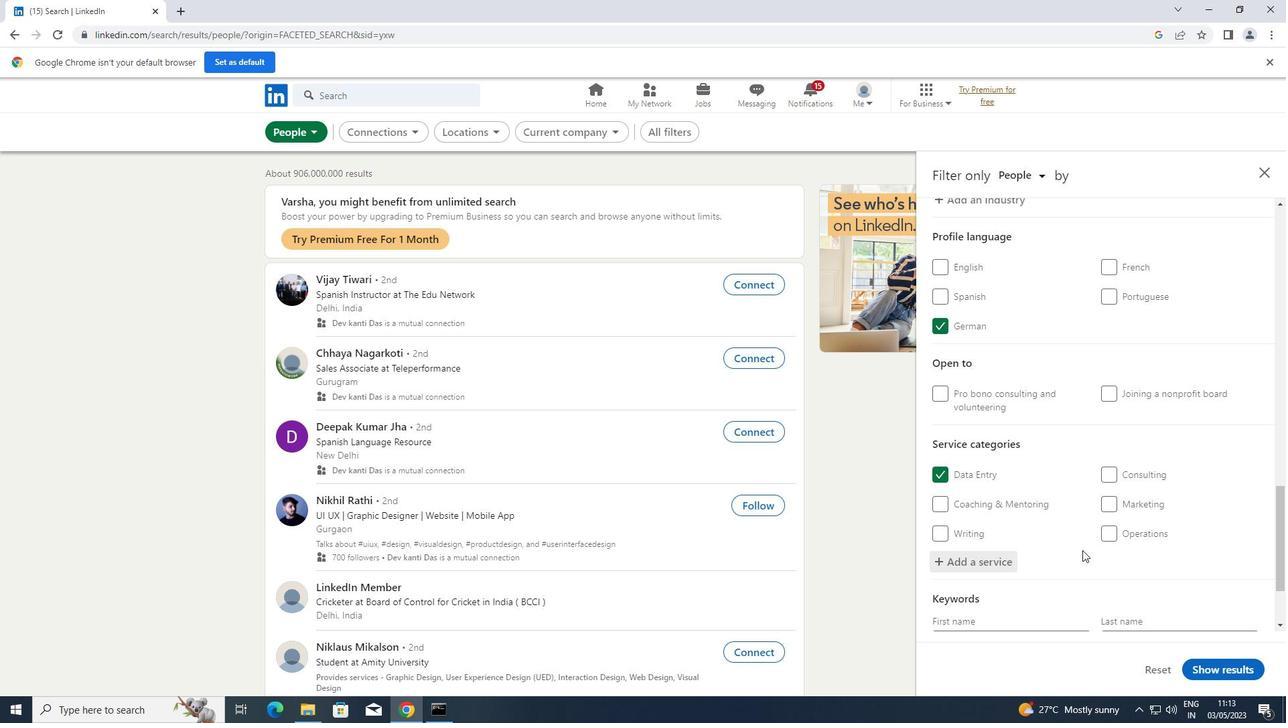 
Action: Mouse scrolled (1082, 550) with delta (0, 0)
Screenshot: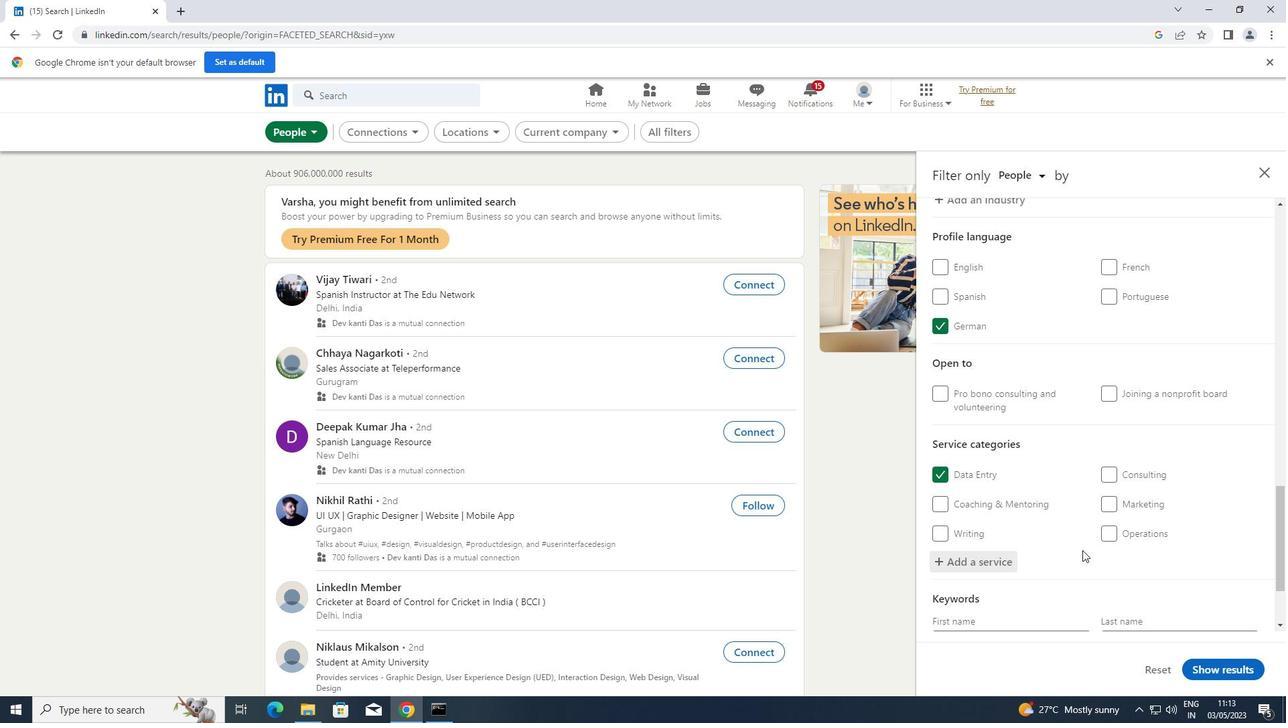 
Action: Mouse scrolled (1082, 550) with delta (0, 0)
Screenshot: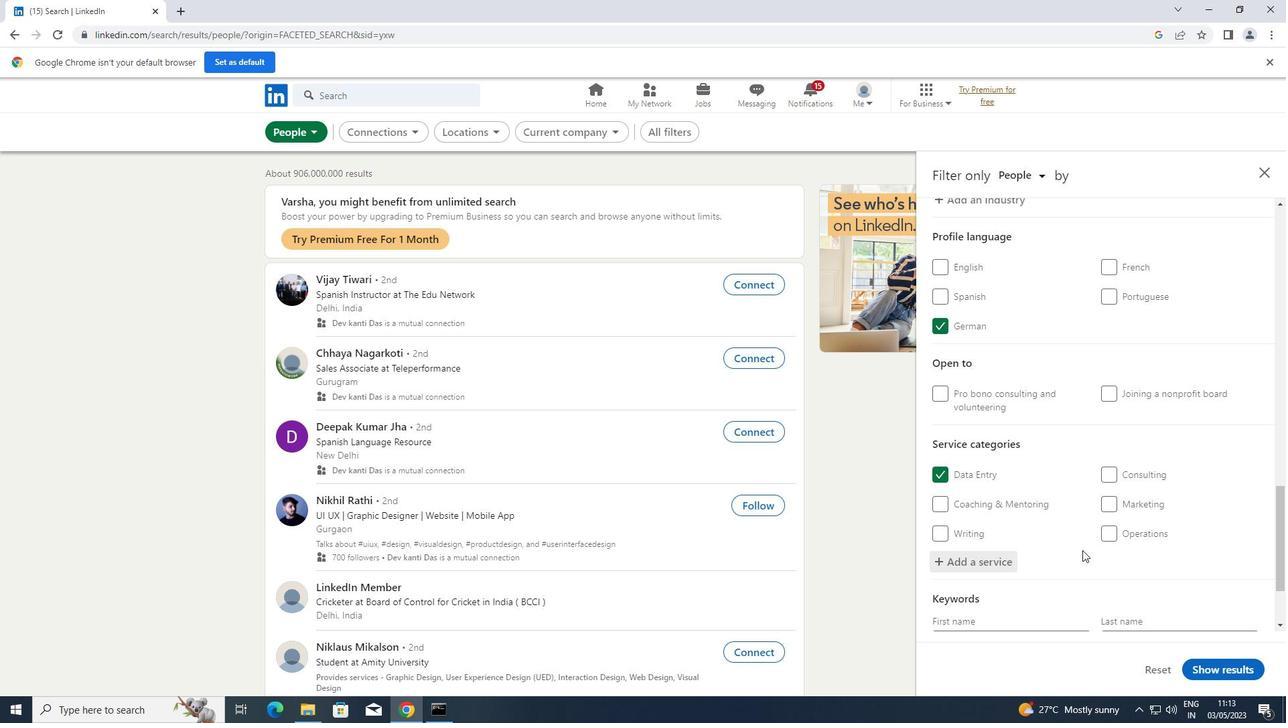 
Action: Mouse scrolled (1082, 550) with delta (0, 0)
Screenshot: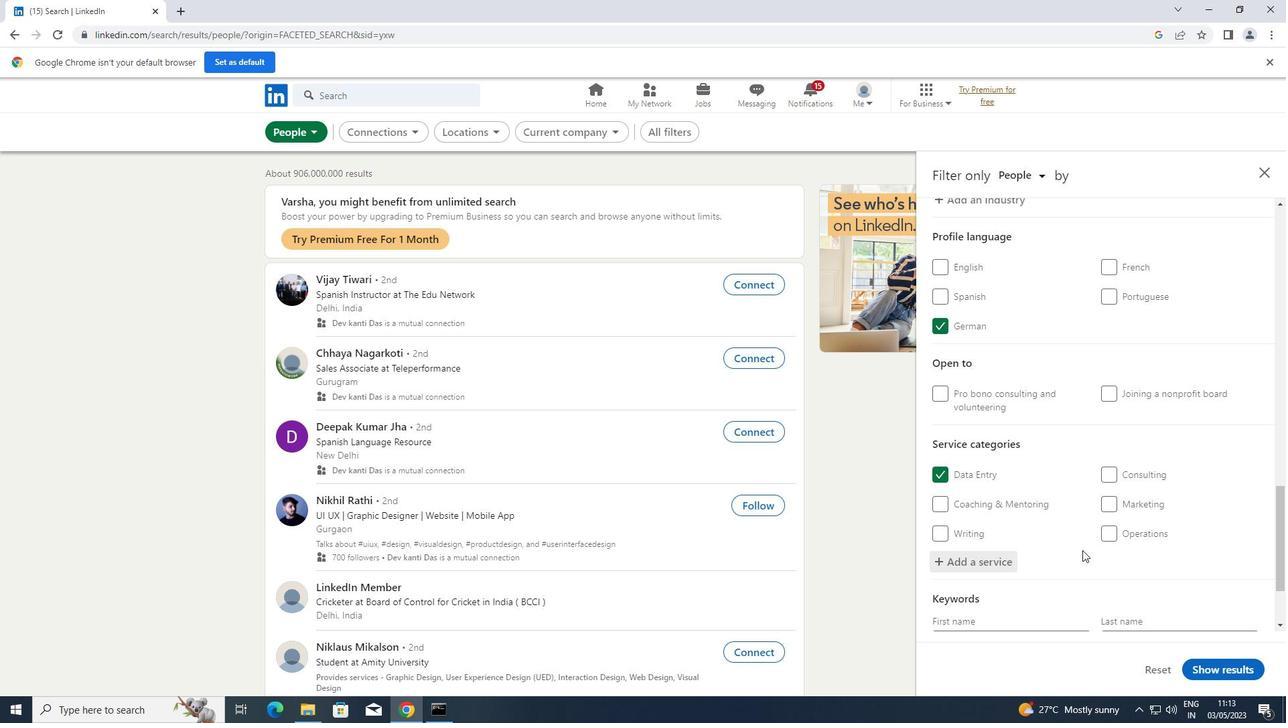 
Action: Mouse scrolled (1082, 550) with delta (0, 0)
Screenshot: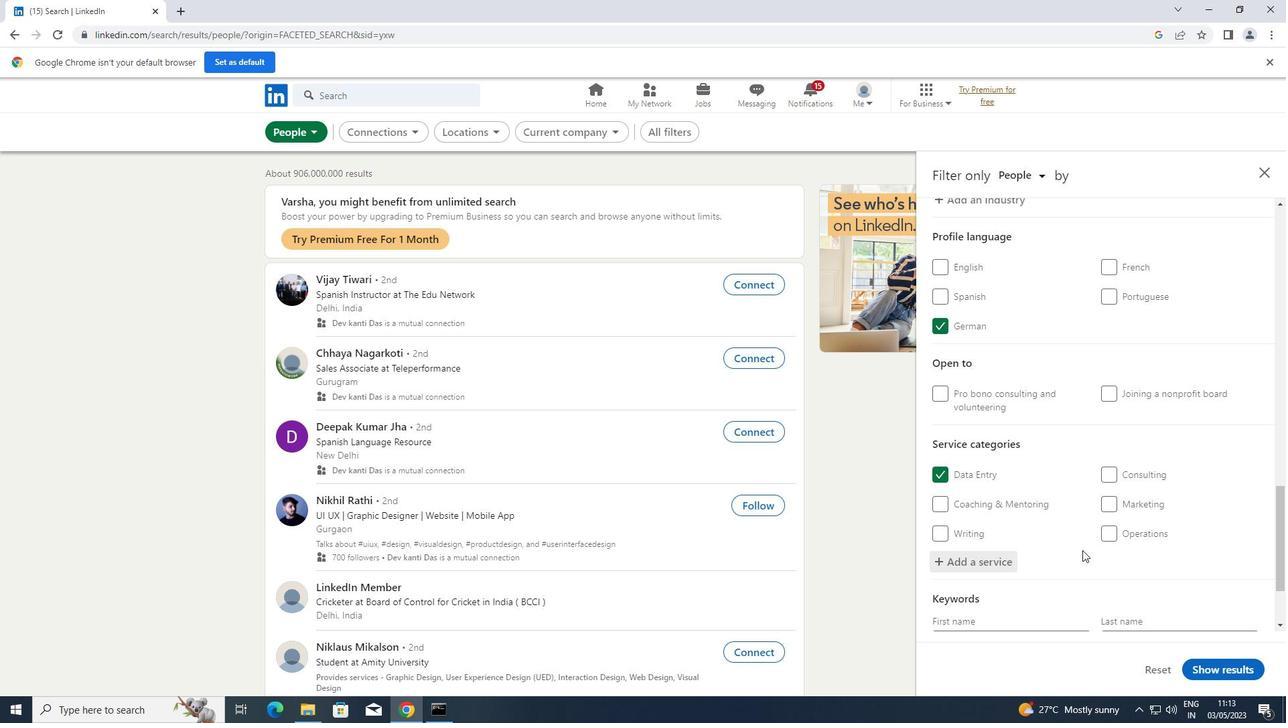 
Action: Mouse moved to (1063, 561)
Screenshot: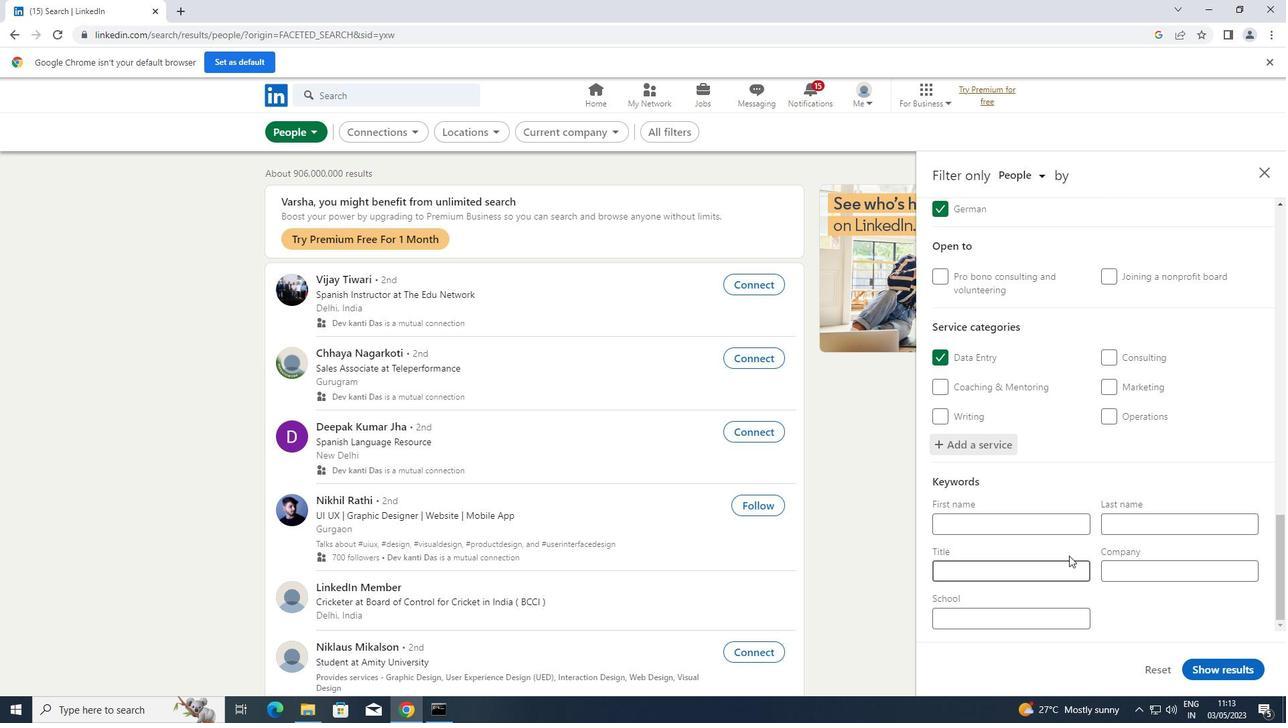 
Action: Mouse pressed left at (1063, 561)
Screenshot: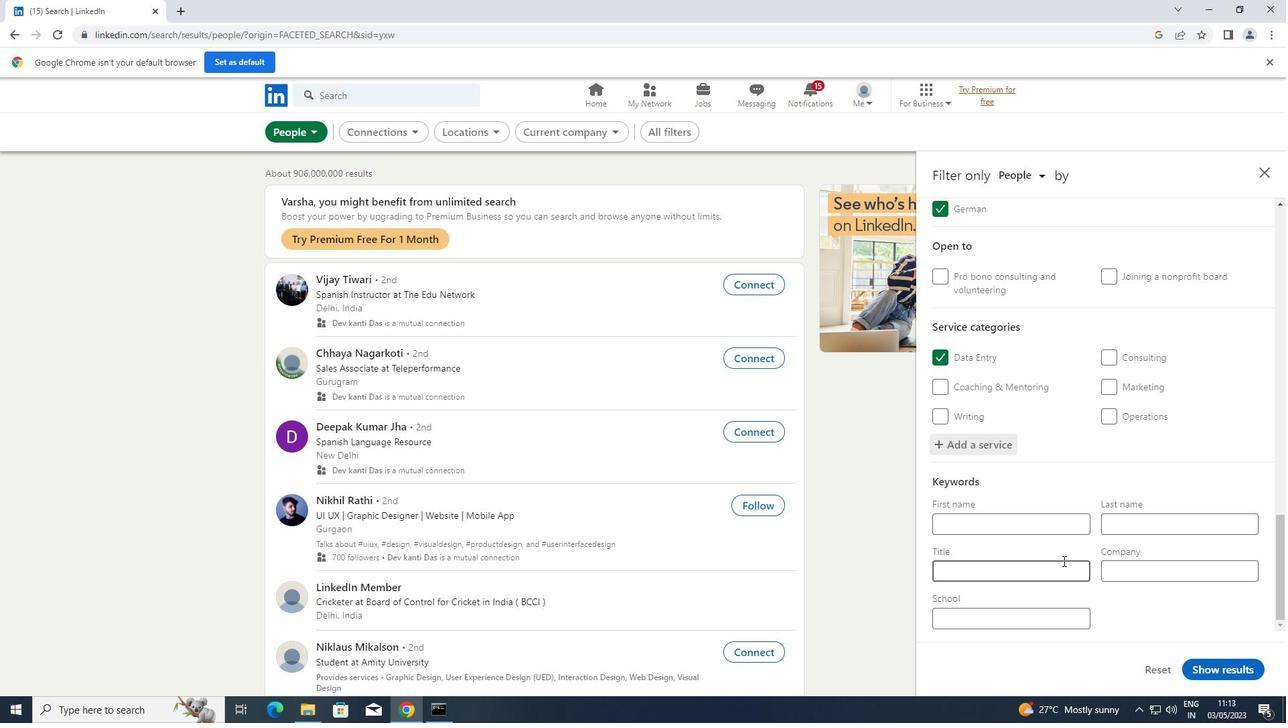 
Action: Key pressed <Key.shift>PROPRO<Key.backspace>IETOR
Screenshot: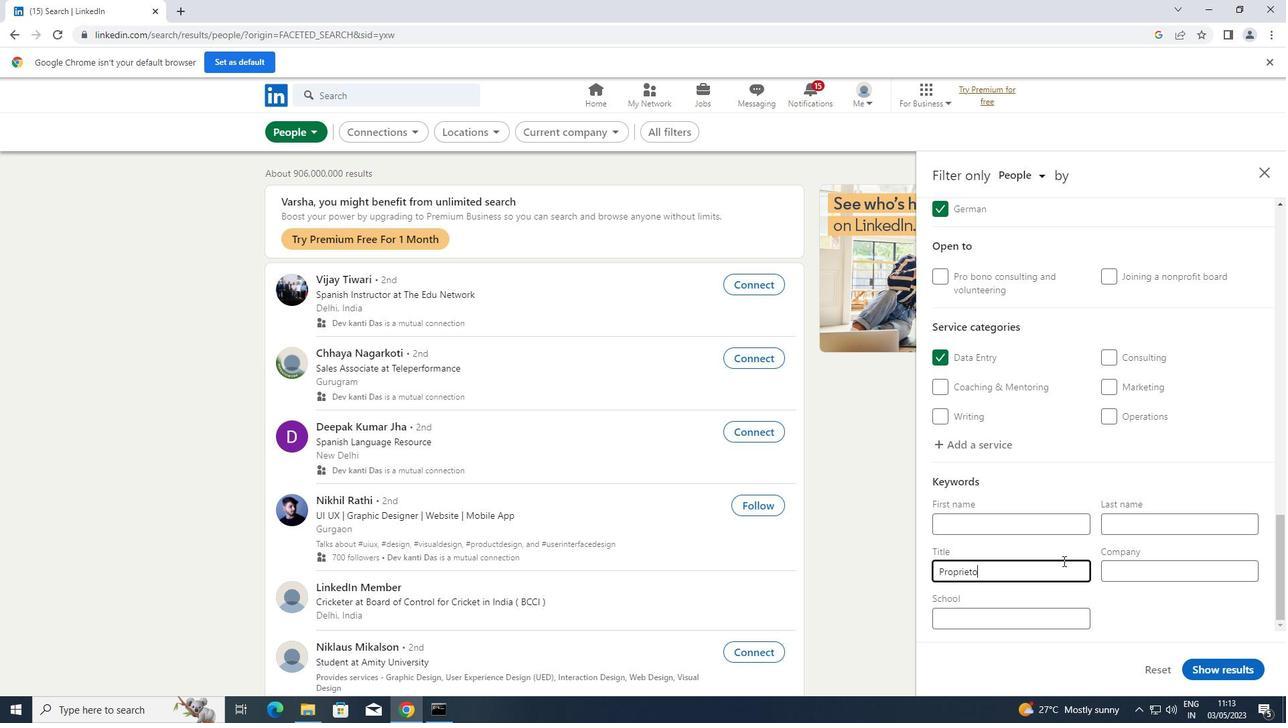 
Action: Mouse moved to (1211, 675)
Screenshot: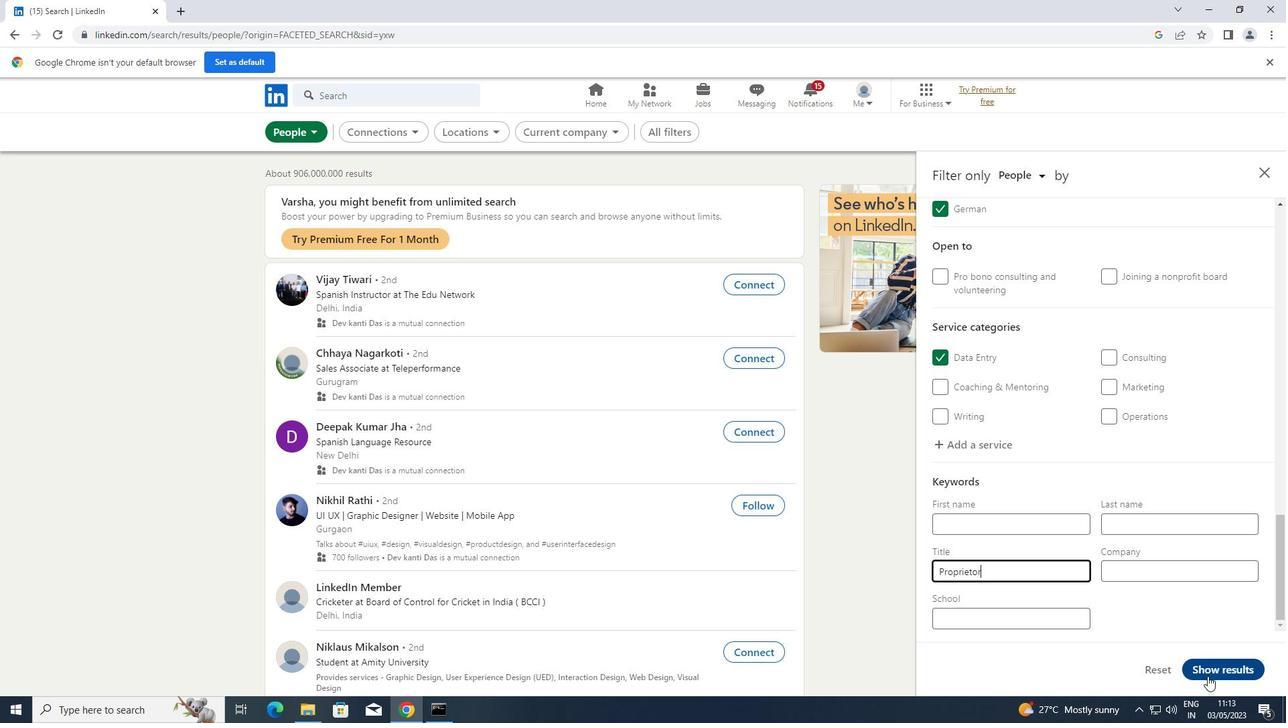 
Action: Mouse pressed left at (1211, 675)
Screenshot: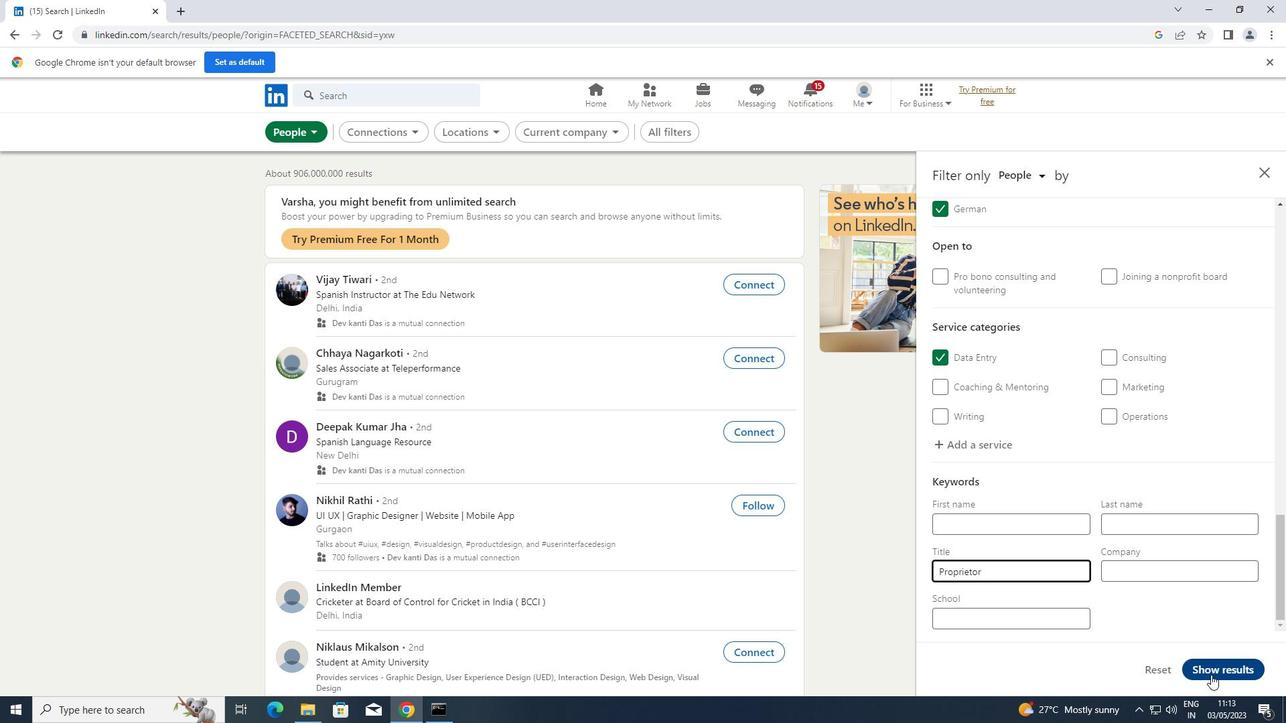 
